 Task: Reply All to email with the signature Cooper Powell with the subject Product update announcement from softage.1@softage.net with the message I need to discuss some urgent matters related to the project with you., select last 2 words, change the font of the message to Narrow and change the font typography to bold and underline Send the email
Action: Mouse moved to (496, 654)
Screenshot: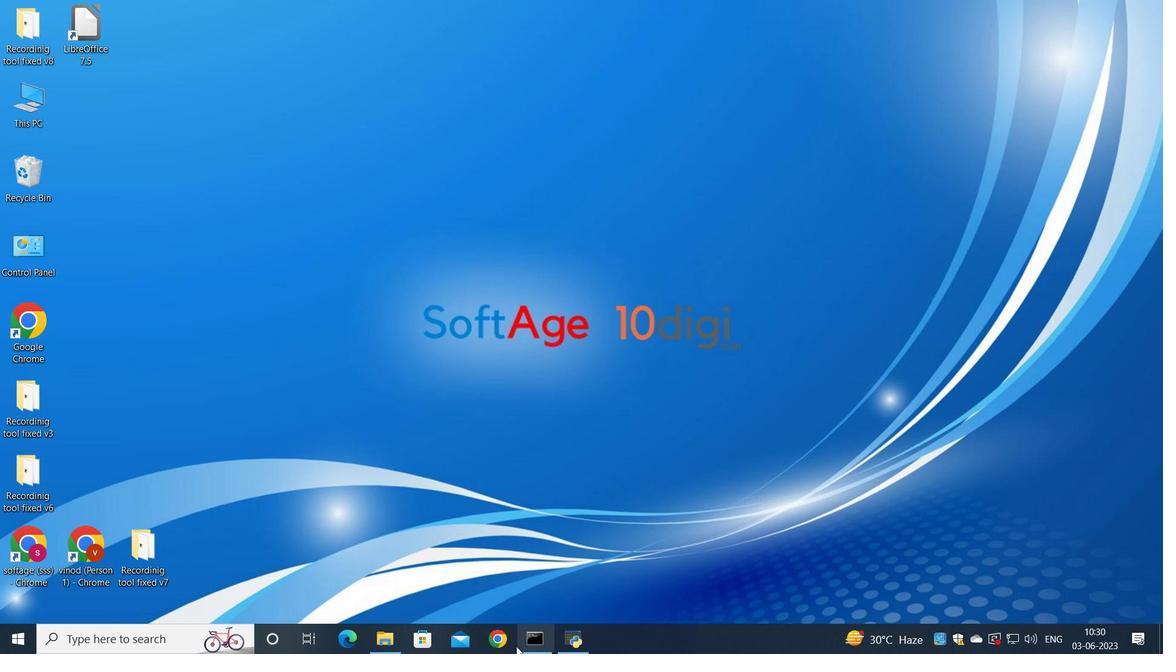 
Action: Mouse pressed left at (496, 654)
Screenshot: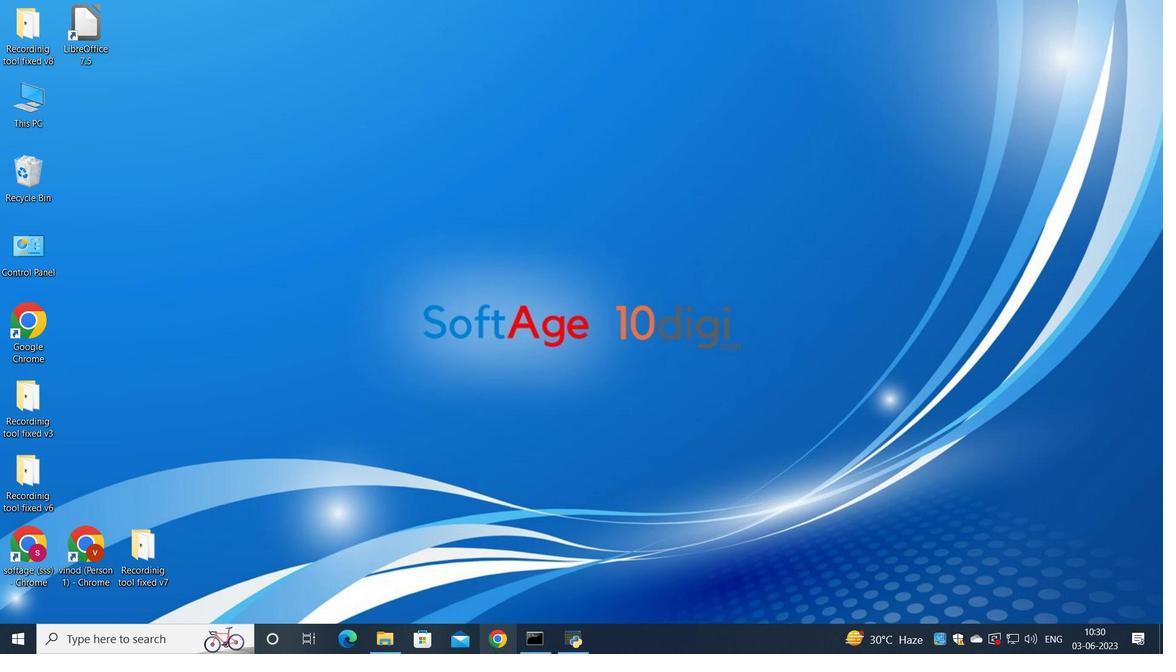 
Action: Mouse moved to (476, 381)
Screenshot: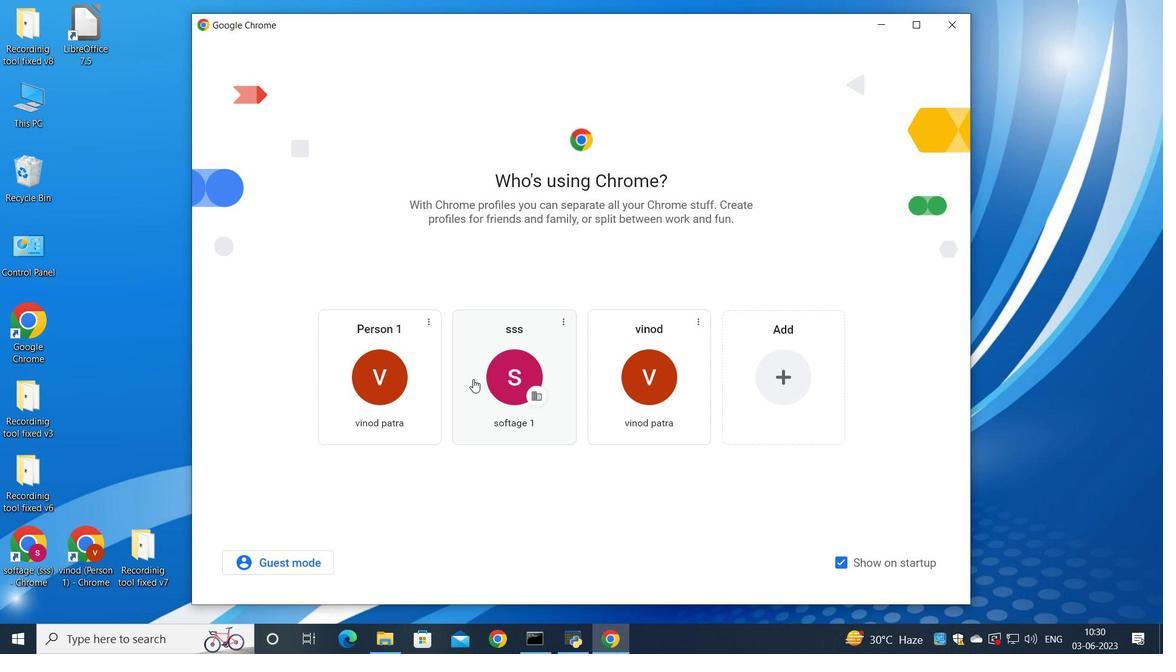 
Action: Mouse pressed left at (476, 381)
Screenshot: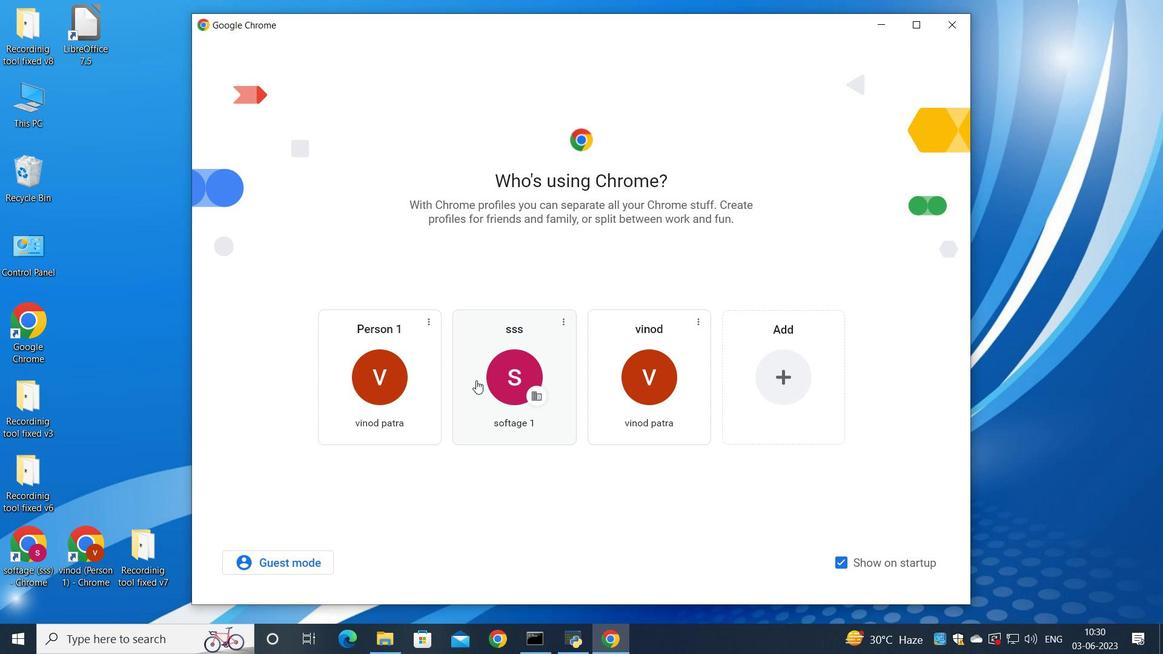 
Action: Mouse moved to (1030, 95)
Screenshot: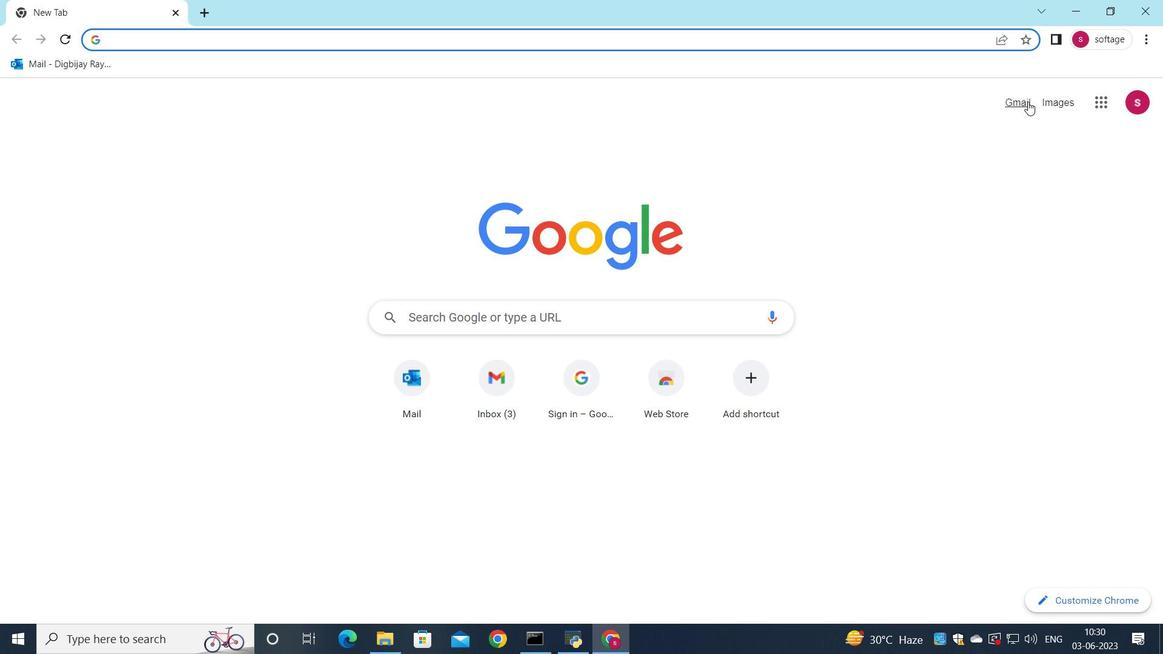 
Action: Mouse pressed left at (1030, 95)
Screenshot: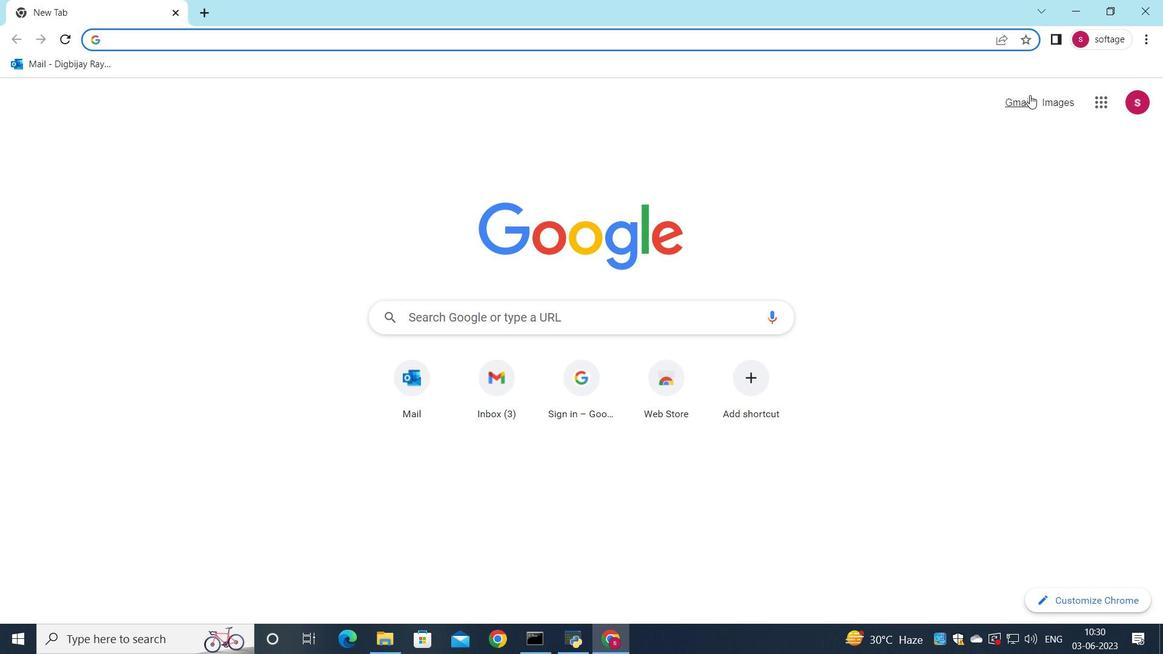 
Action: Mouse moved to (998, 102)
Screenshot: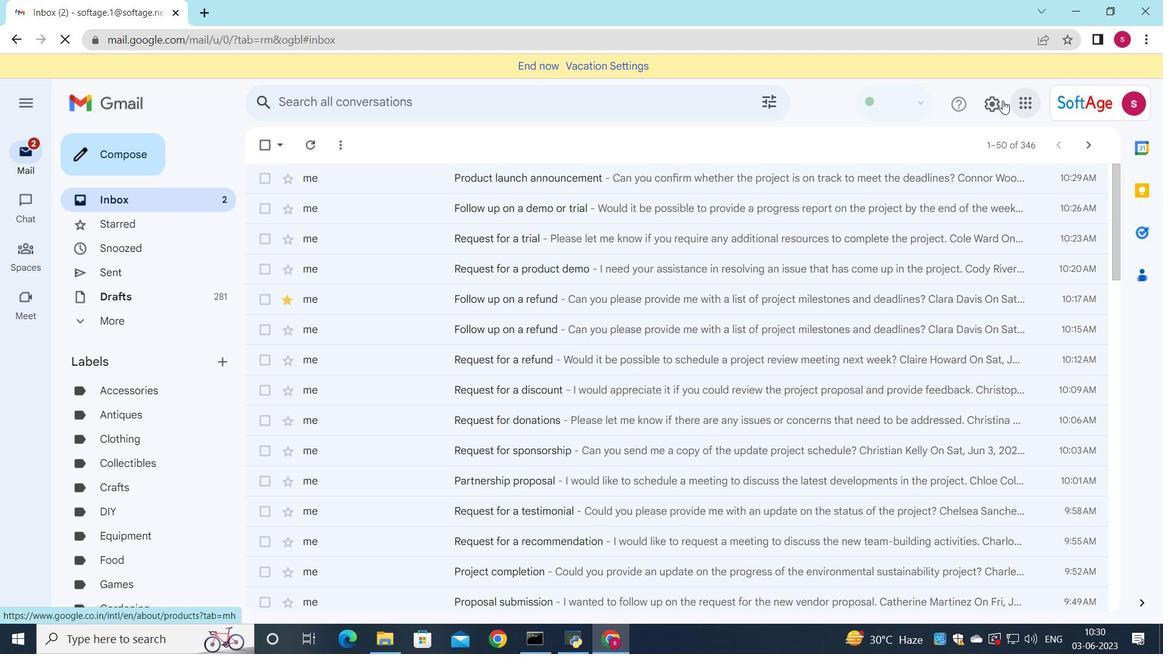
Action: Mouse pressed left at (998, 102)
Screenshot: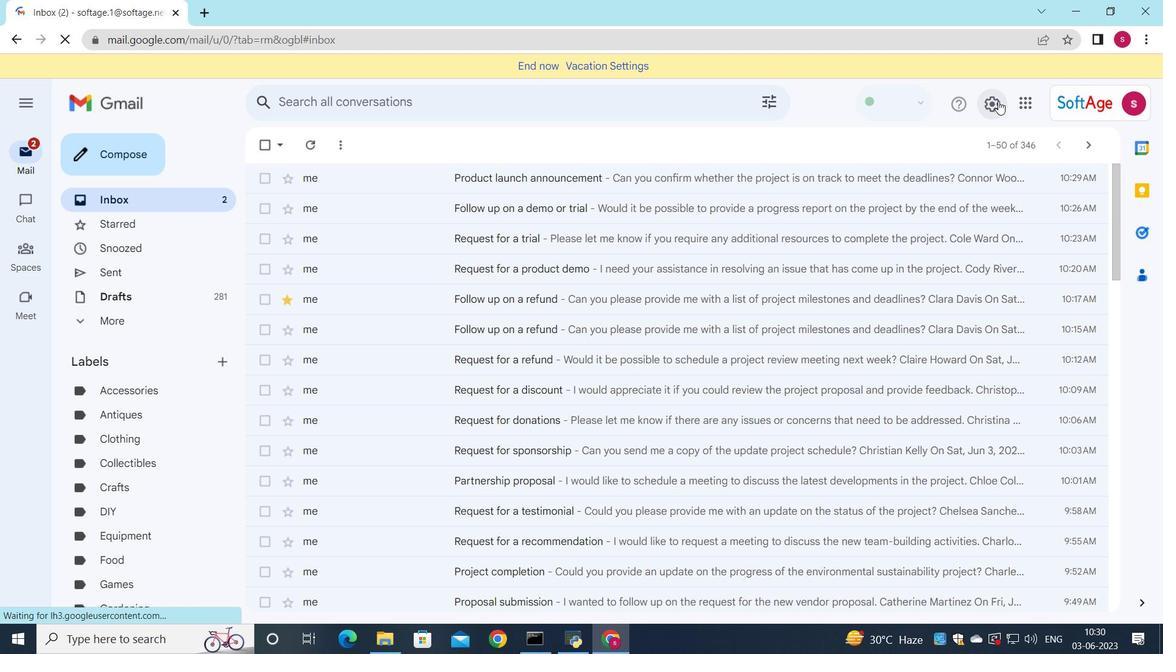 
Action: Mouse moved to (1021, 175)
Screenshot: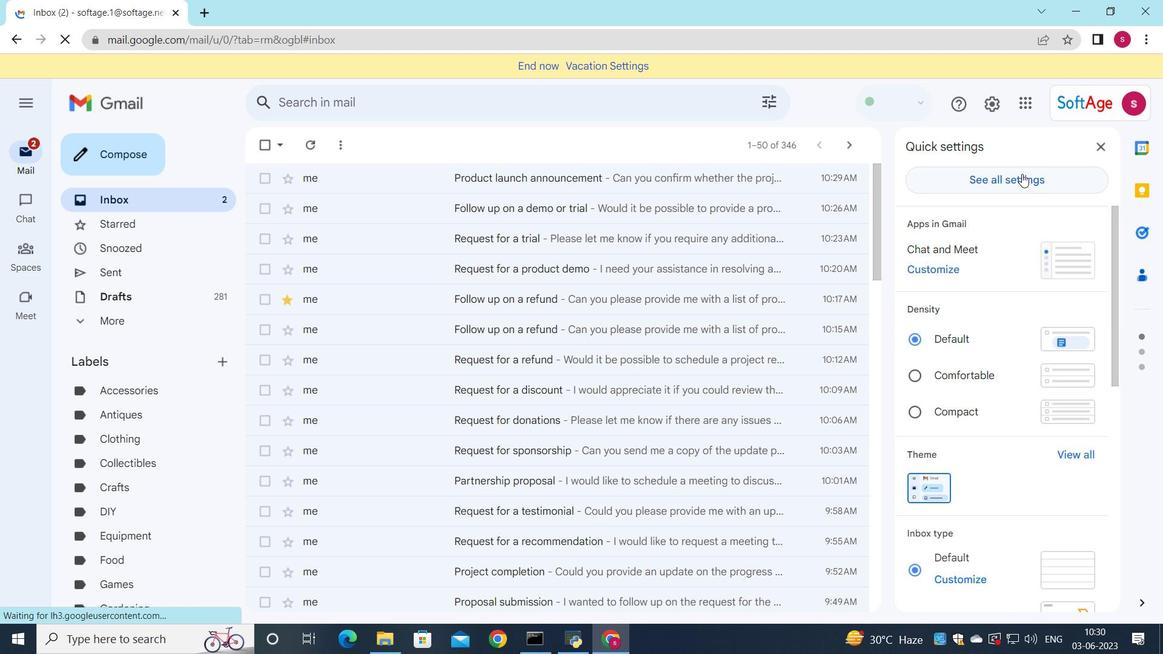 
Action: Mouse pressed left at (1021, 175)
Screenshot: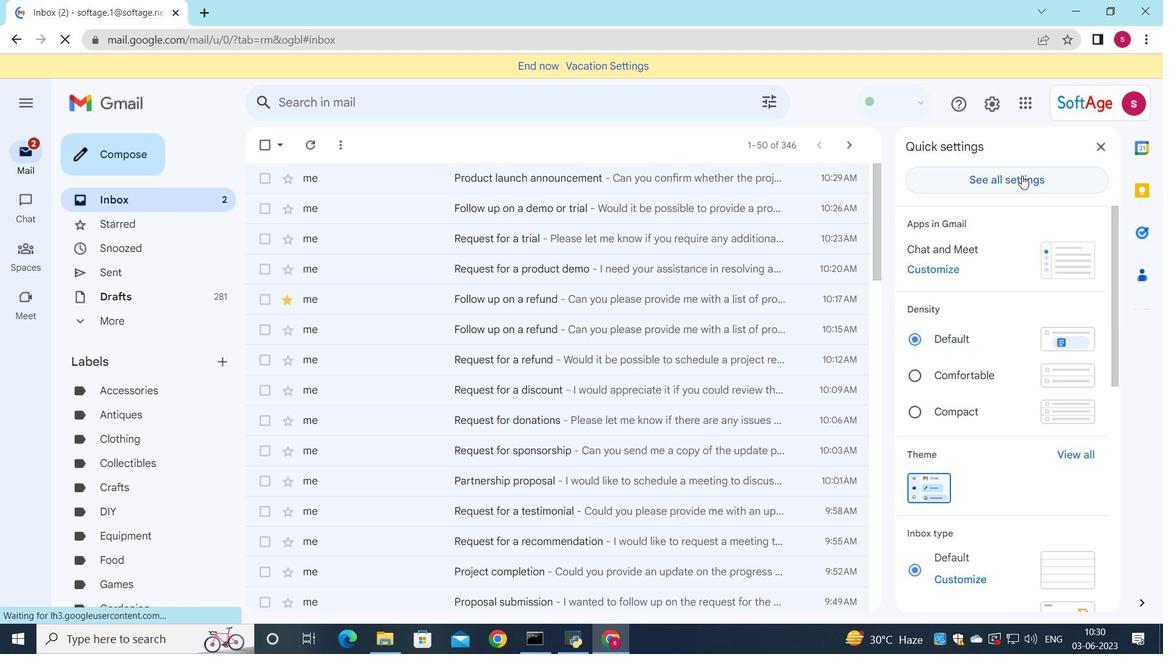 
Action: Mouse moved to (662, 301)
Screenshot: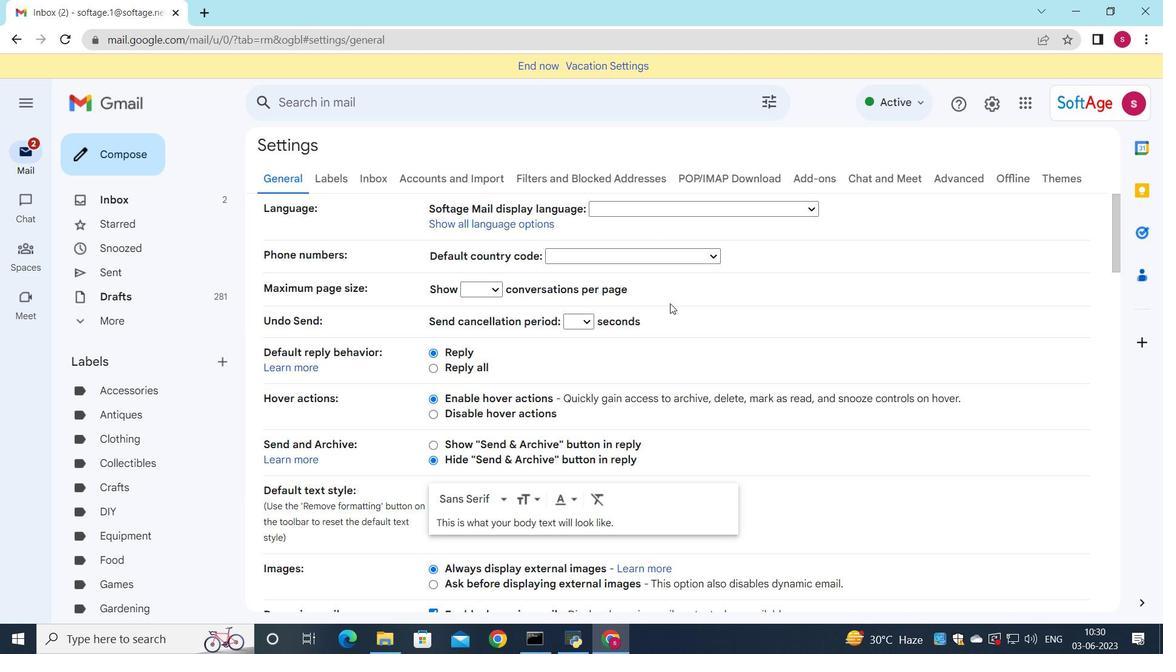 
Action: Mouse scrolled (662, 301) with delta (0, 0)
Screenshot: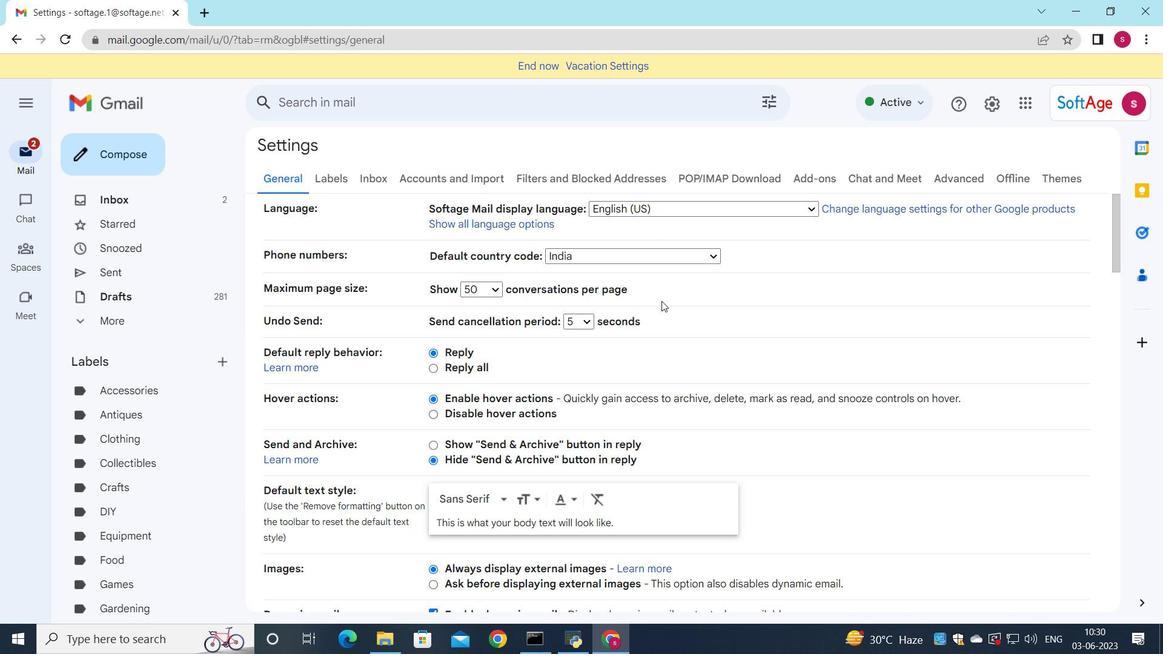 
Action: Mouse scrolled (662, 301) with delta (0, 0)
Screenshot: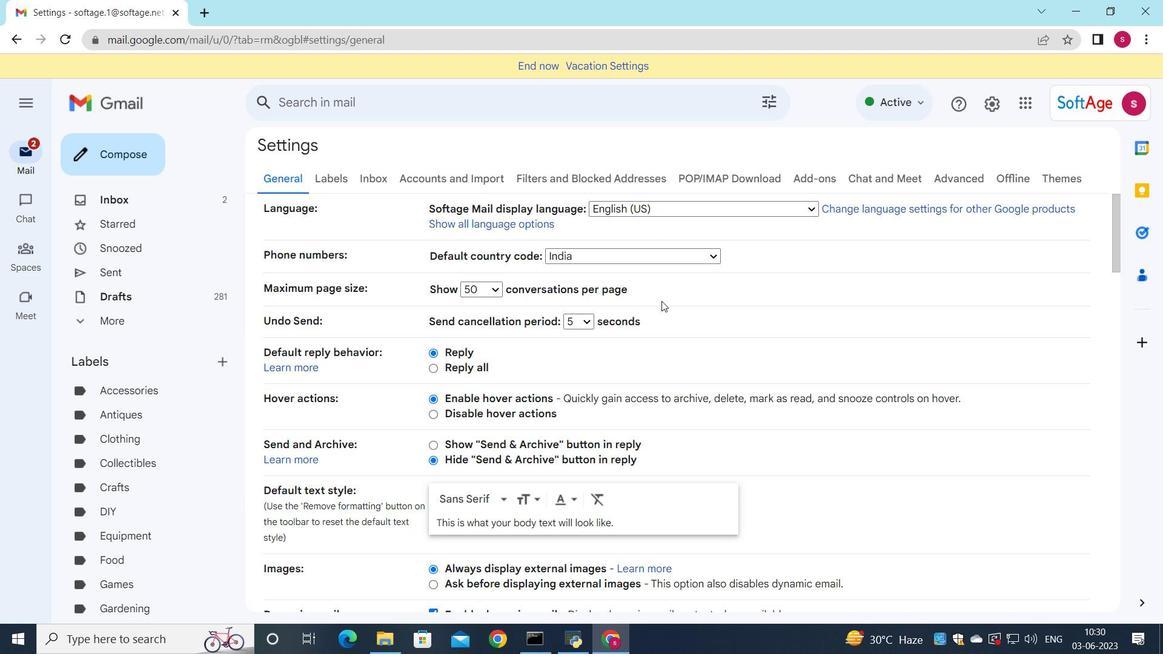 
Action: Mouse scrolled (662, 301) with delta (0, 0)
Screenshot: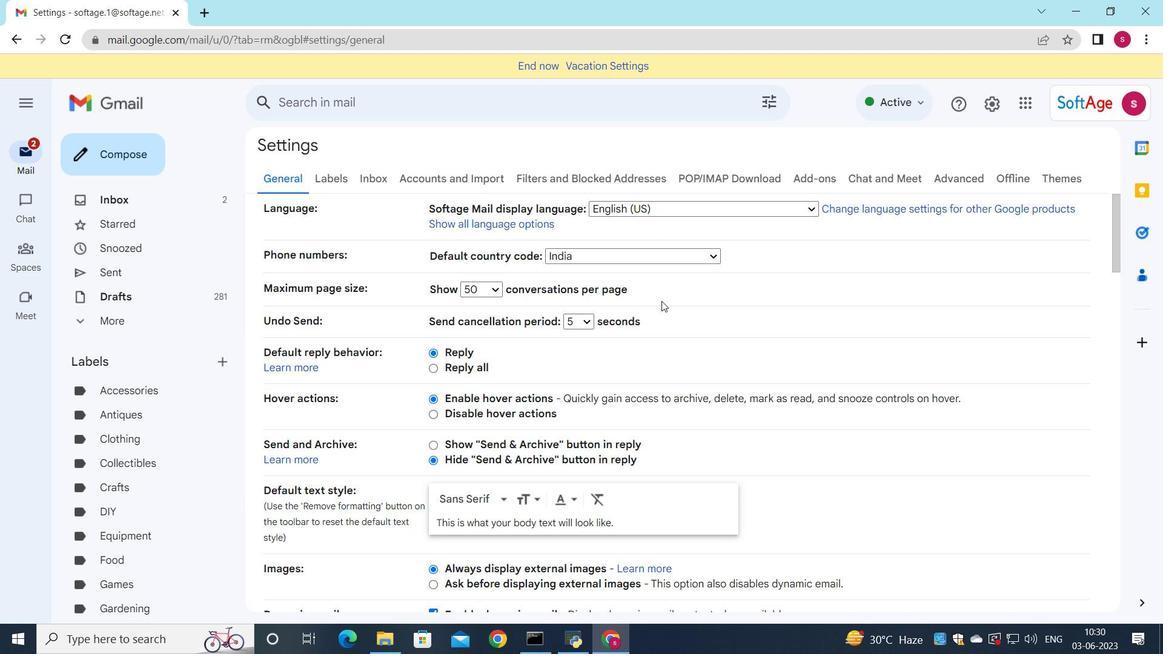 
Action: Mouse scrolled (662, 301) with delta (0, 0)
Screenshot: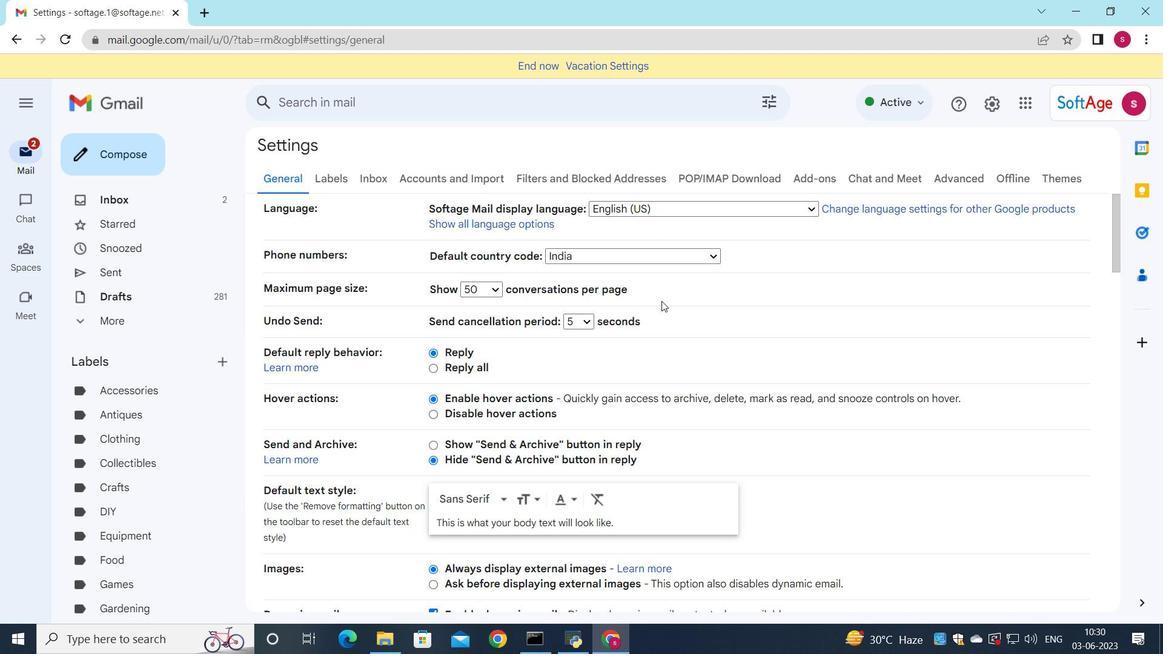 
Action: Mouse scrolled (662, 301) with delta (0, 0)
Screenshot: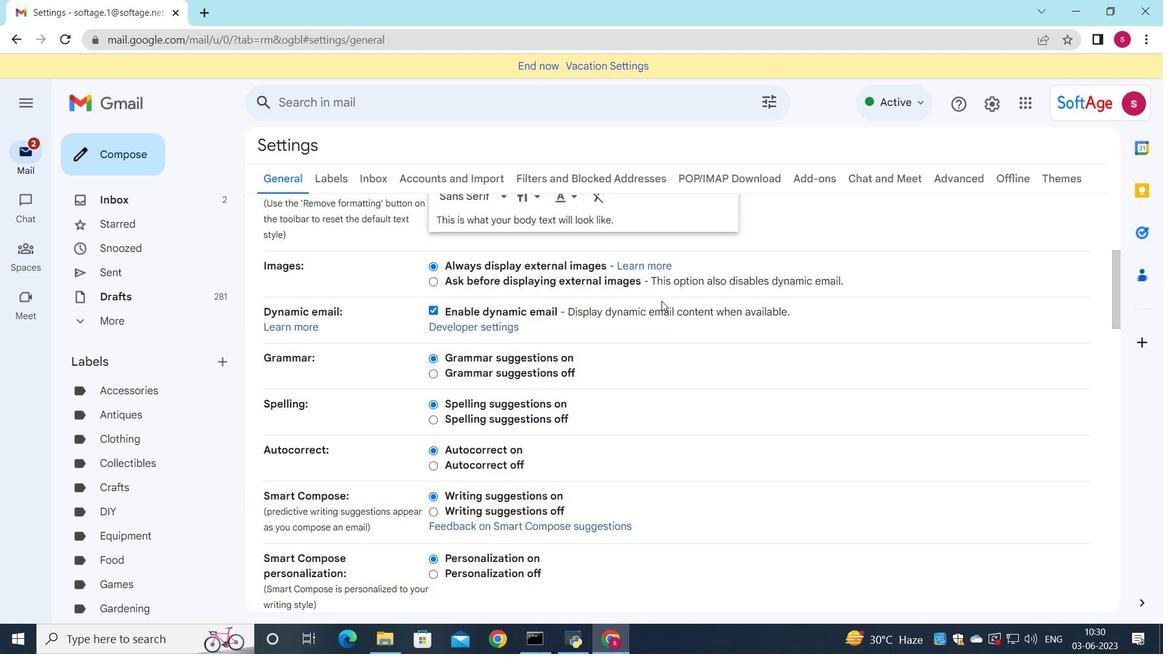
Action: Mouse scrolled (662, 301) with delta (0, 0)
Screenshot: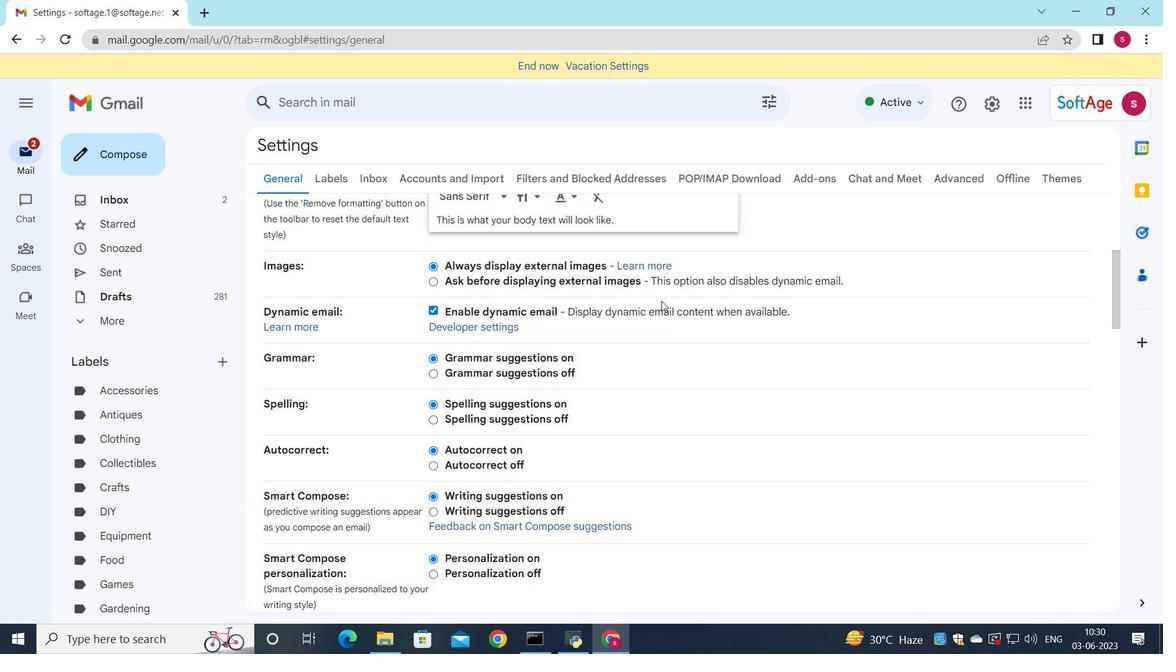 
Action: Mouse scrolled (662, 301) with delta (0, 0)
Screenshot: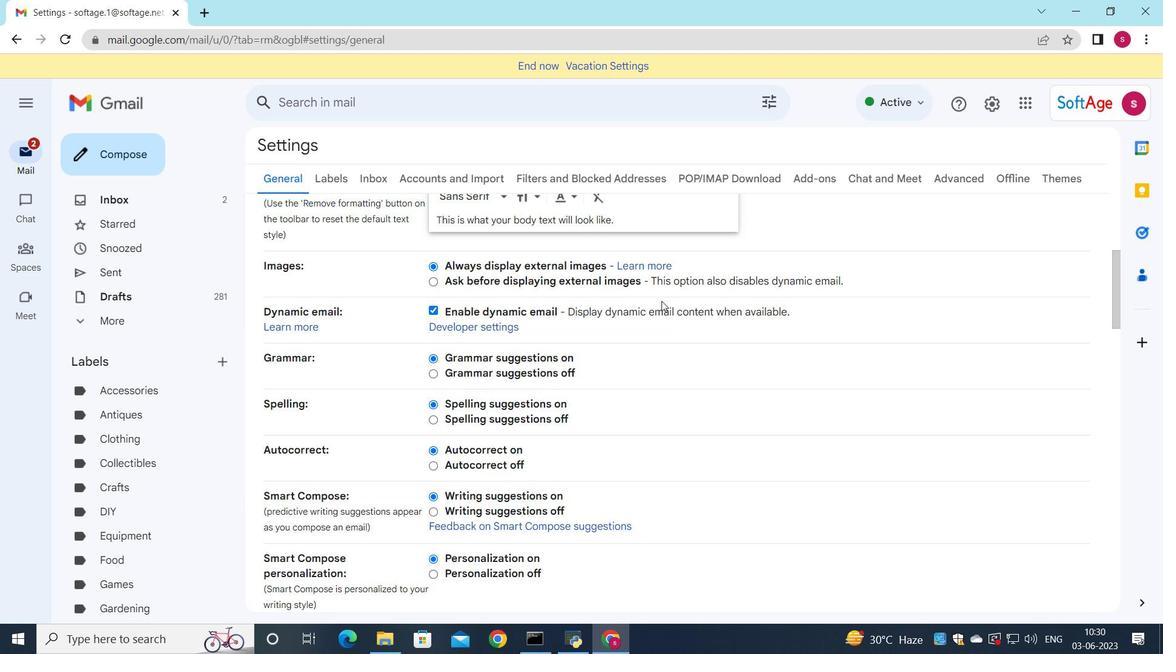
Action: Mouse scrolled (662, 301) with delta (0, 0)
Screenshot: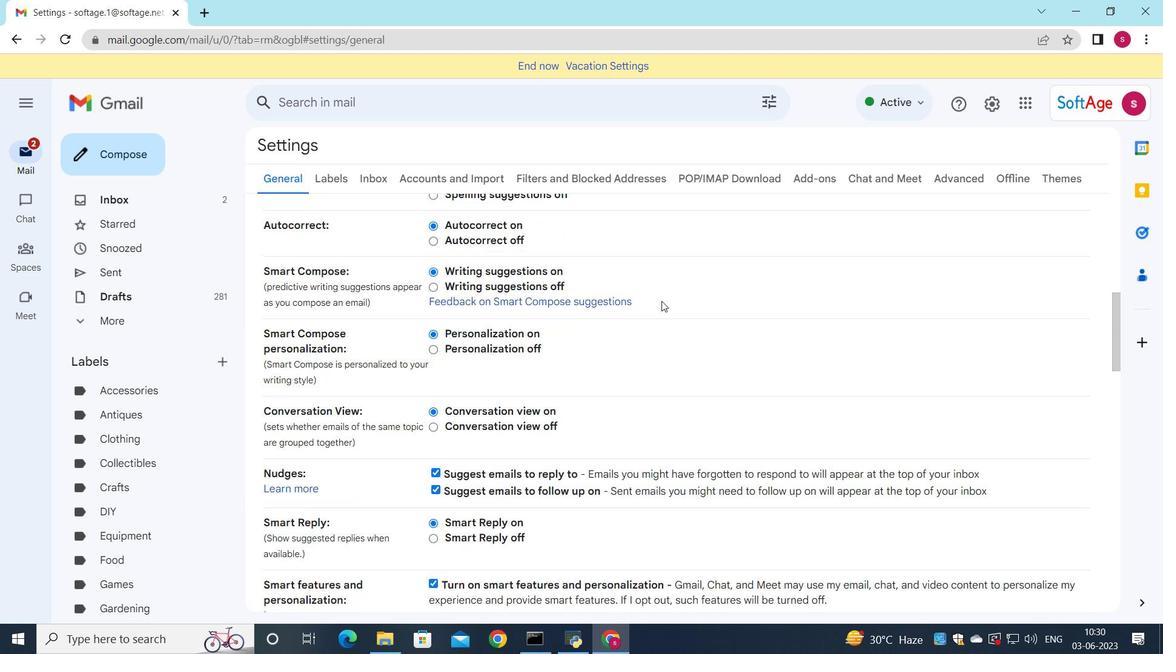 
Action: Mouse scrolled (662, 301) with delta (0, 0)
Screenshot: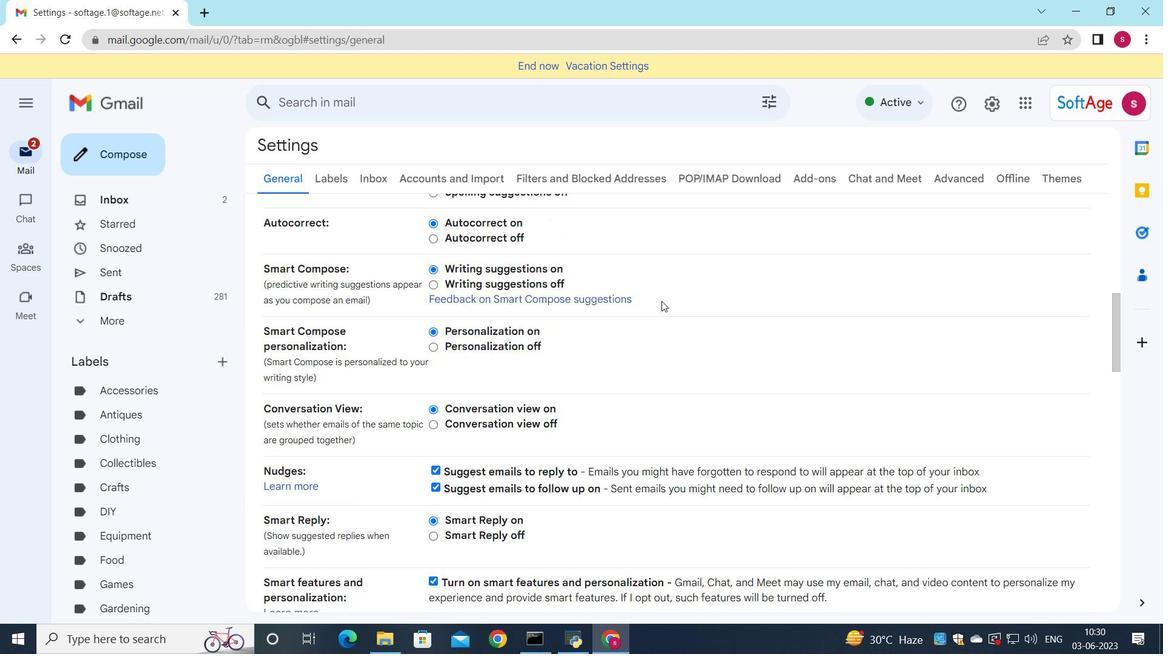 
Action: Mouse scrolled (662, 301) with delta (0, 0)
Screenshot: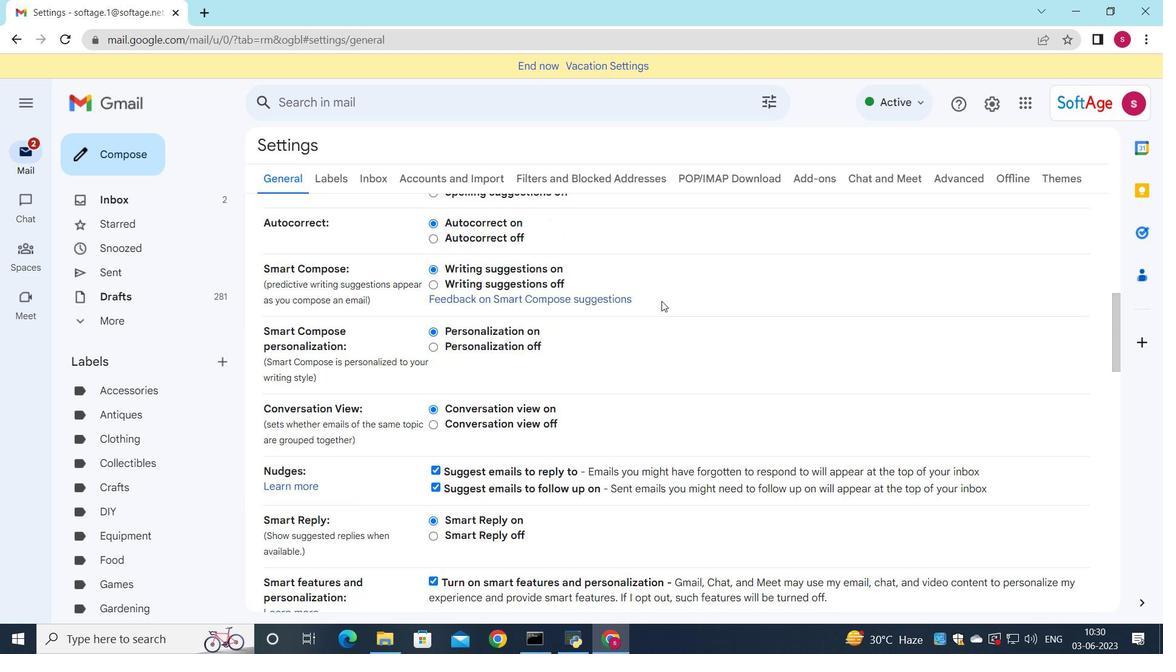 
Action: Mouse scrolled (662, 301) with delta (0, 0)
Screenshot: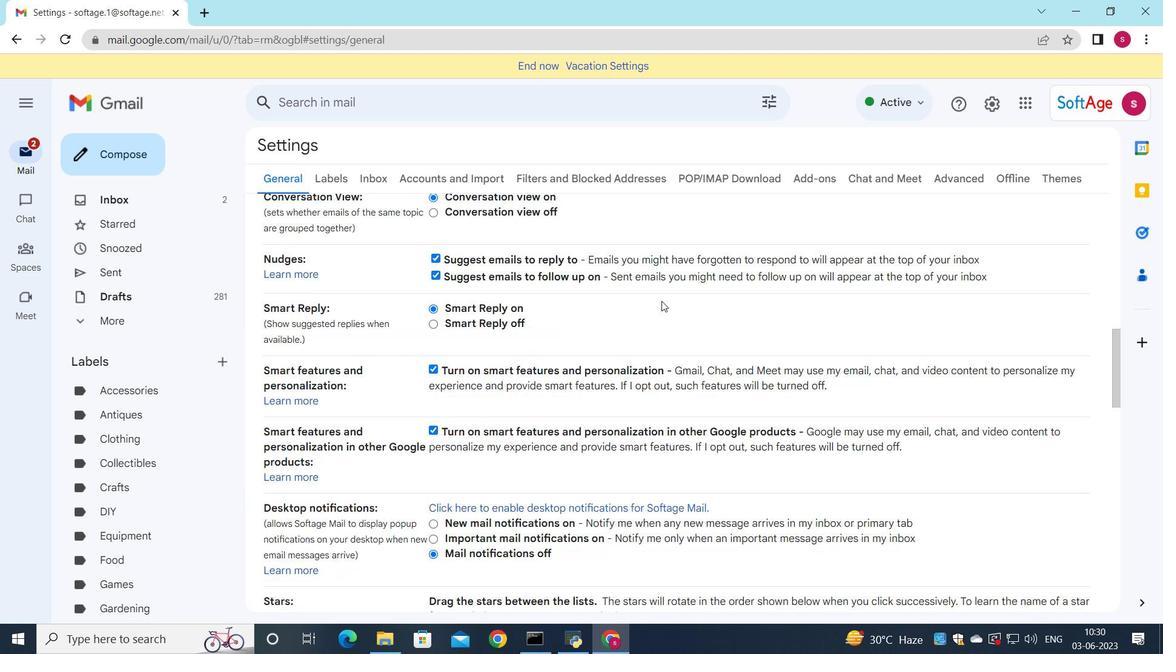
Action: Mouse scrolled (662, 301) with delta (0, 0)
Screenshot: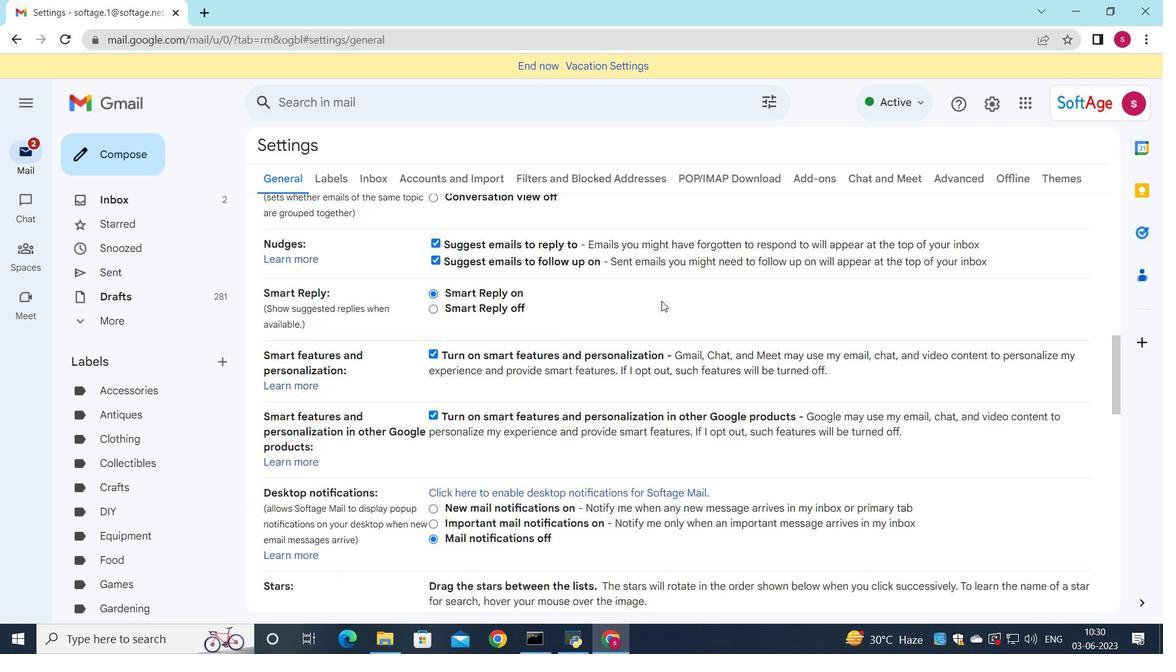 
Action: Mouse scrolled (662, 301) with delta (0, 0)
Screenshot: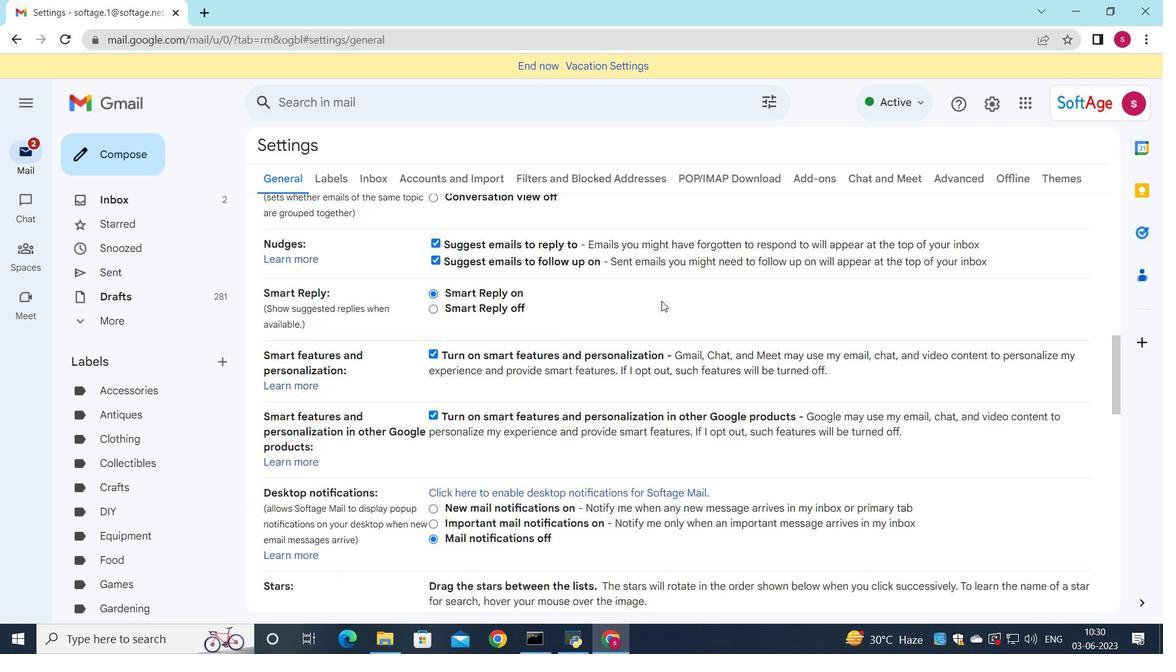 
Action: Mouse scrolled (662, 301) with delta (0, 0)
Screenshot: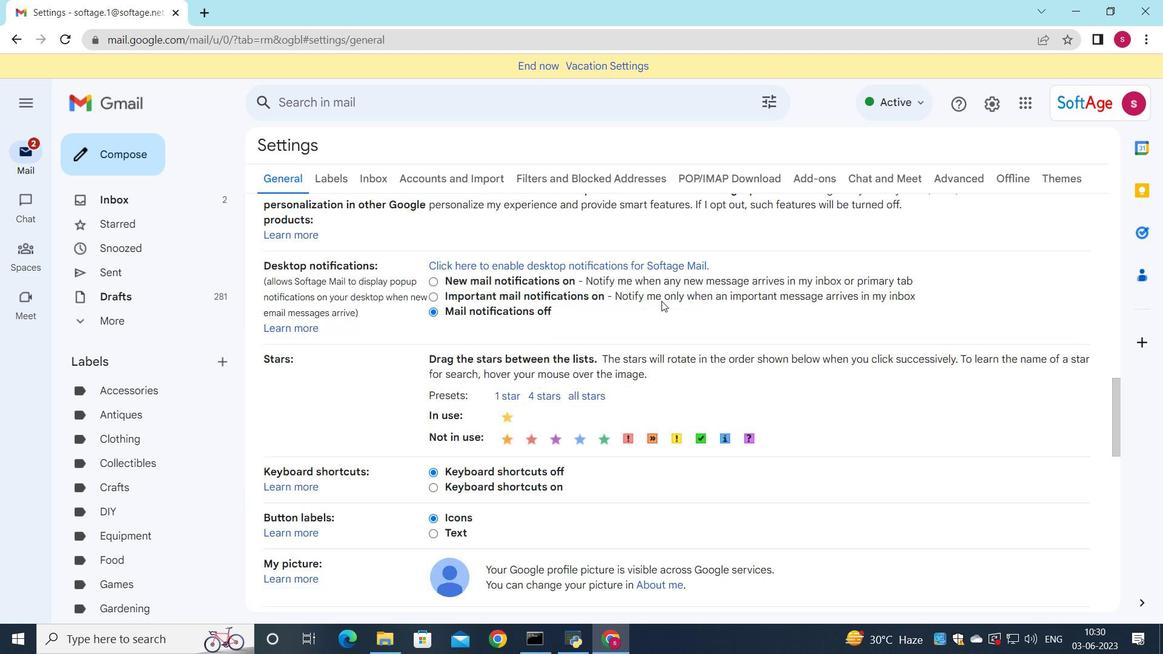 
Action: Mouse scrolled (662, 301) with delta (0, 0)
Screenshot: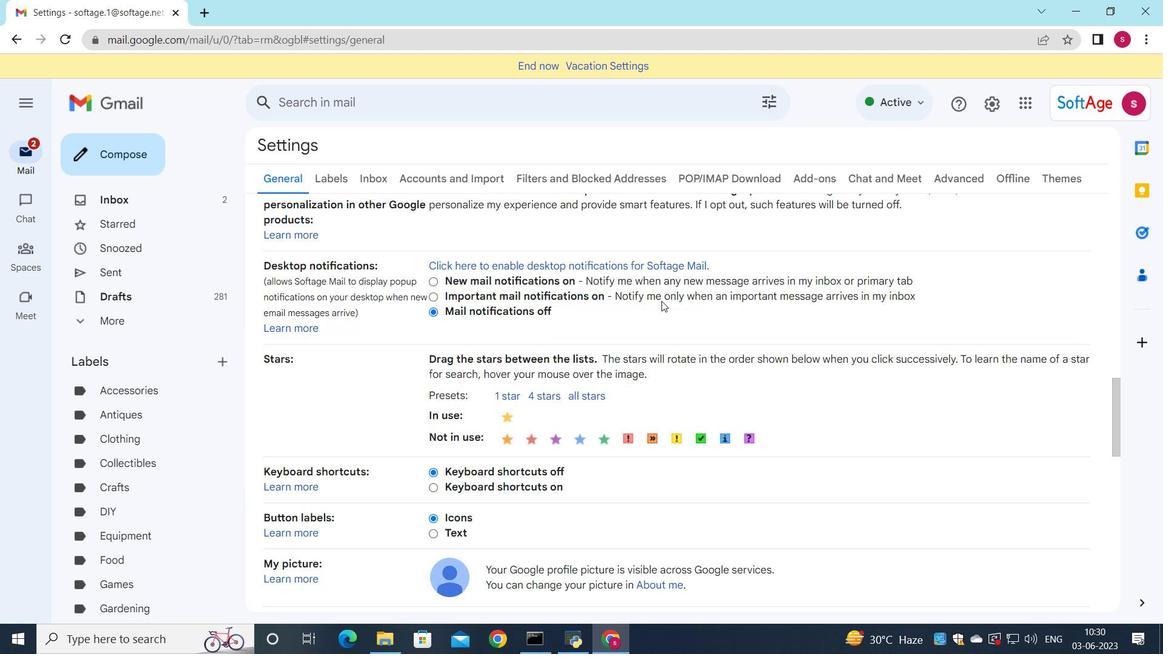 
Action: Mouse scrolled (662, 301) with delta (0, 0)
Screenshot: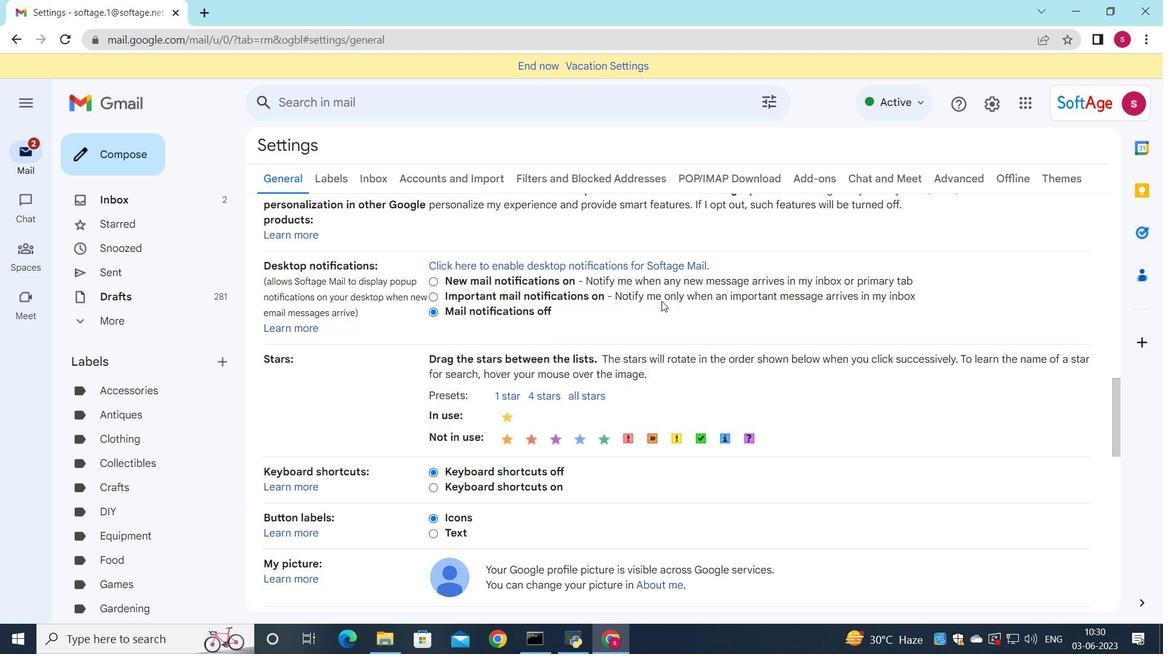 
Action: Mouse moved to (620, 325)
Screenshot: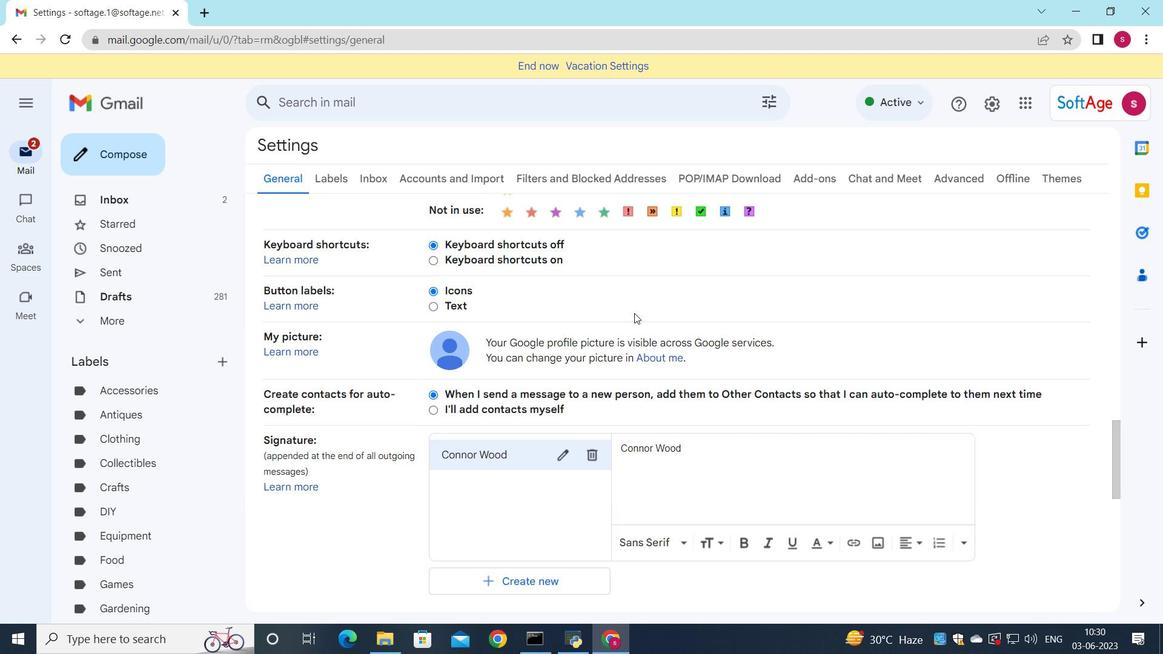 
Action: Mouse scrolled (620, 324) with delta (0, 0)
Screenshot: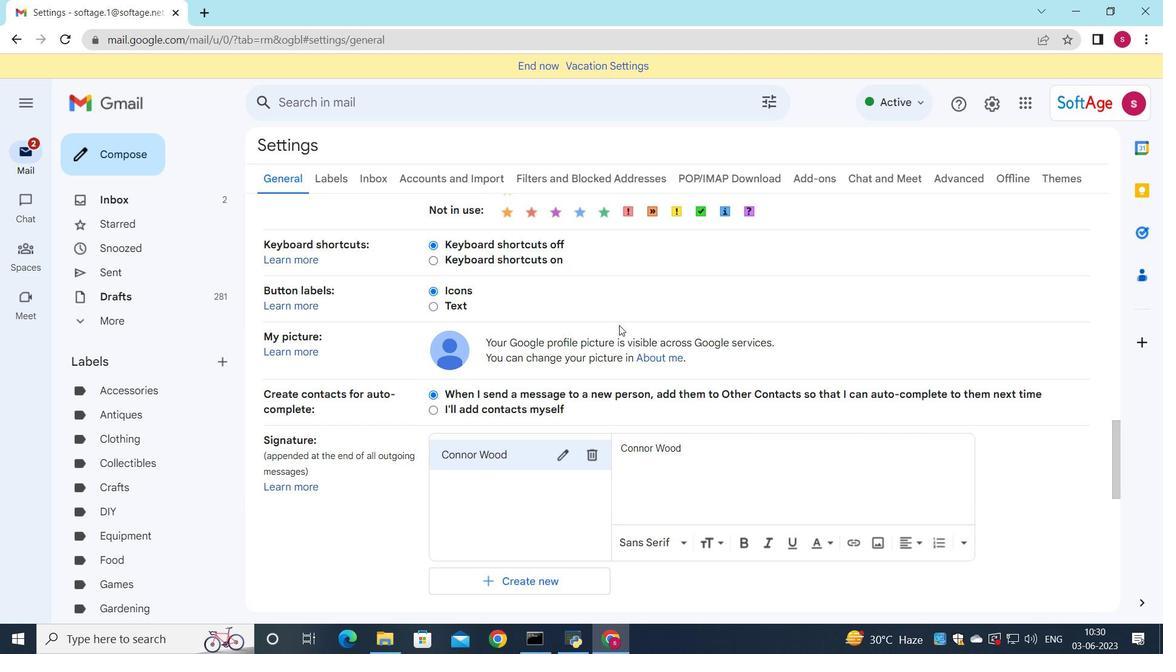 
Action: Mouse scrolled (620, 324) with delta (0, 0)
Screenshot: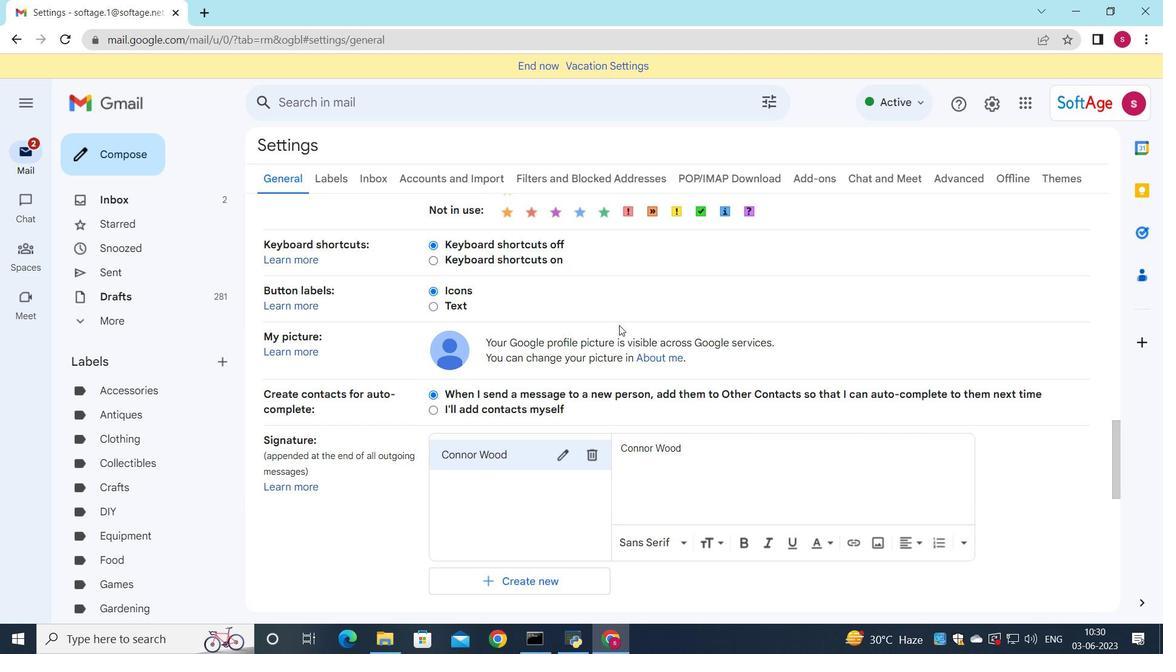 
Action: Mouse moved to (594, 304)
Screenshot: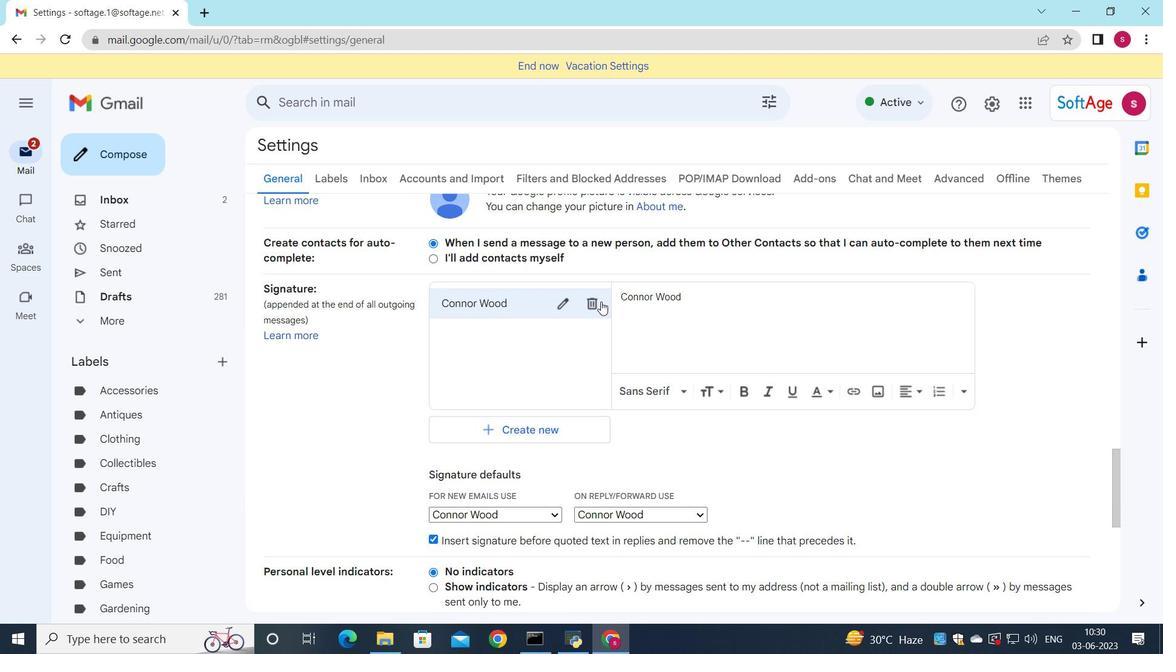 
Action: Mouse pressed left at (594, 304)
Screenshot: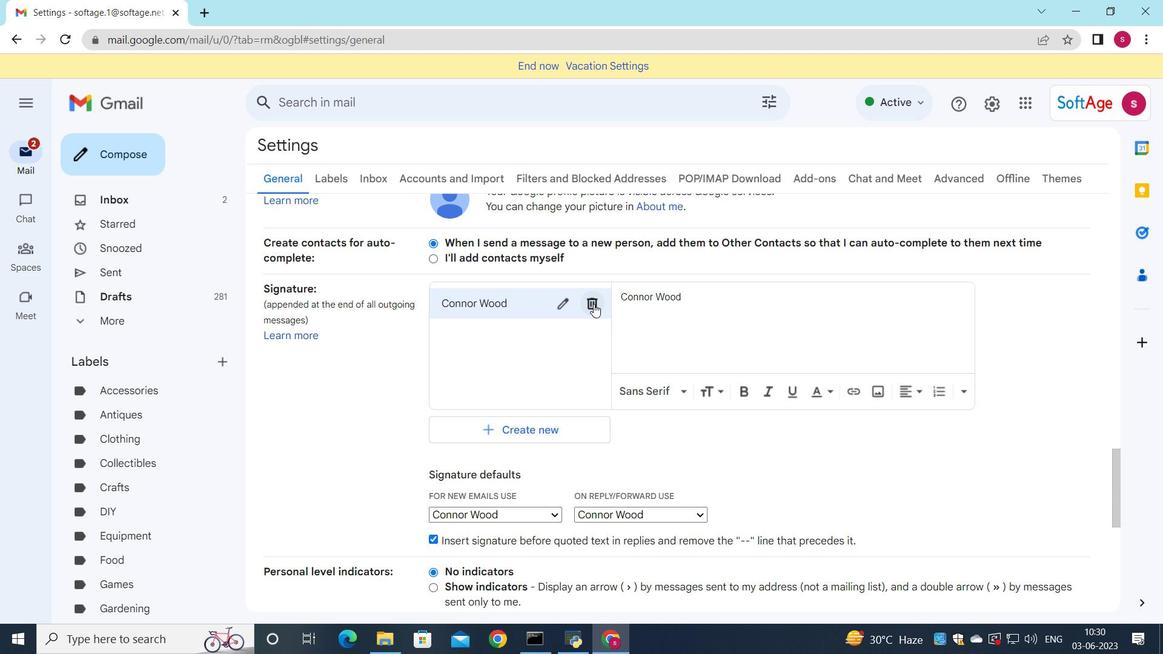
Action: Mouse moved to (717, 376)
Screenshot: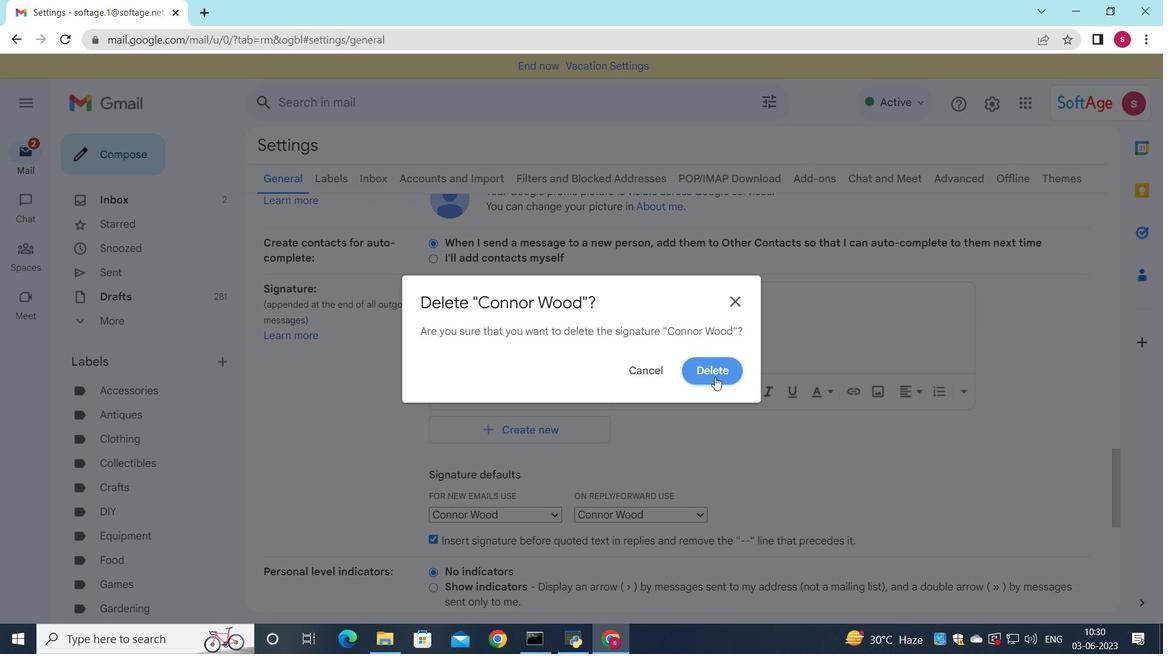 
Action: Mouse pressed left at (717, 376)
Screenshot: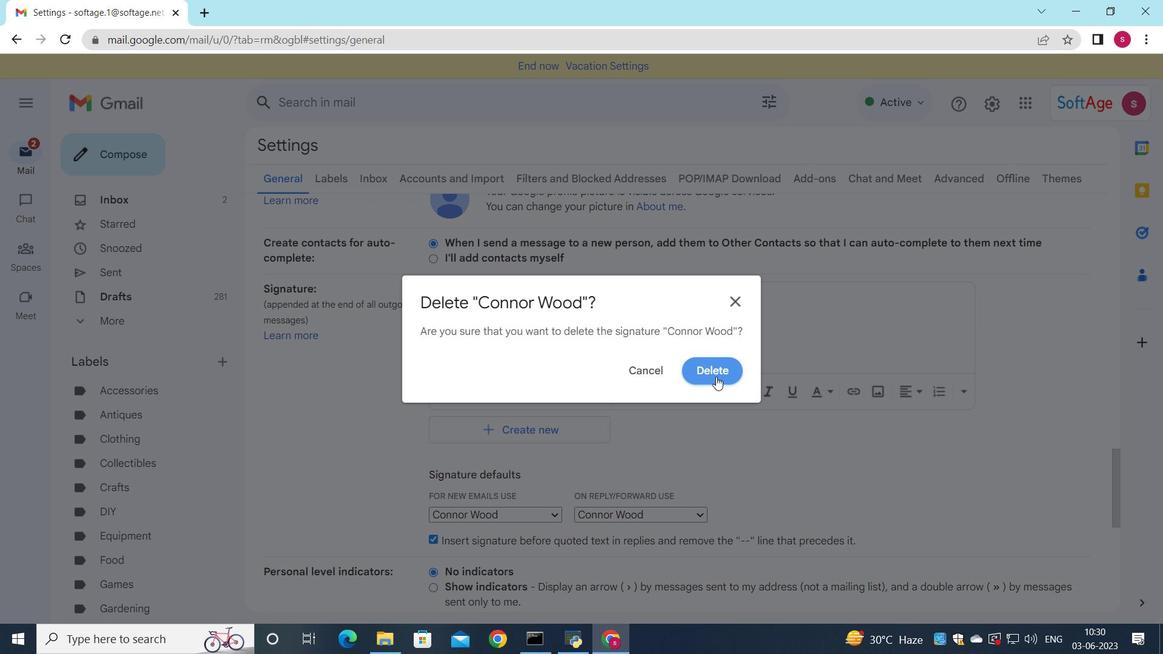 
Action: Mouse moved to (498, 318)
Screenshot: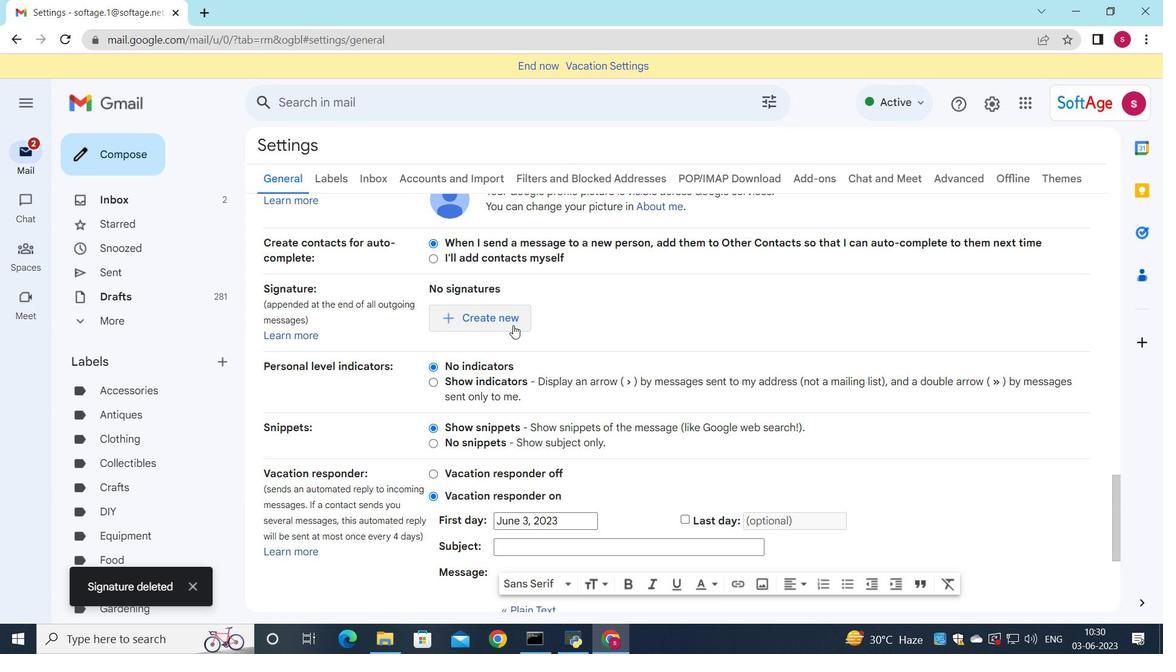 
Action: Mouse pressed left at (498, 318)
Screenshot: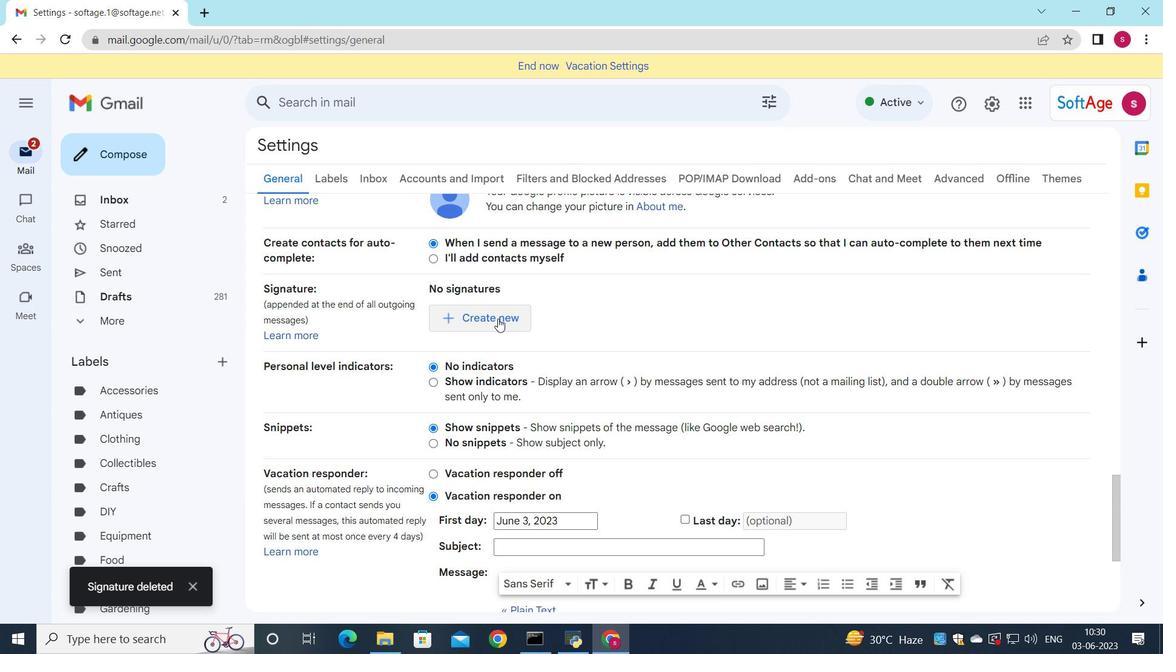 
Action: Mouse moved to (537, 331)
Screenshot: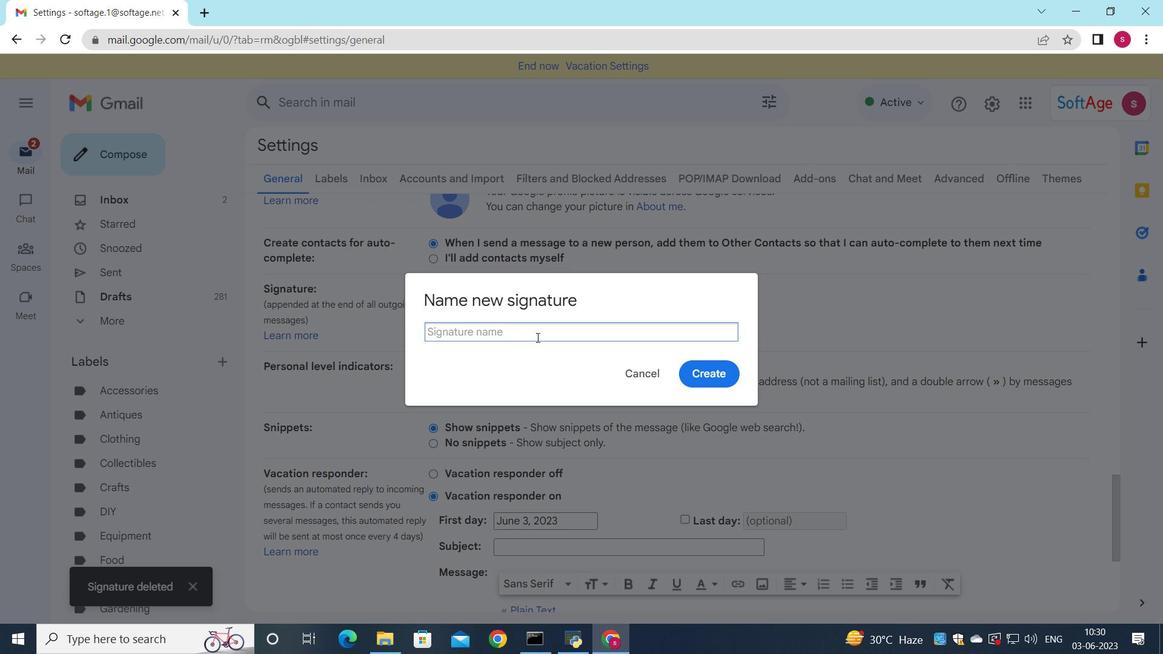 
Action: Mouse pressed left at (537, 331)
Screenshot: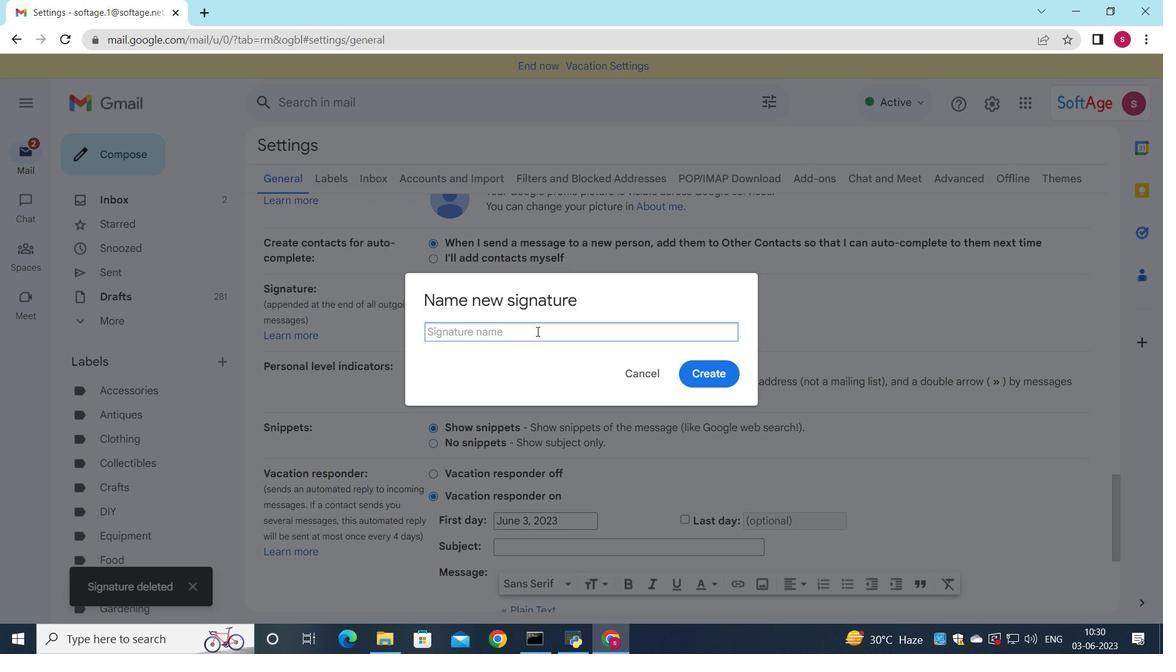 
Action: Key pressed <Key.shift>Cooper<Key.space><Key.shift>Powell
Screenshot: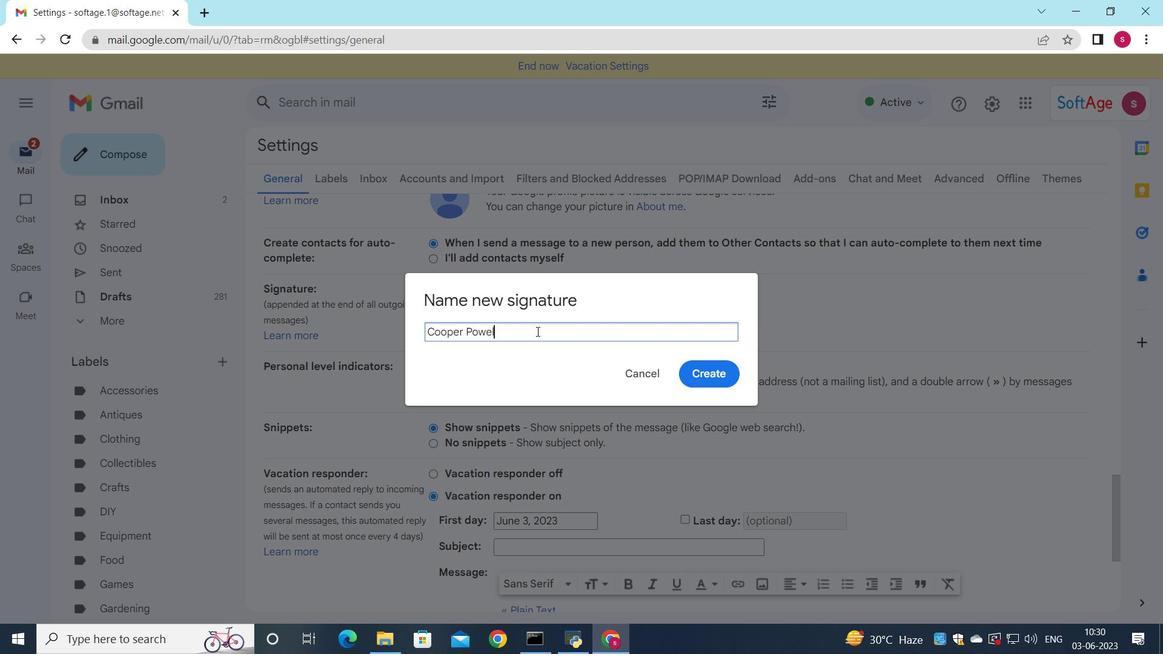 
Action: Mouse moved to (702, 377)
Screenshot: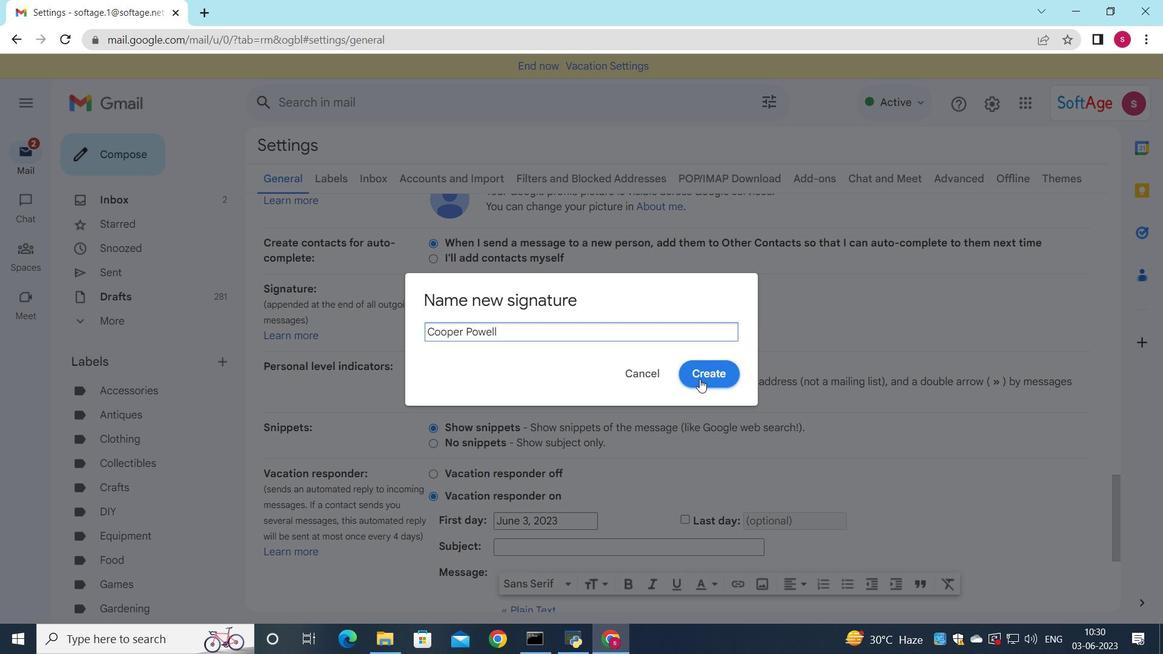 
Action: Mouse pressed left at (702, 377)
Screenshot: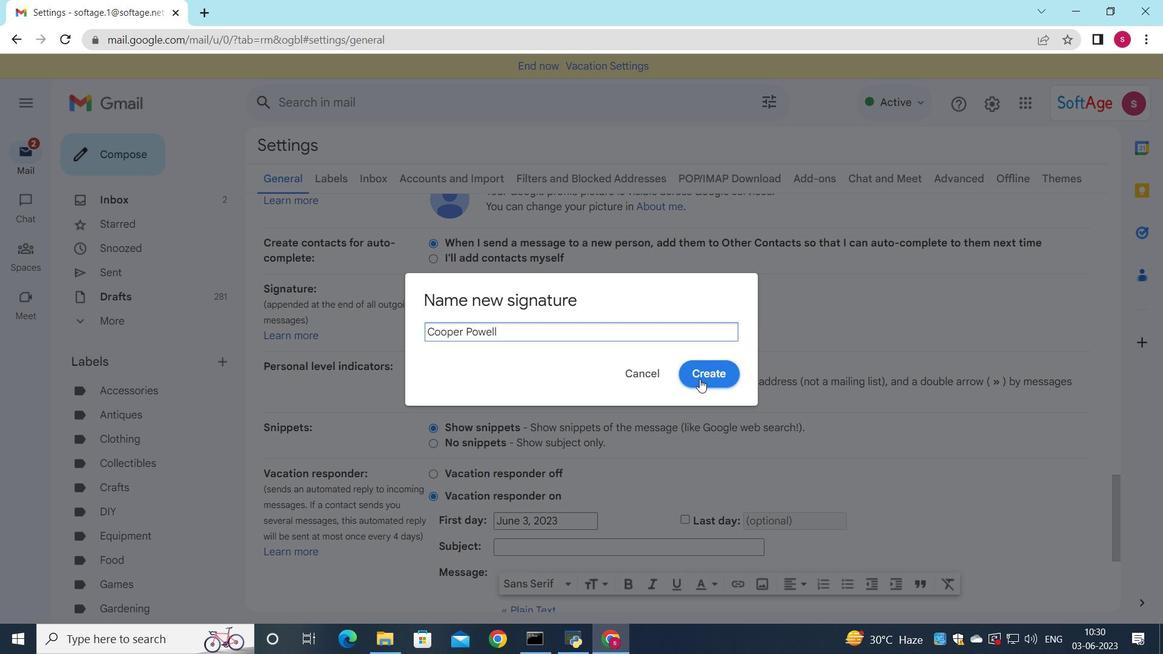 
Action: Mouse moved to (684, 300)
Screenshot: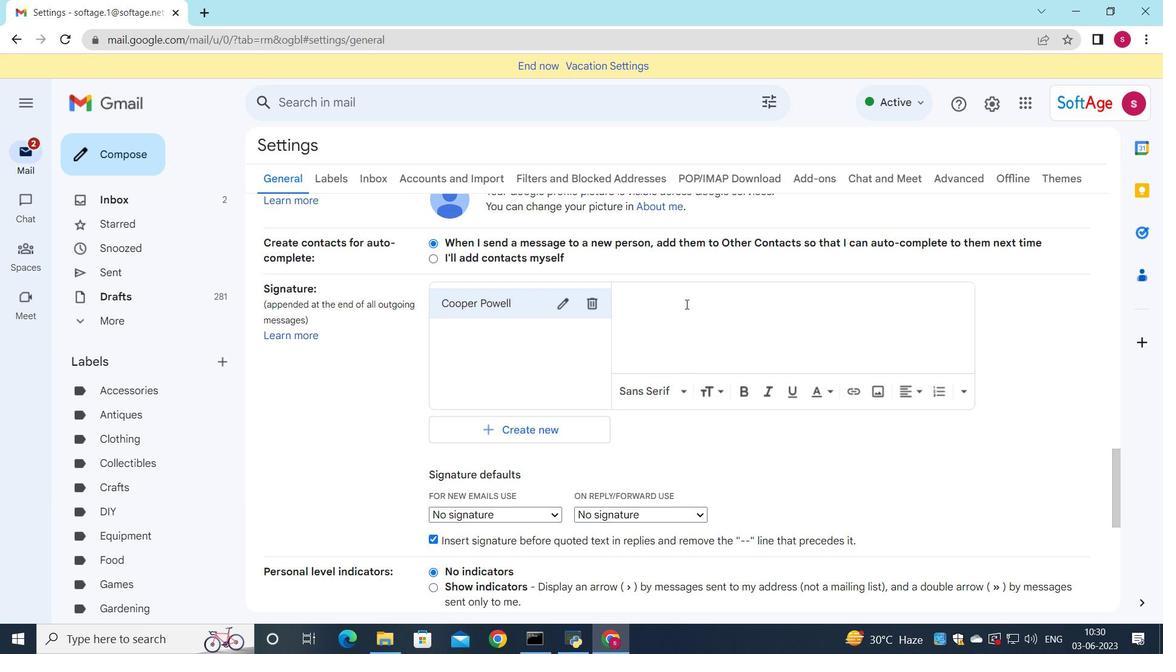 
Action: Mouse pressed left at (684, 300)
Screenshot: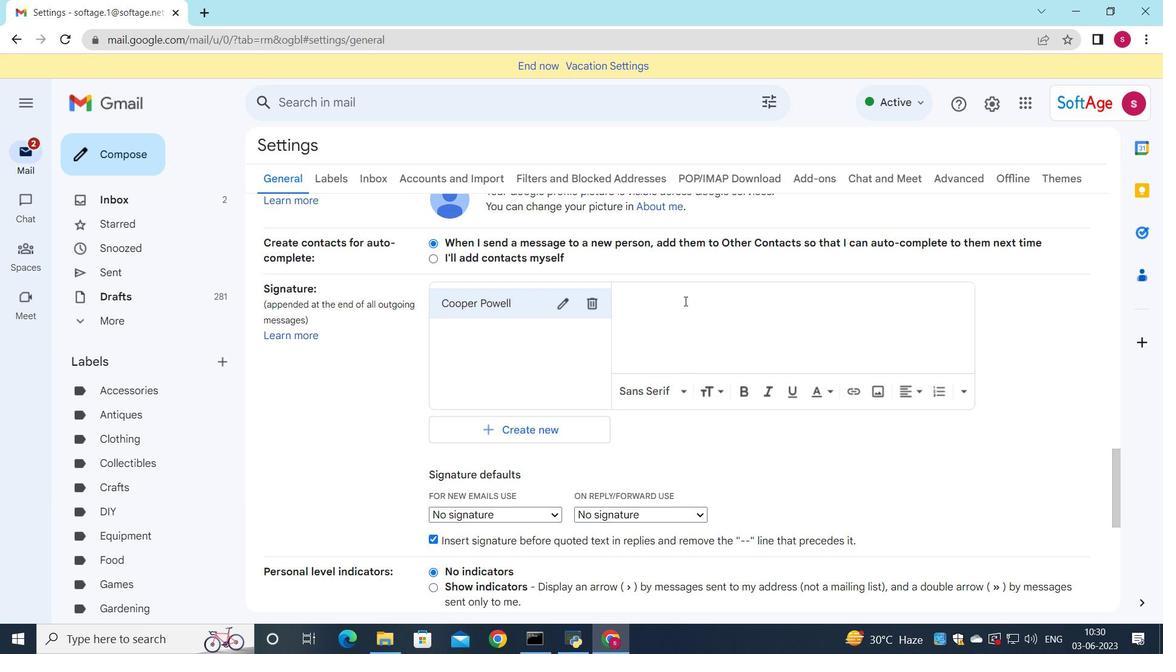 
Action: Key pressed <Key.shift>Cooper<Key.space><Key.shift>Powell
Screenshot: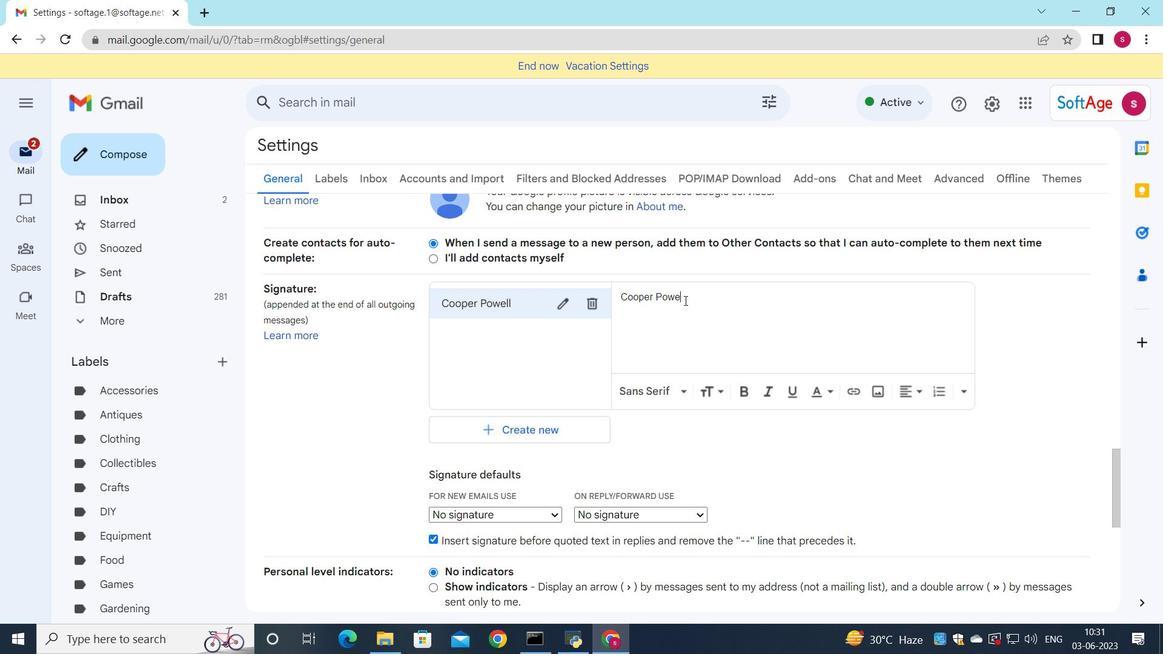 
Action: Mouse moved to (501, 509)
Screenshot: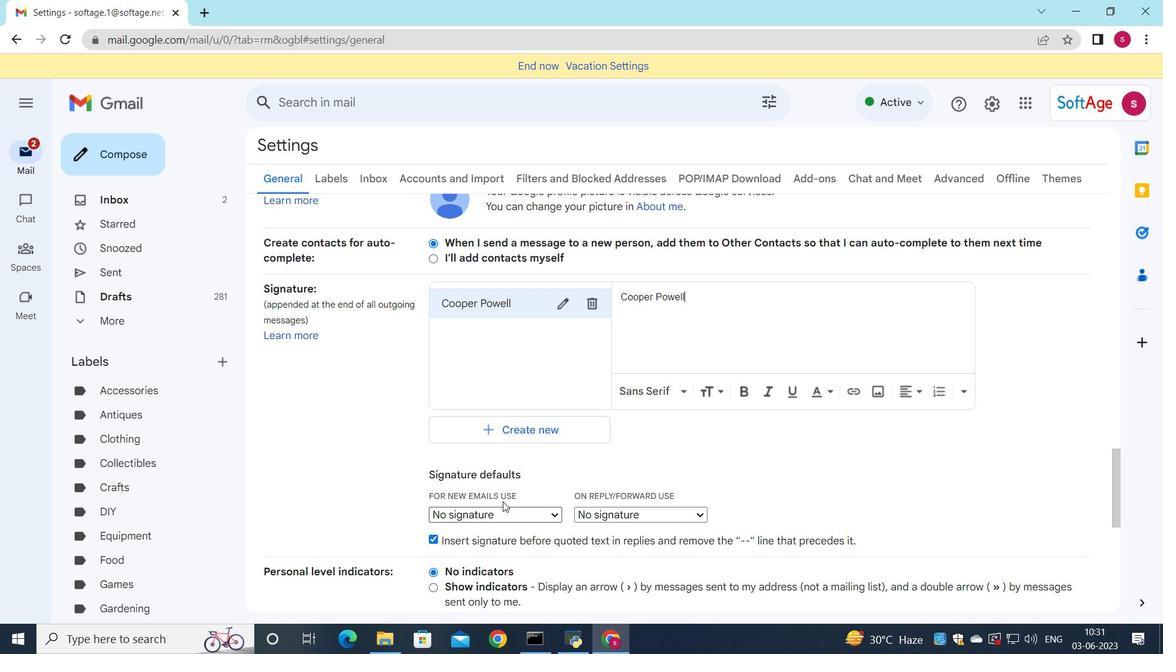 
Action: Mouse pressed left at (501, 509)
Screenshot: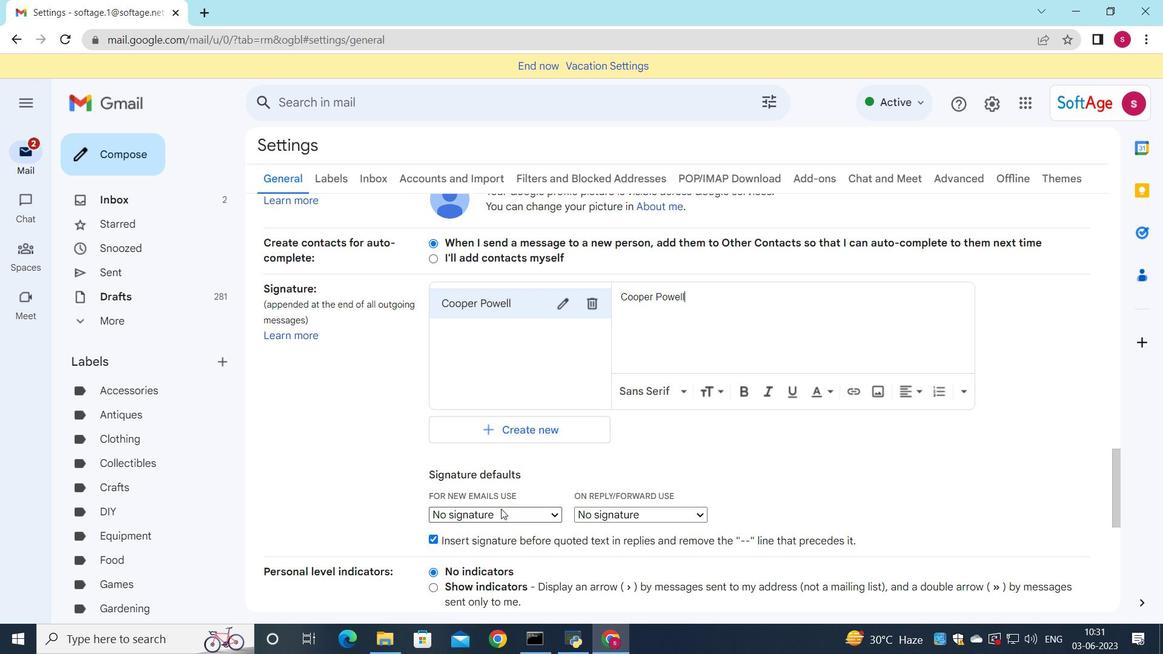 
Action: Mouse moved to (480, 542)
Screenshot: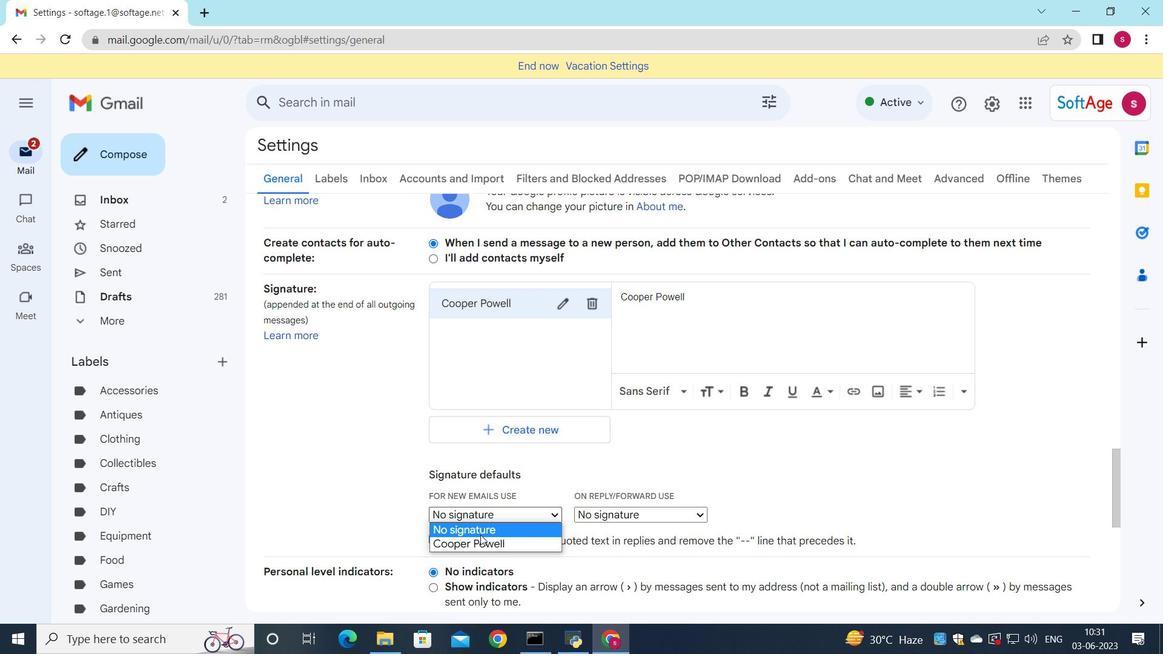
Action: Mouse pressed left at (480, 542)
Screenshot: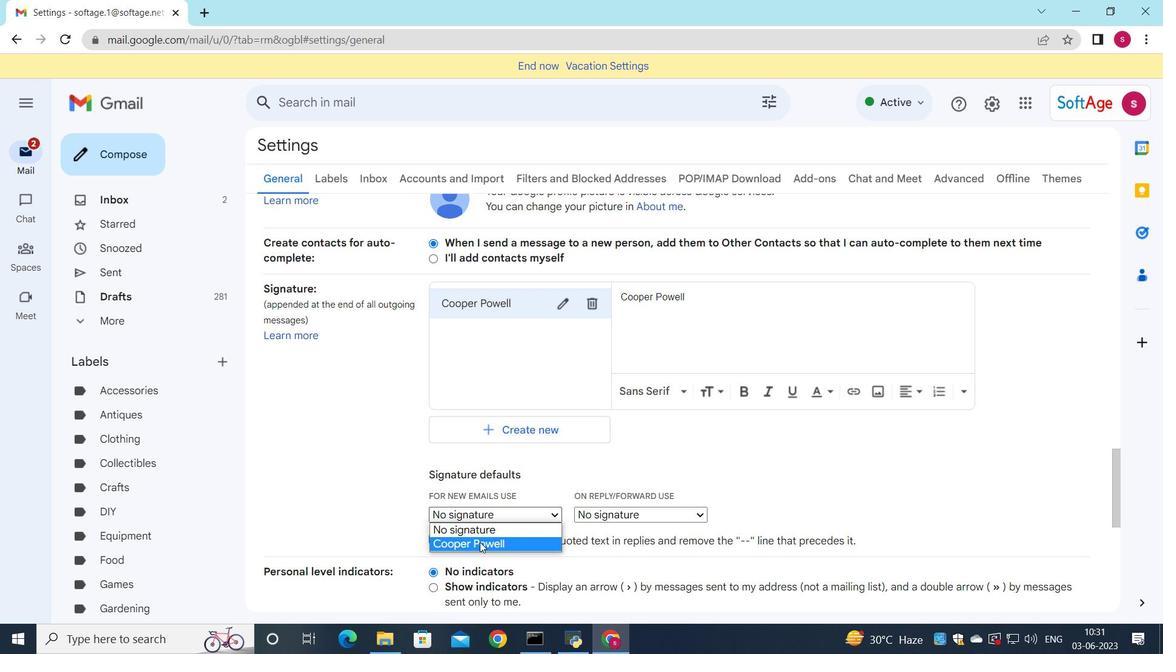 
Action: Mouse moved to (601, 514)
Screenshot: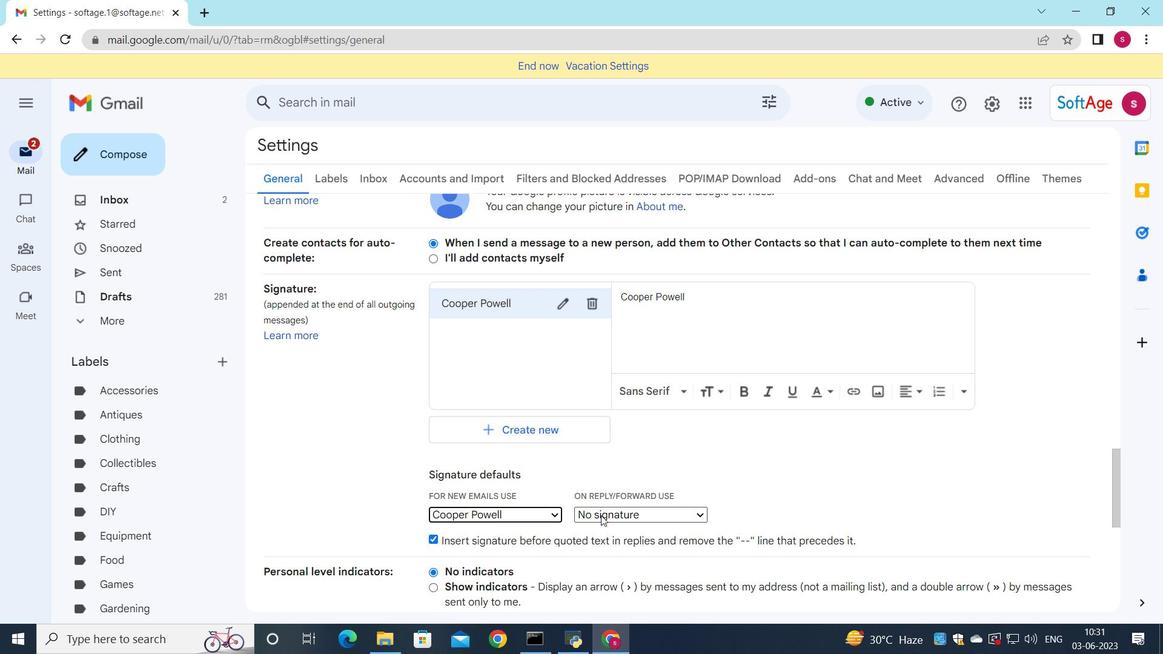 
Action: Mouse pressed left at (601, 514)
Screenshot: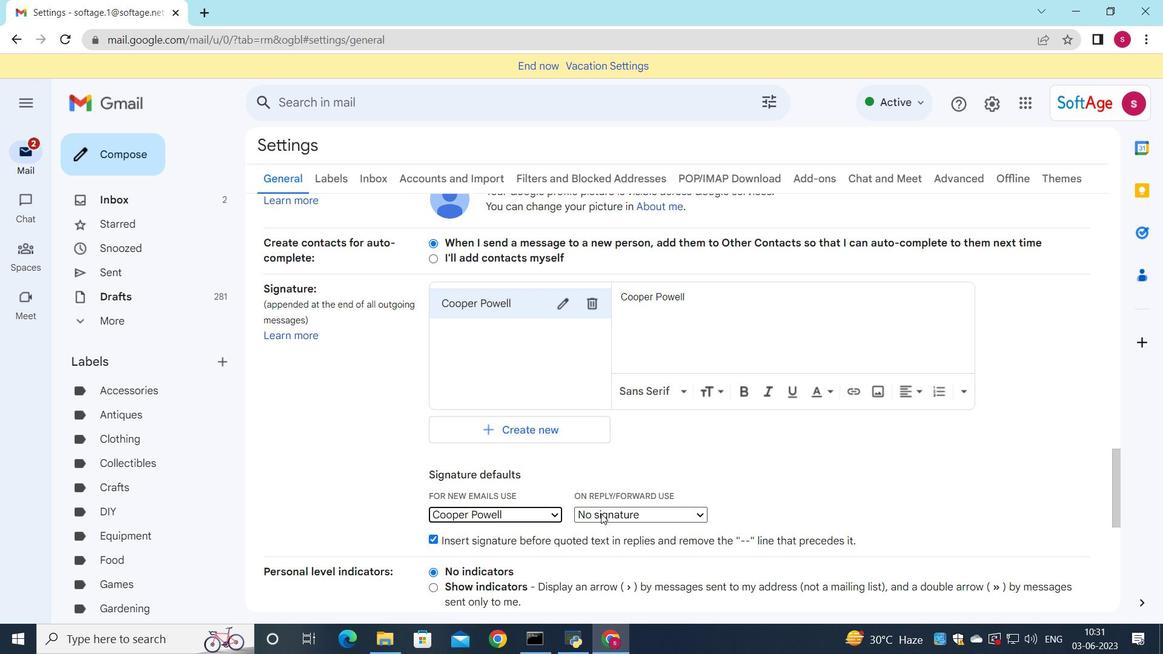 
Action: Mouse moved to (596, 544)
Screenshot: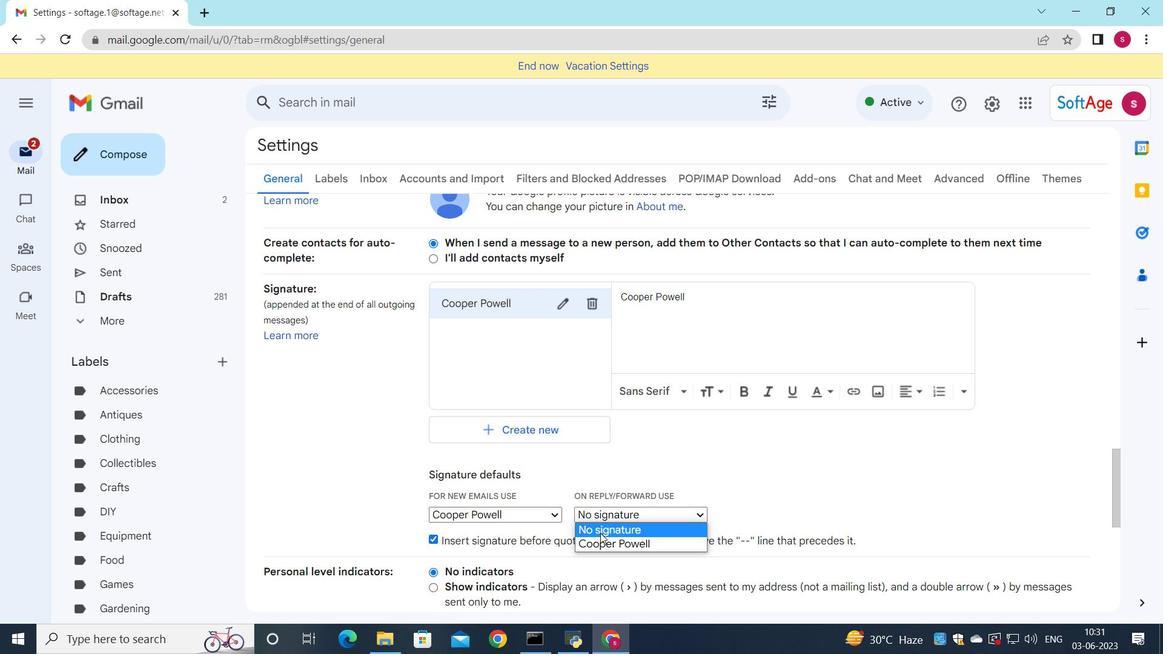 
Action: Mouse pressed left at (596, 544)
Screenshot: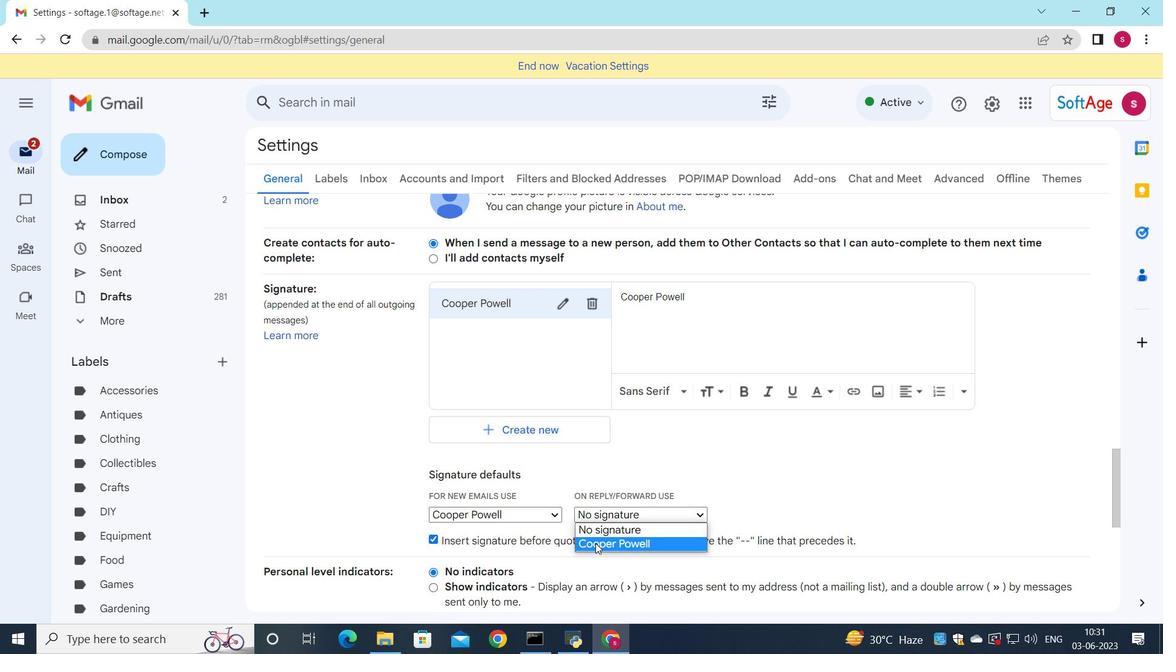 
Action: Mouse moved to (566, 520)
Screenshot: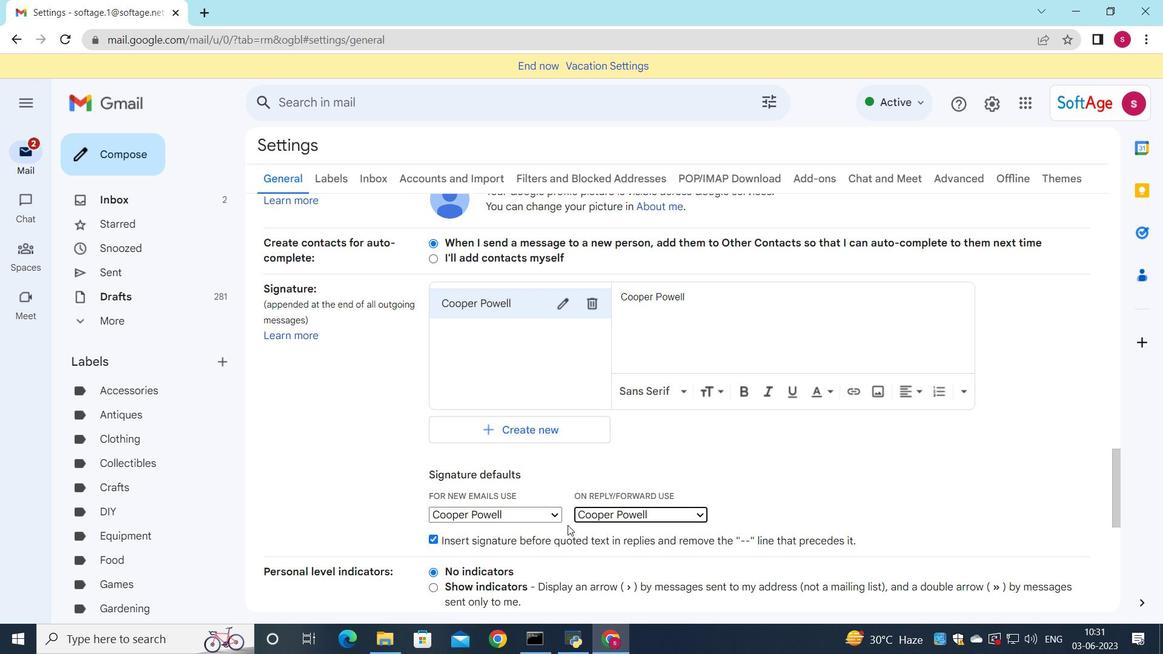 
Action: Mouse scrolled (566, 520) with delta (0, 0)
Screenshot: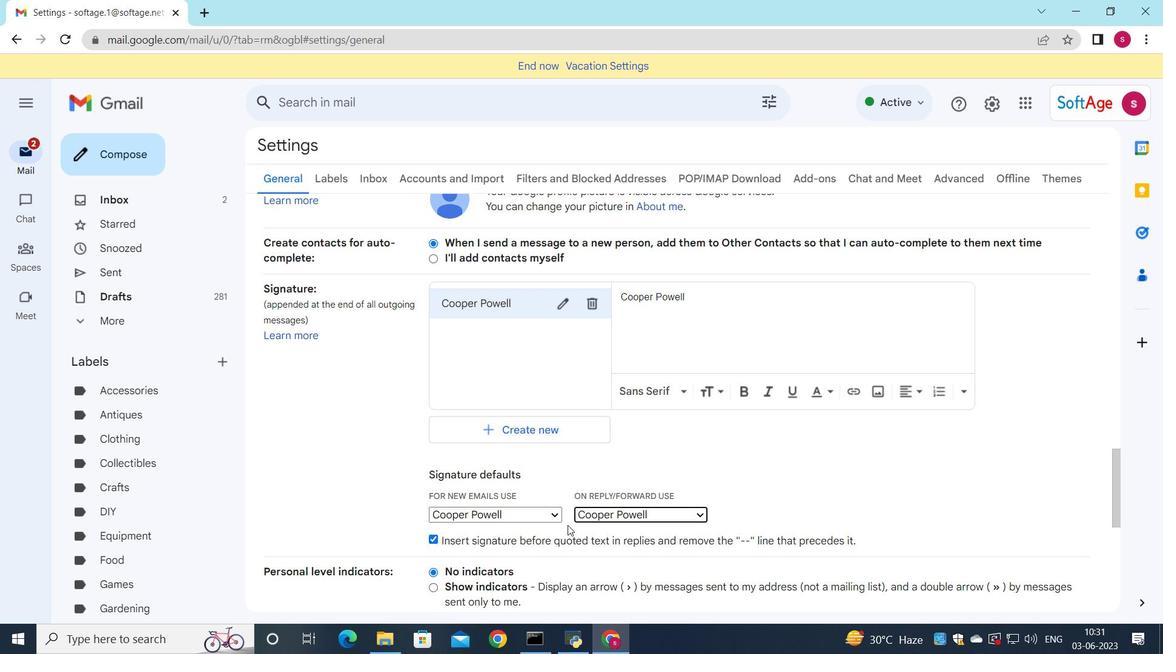 
Action: Mouse scrolled (566, 520) with delta (0, 0)
Screenshot: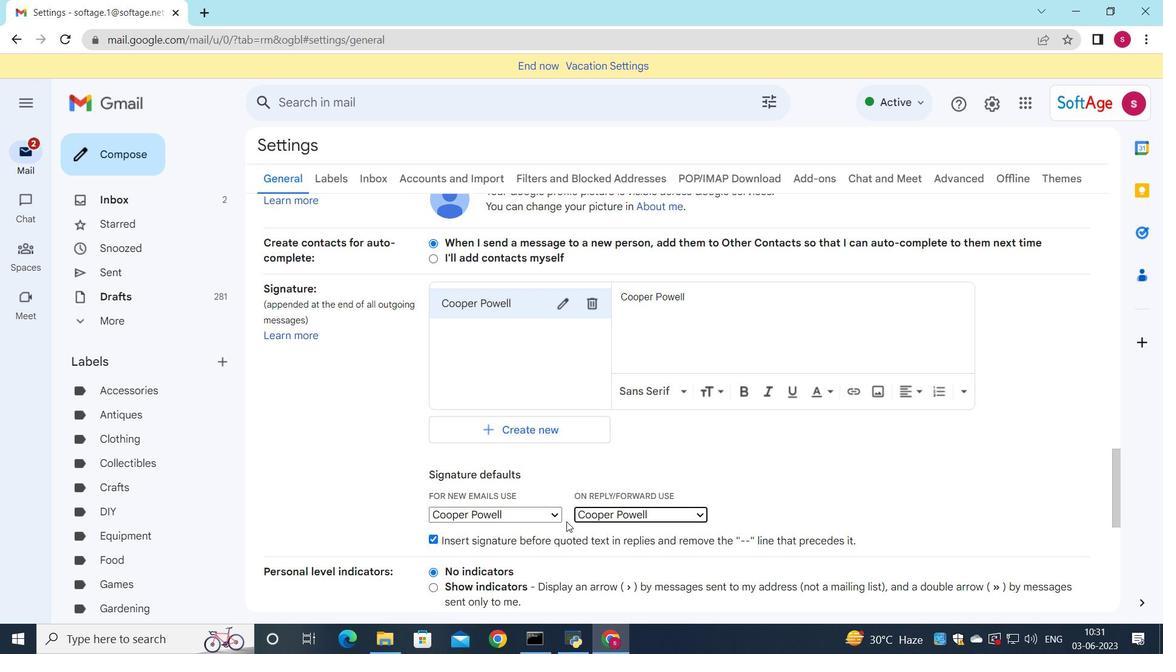 
Action: Mouse scrolled (566, 520) with delta (0, 0)
Screenshot: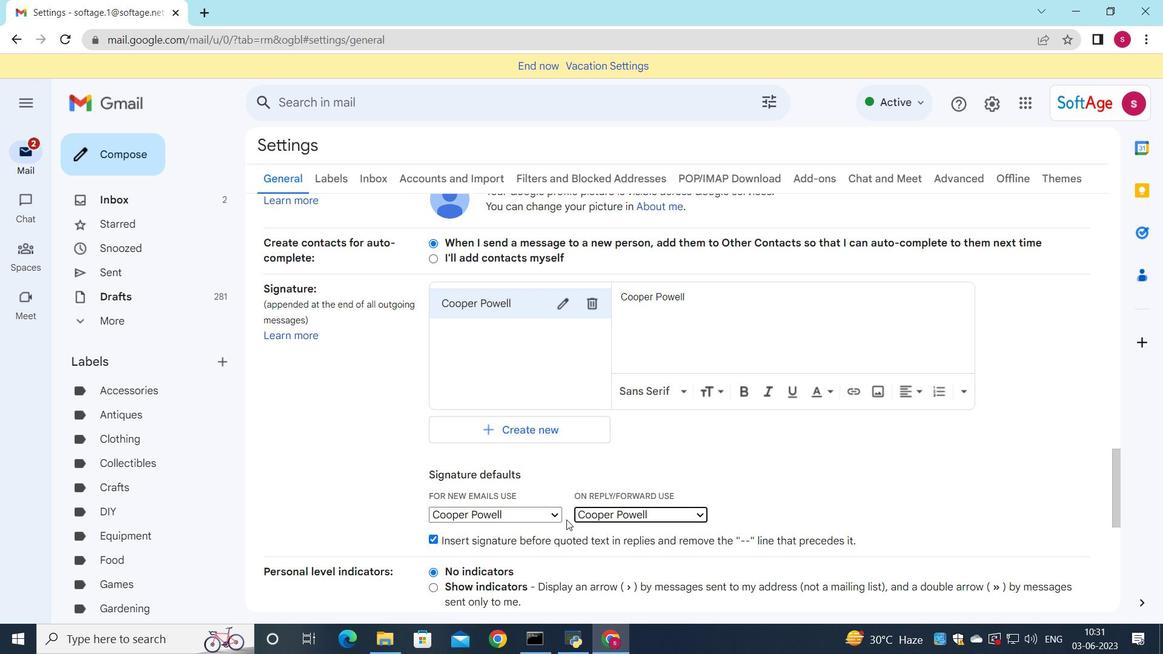 
Action: Mouse scrolled (566, 520) with delta (0, 0)
Screenshot: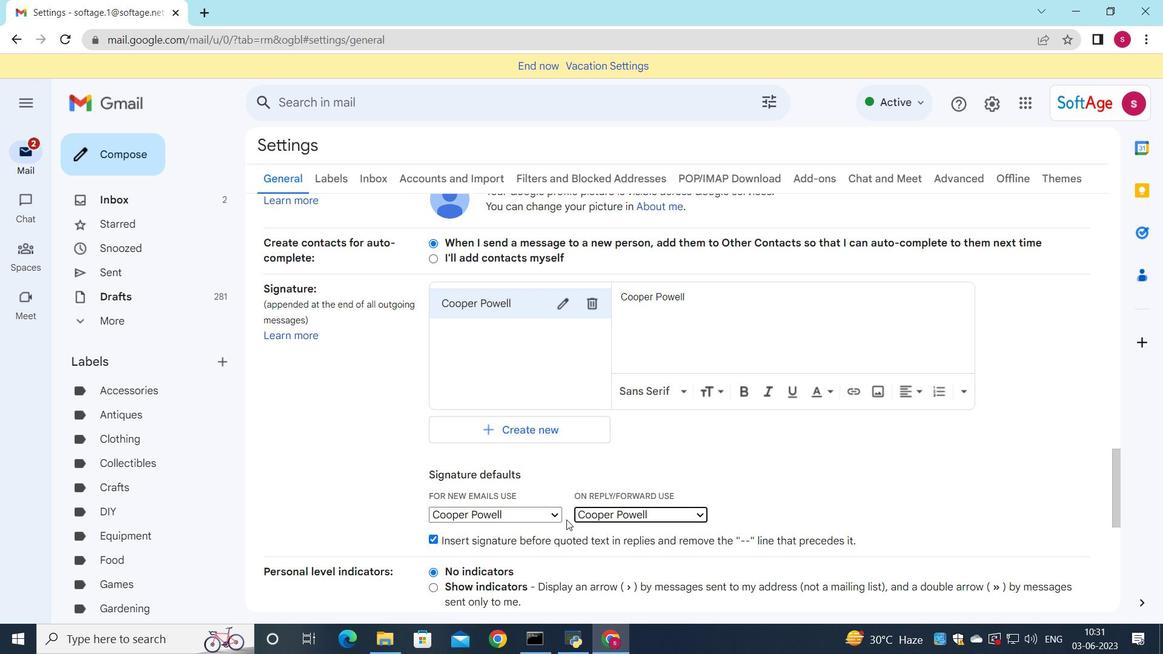 
Action: Mouse scrolled (566, 520) with delta (0, 0)
Screenshot: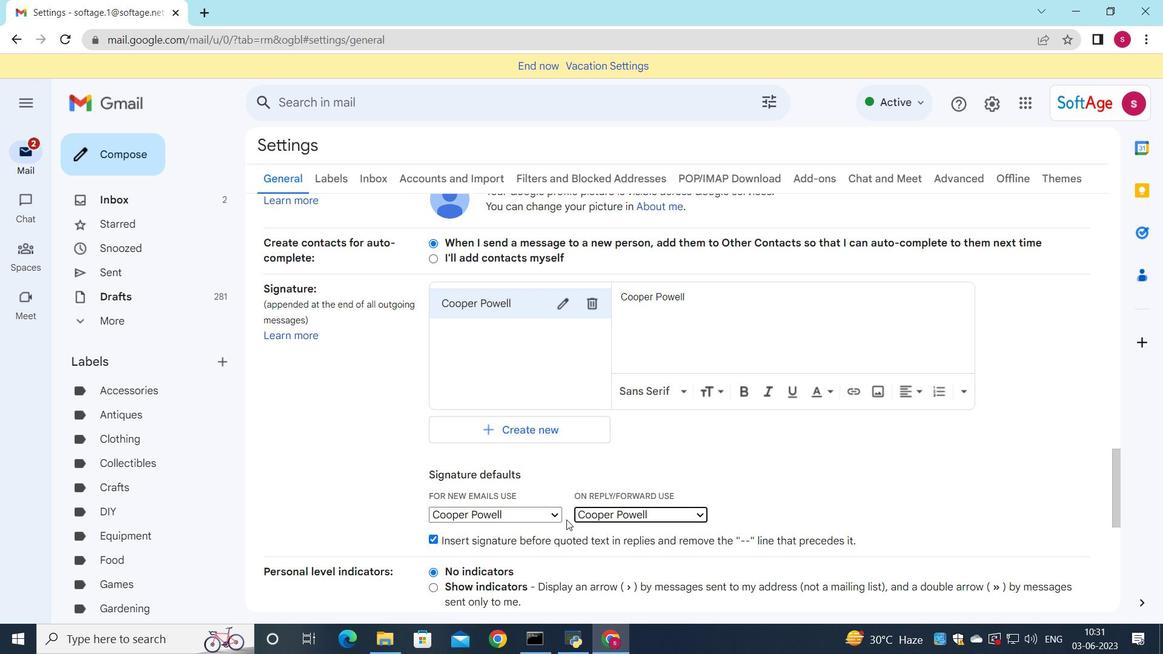 
Action: Mouse moved to (555, 484)
Screenshot: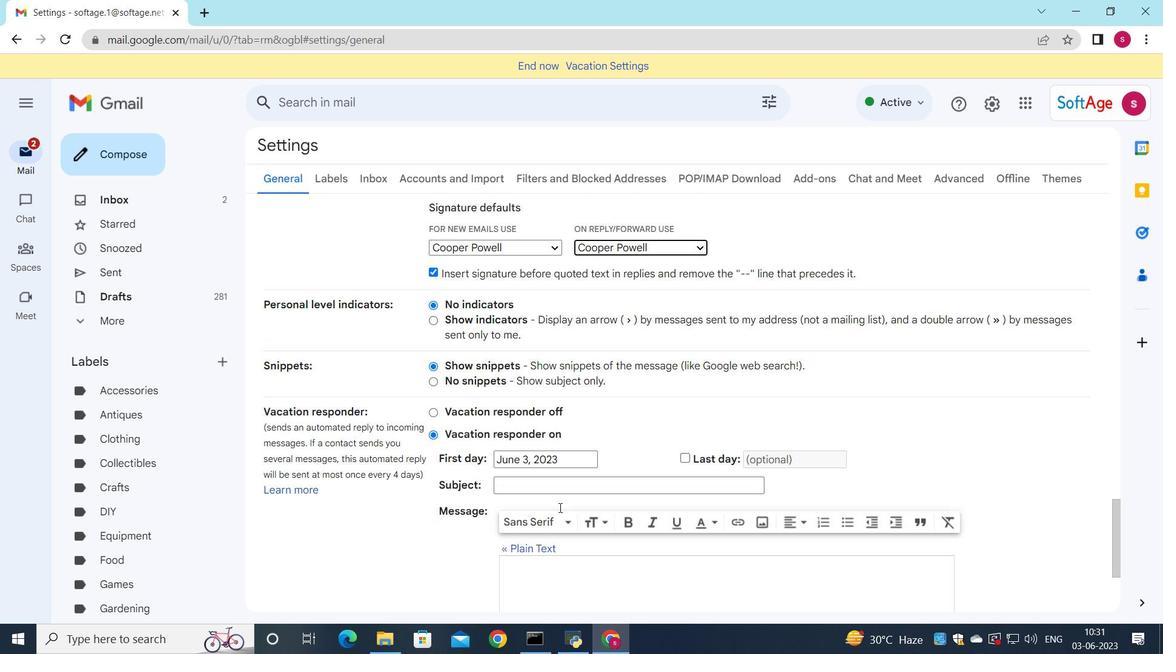 
Action: Mouse scrolled (555, 484) with delta (0, 0)
Screenshot: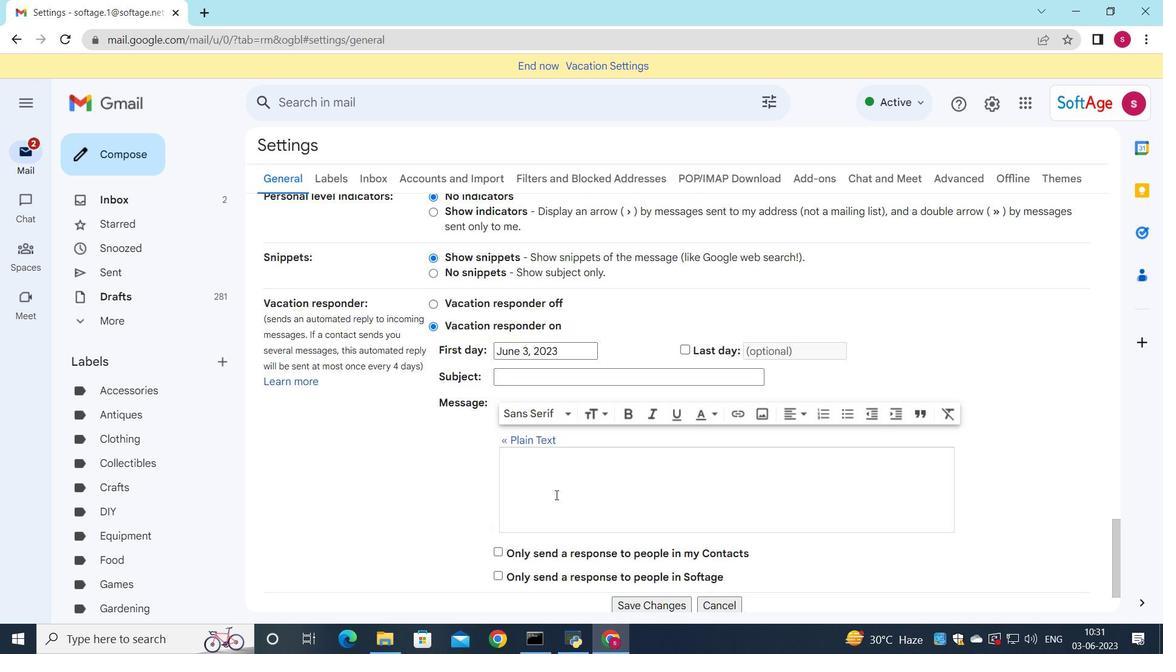 
Action: Mouse scrolled (555, 484) with delta (0, 0)
Screenshot: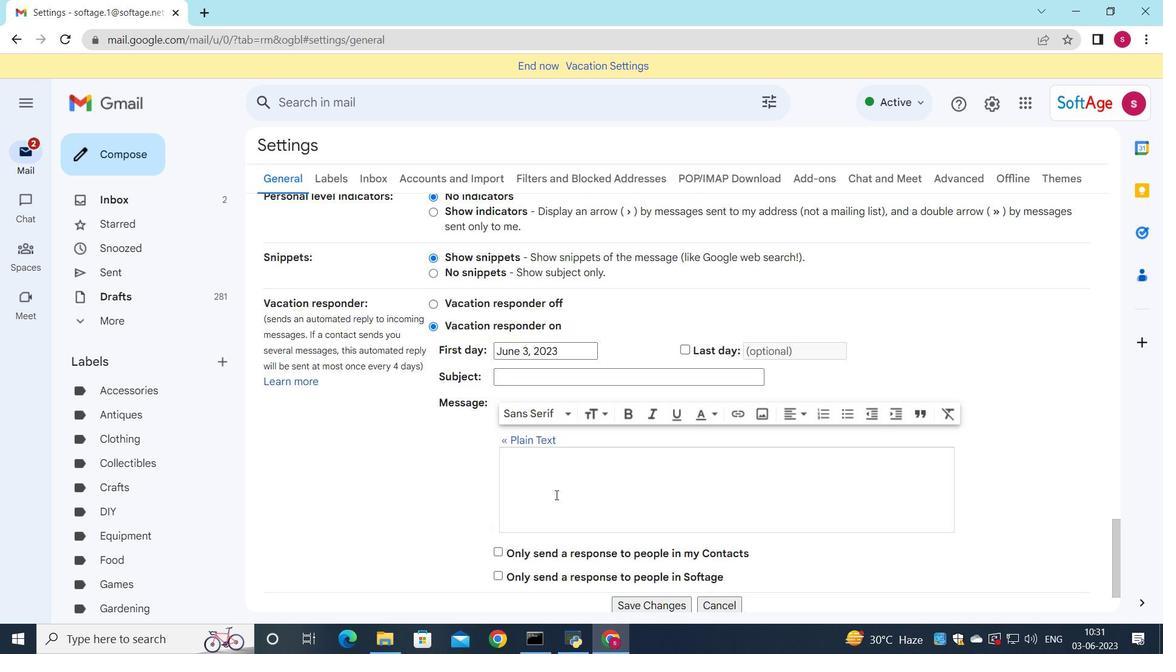 
Action: Mouse scrolled (555, 484) with delta (0, 0)
Screenshot: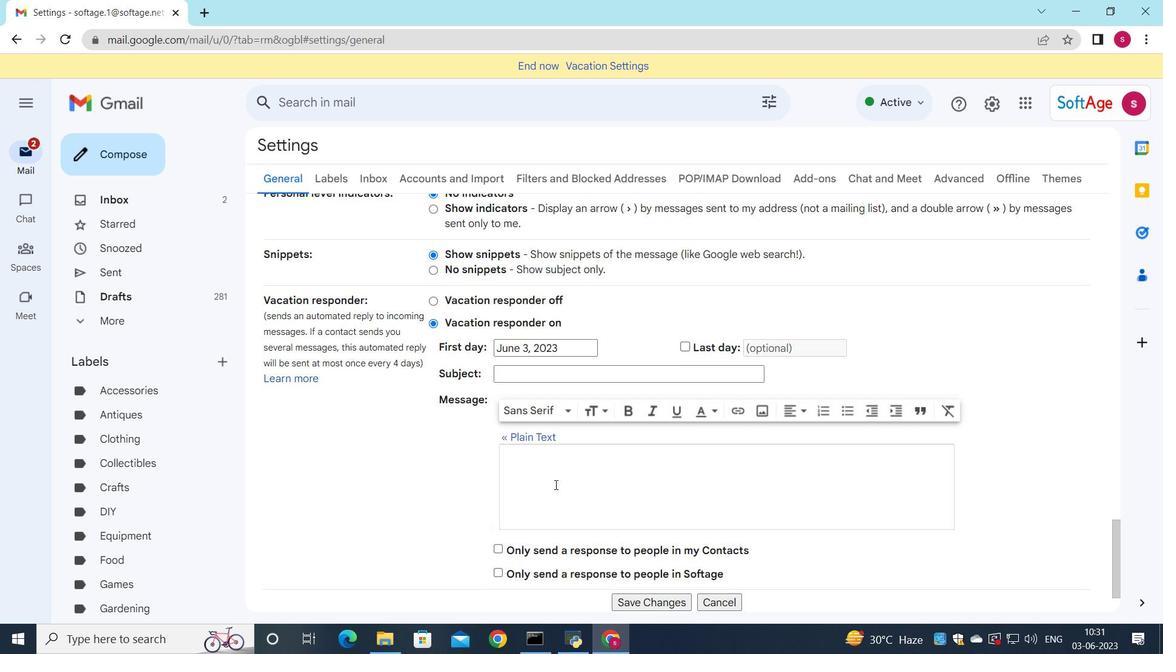 
Action: Mouse moved to (558, 486)
Screenshot: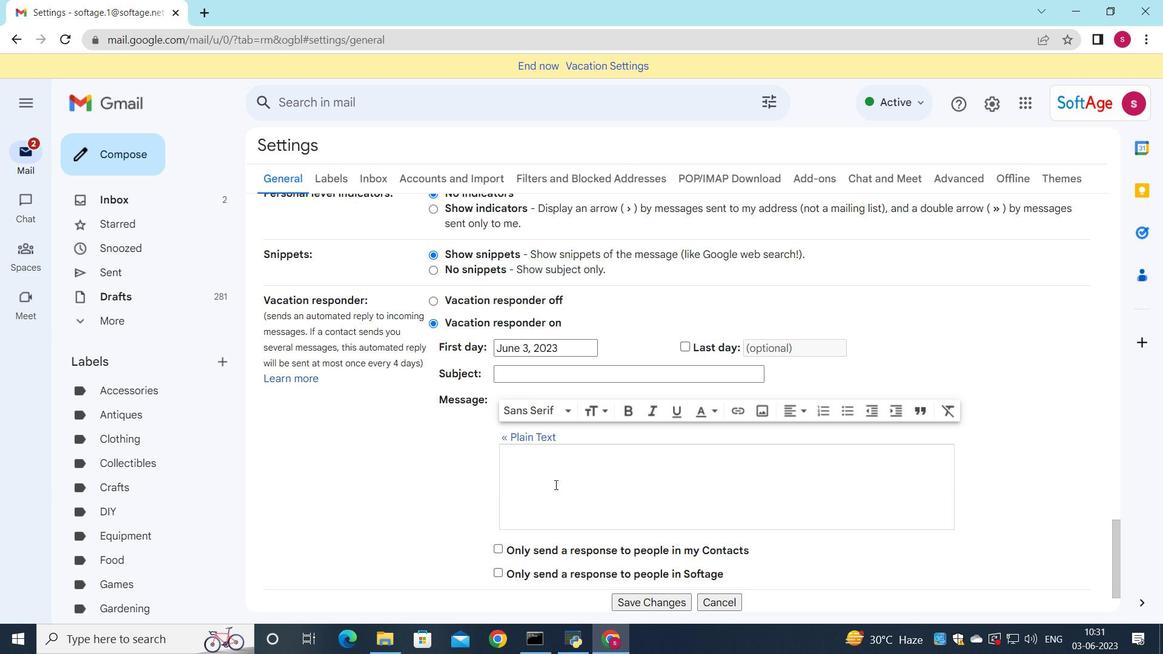 
Action: Mouse scrolled (558, 485) with delta (0, 0)
Screenshot: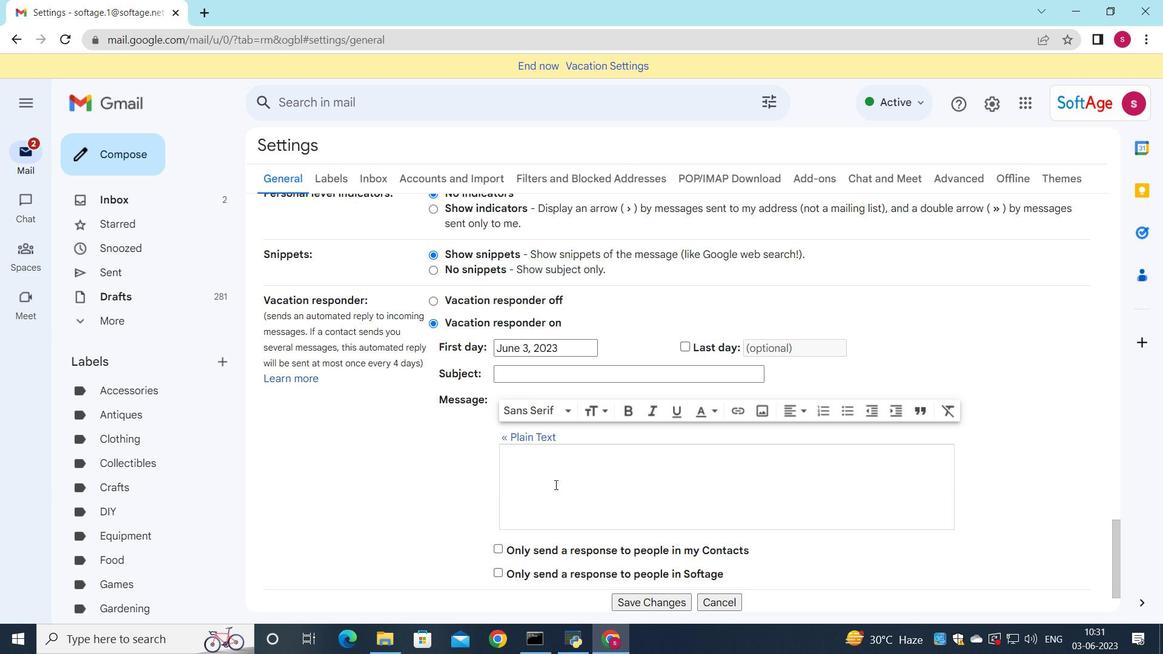 
Action: Mouse moved to (651, 539)
Screenshot: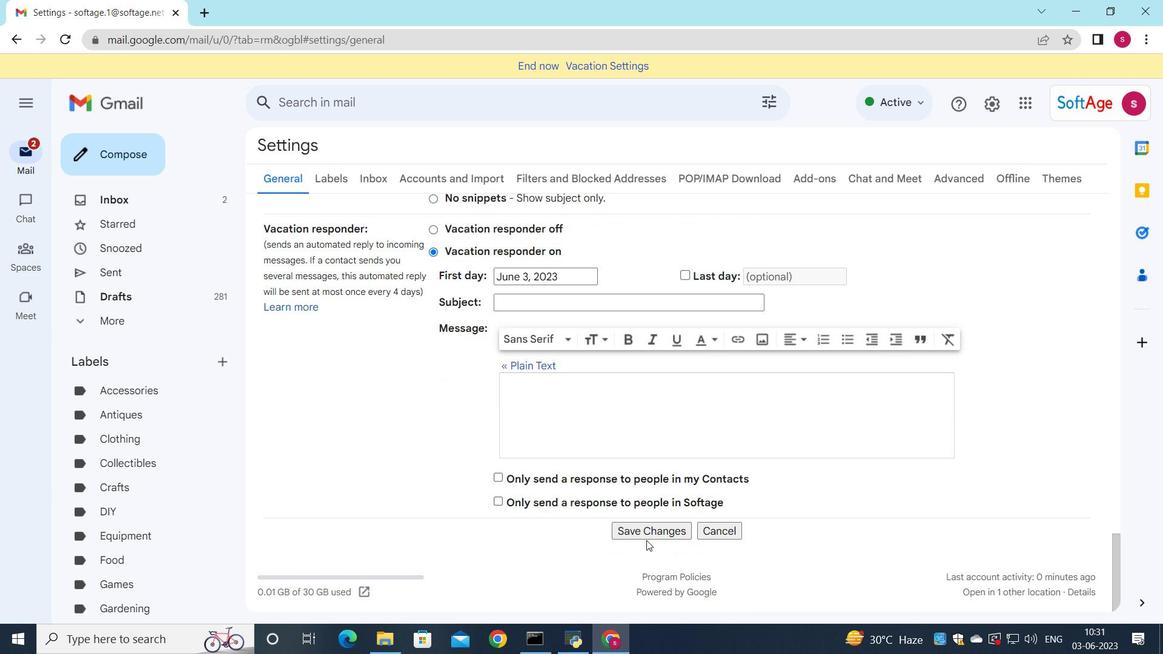 
Action: Mouse pressed left at (651, 539)
Screenshot: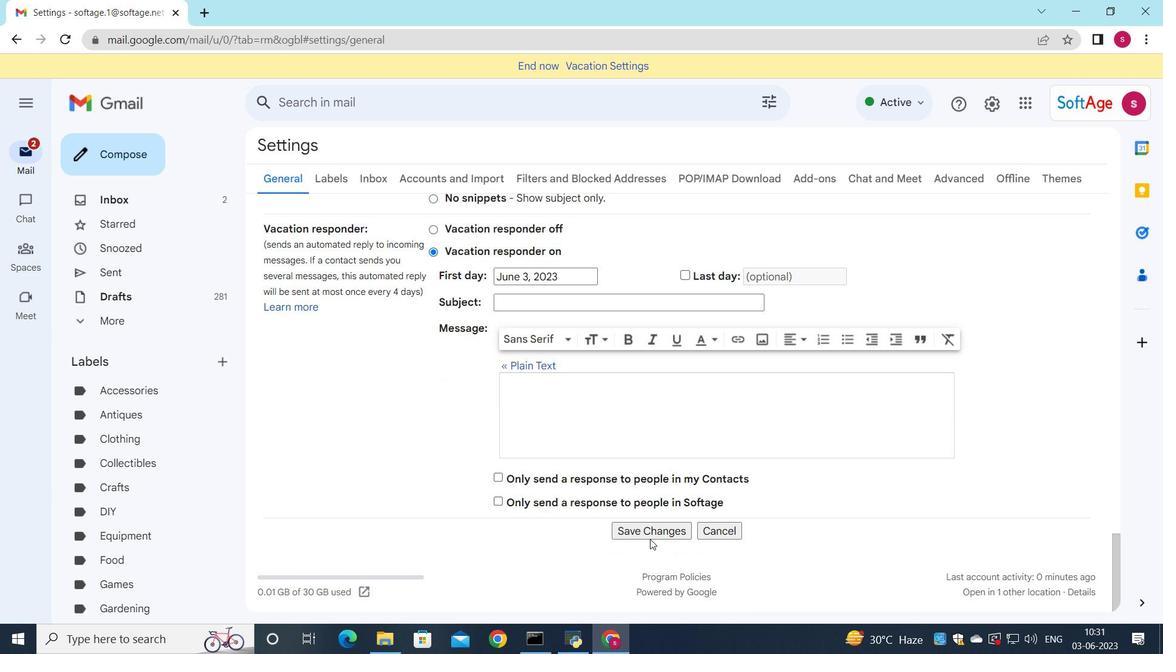 
Action: Mouse moved to (651, 534)
Screenshot: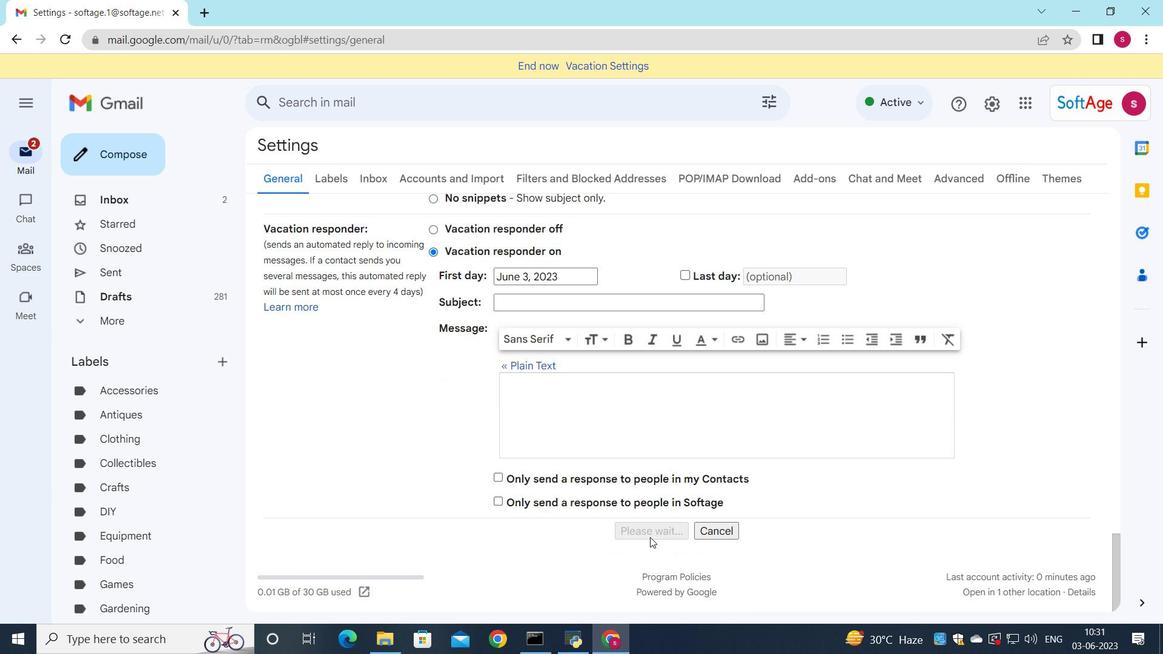 
Action: Mouse pressed left at (651, 534)
Screenshot: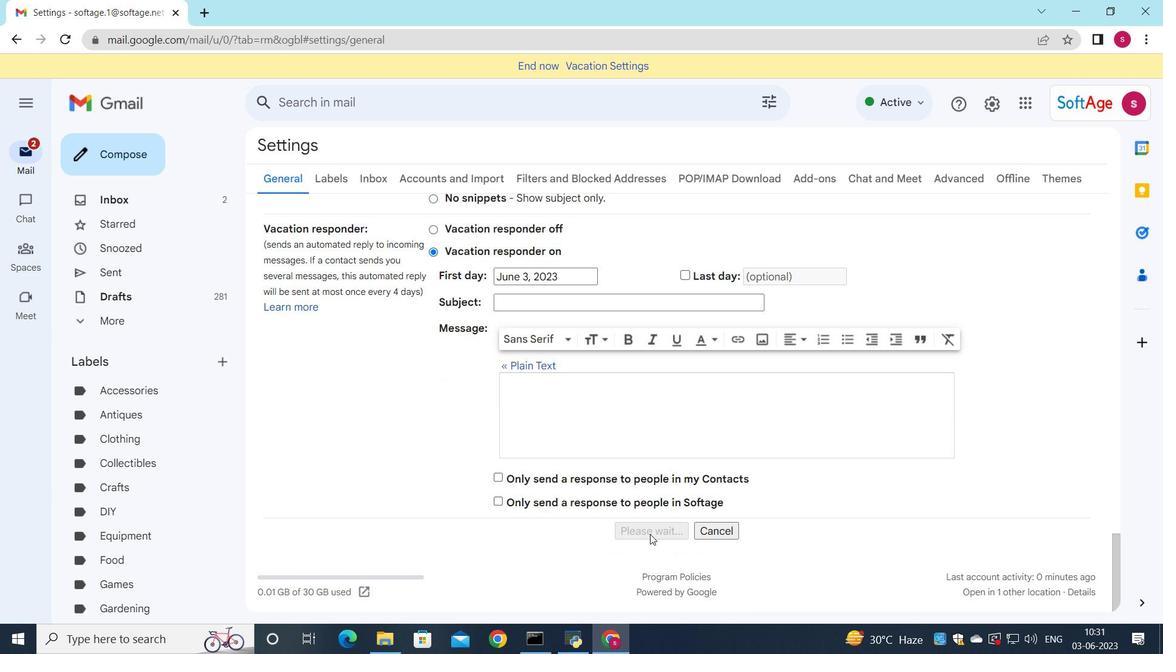 
Action: Mouse moved to (589, 346)
Screenshot: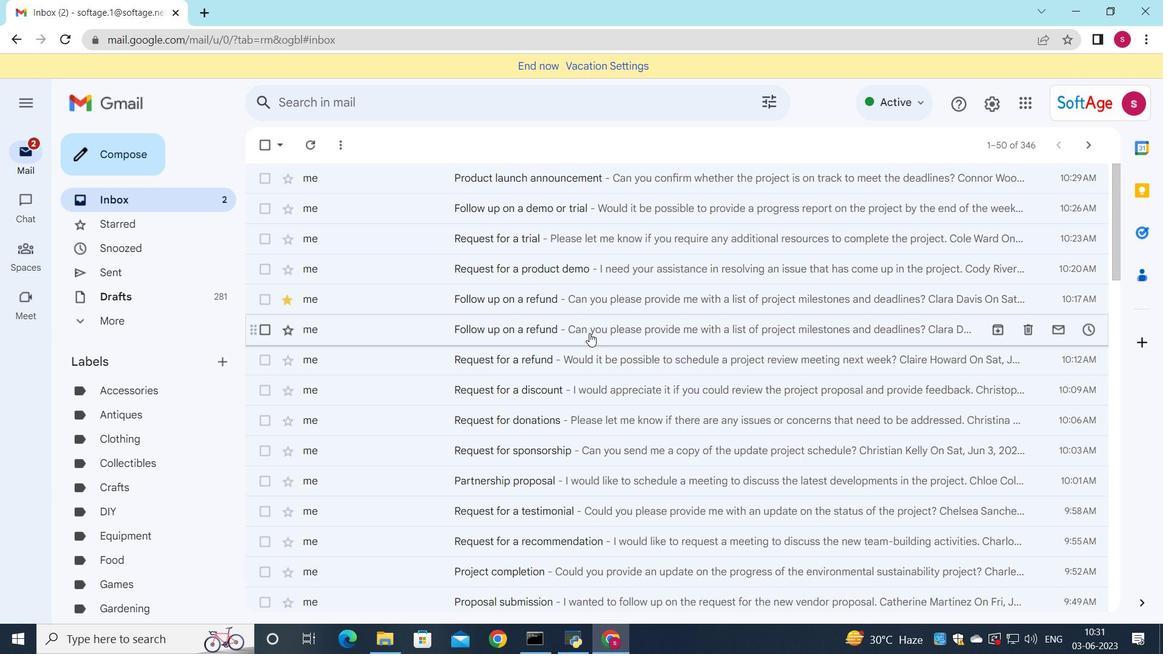 
Action: Mouse pressed left at (589, 346)
Screenshot: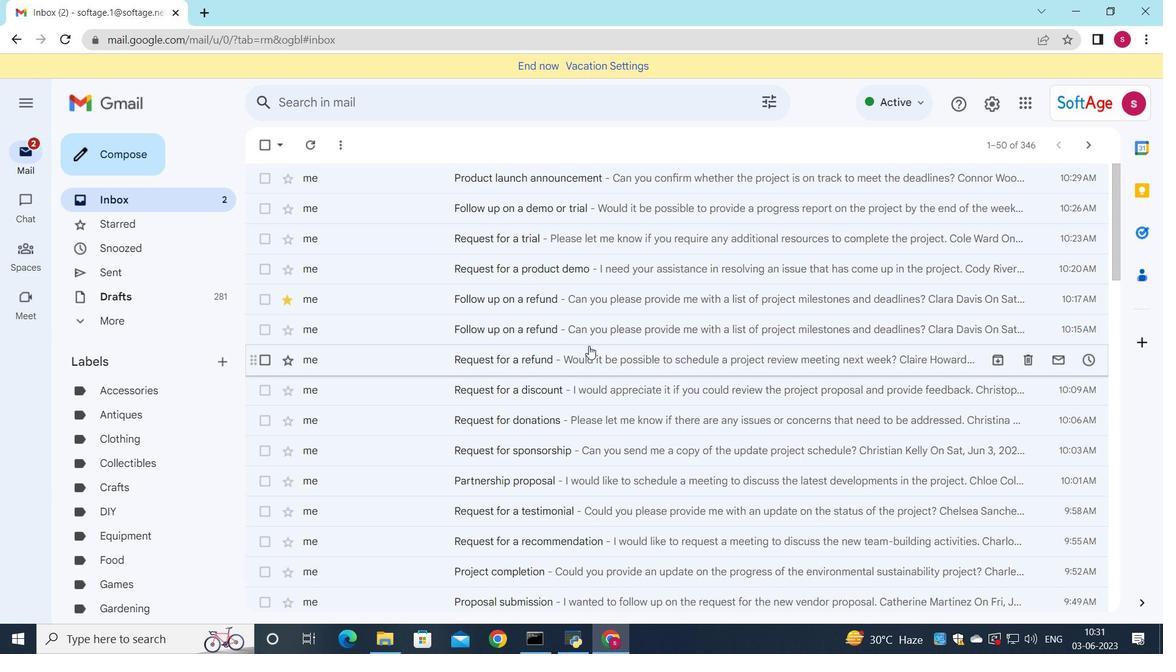 
Action: Mouse moved to (511, 383)
Screenshot: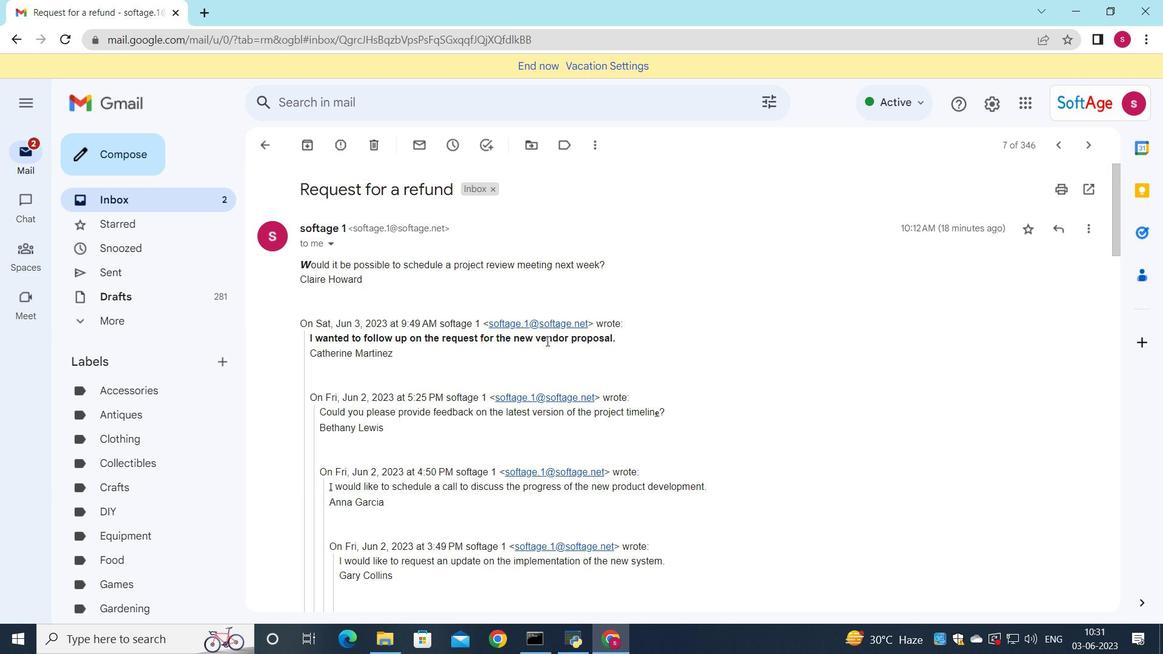 
Action: Mouse scrolled (511, 383) with delta (0, 0)
Screenshot: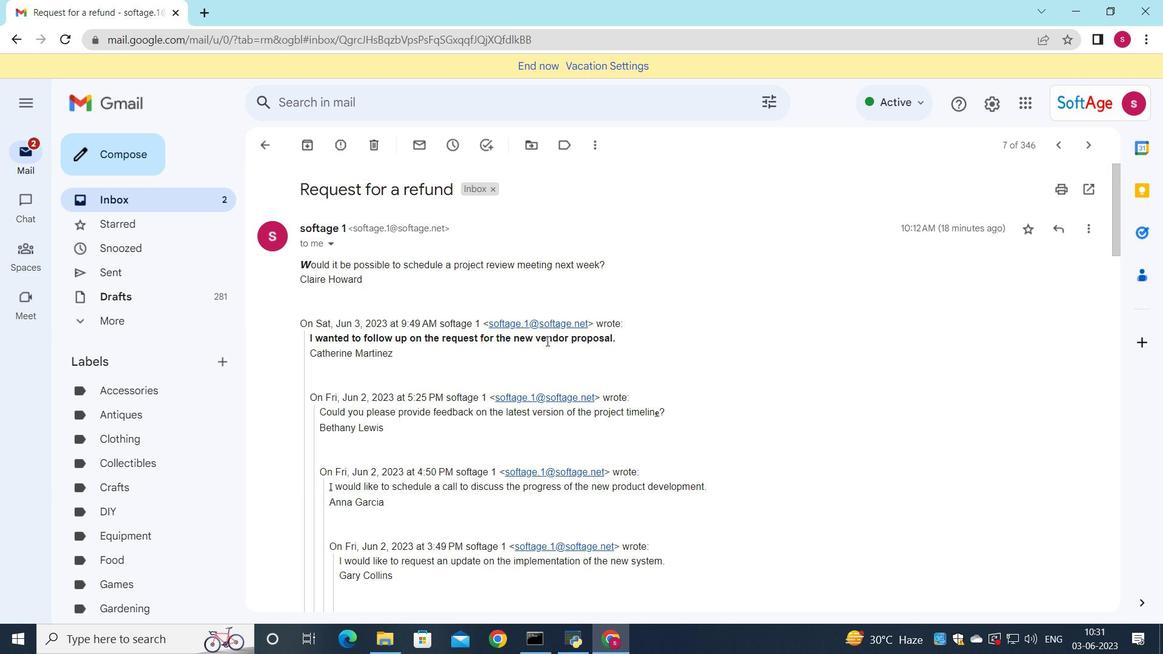
Action: Mouse moved to (502, 392)
Screenshot: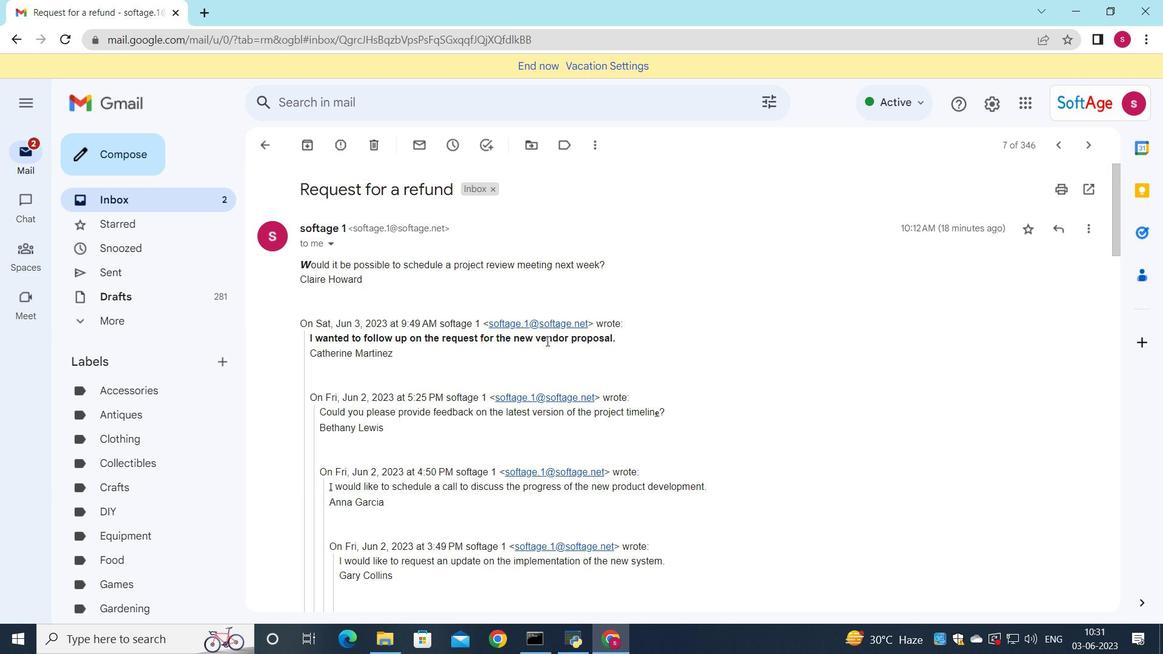 
Action: Mouse scrolled (502, 392) with delta (0, 0)
Screenshot: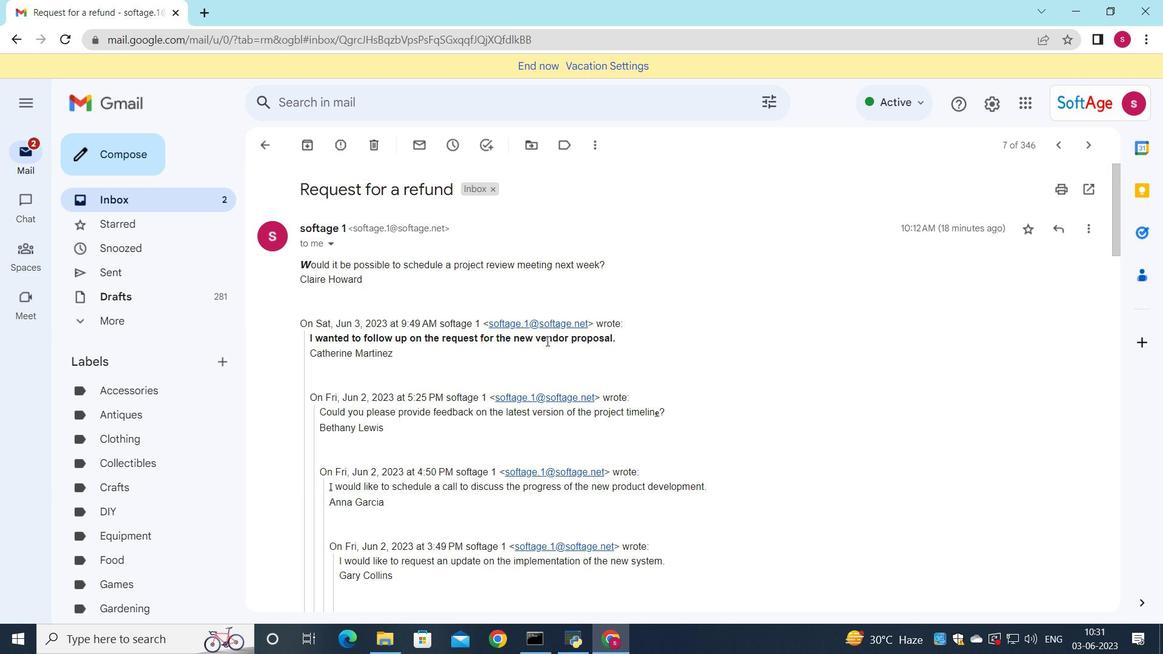 
Action: Mouse moved to (498, 395)
Screenshot: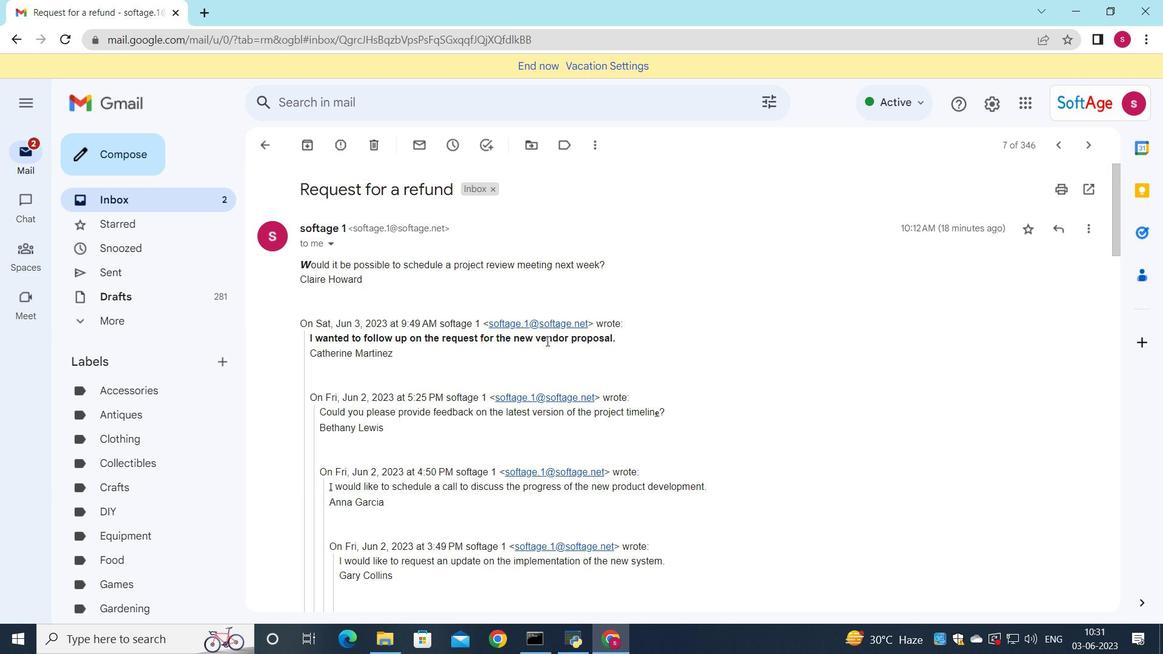 
Action: Mouse scrolled (498, 395) with delta (0, 0)
Screenshot: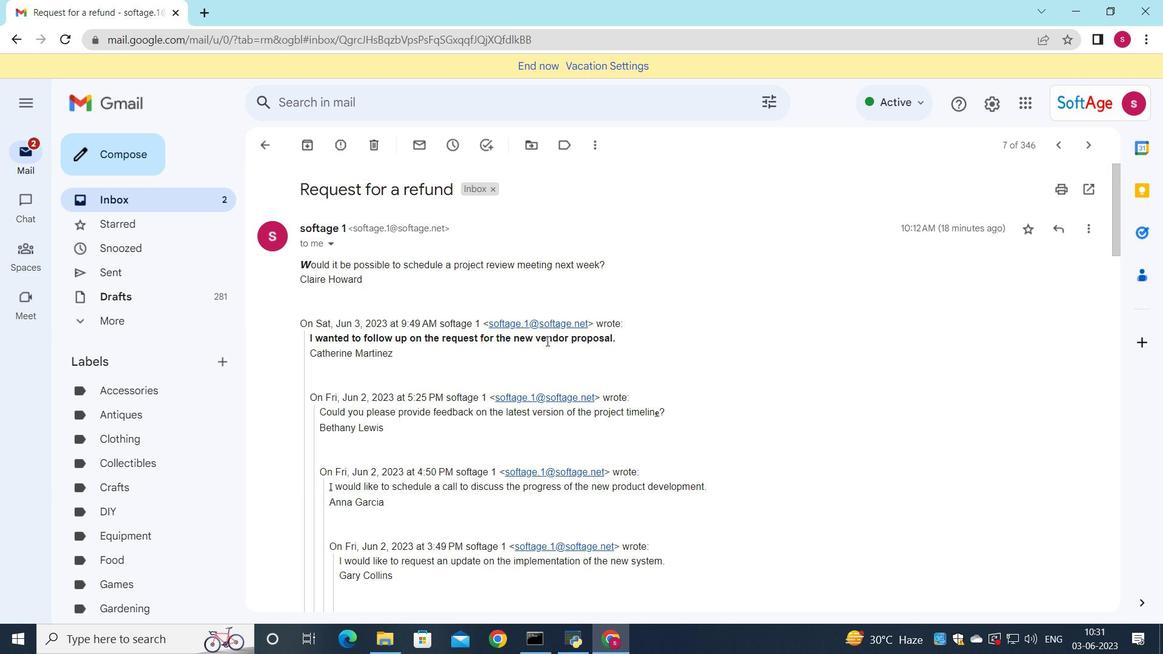 
Action: Mouse moved to (491, 397)
Screenshot: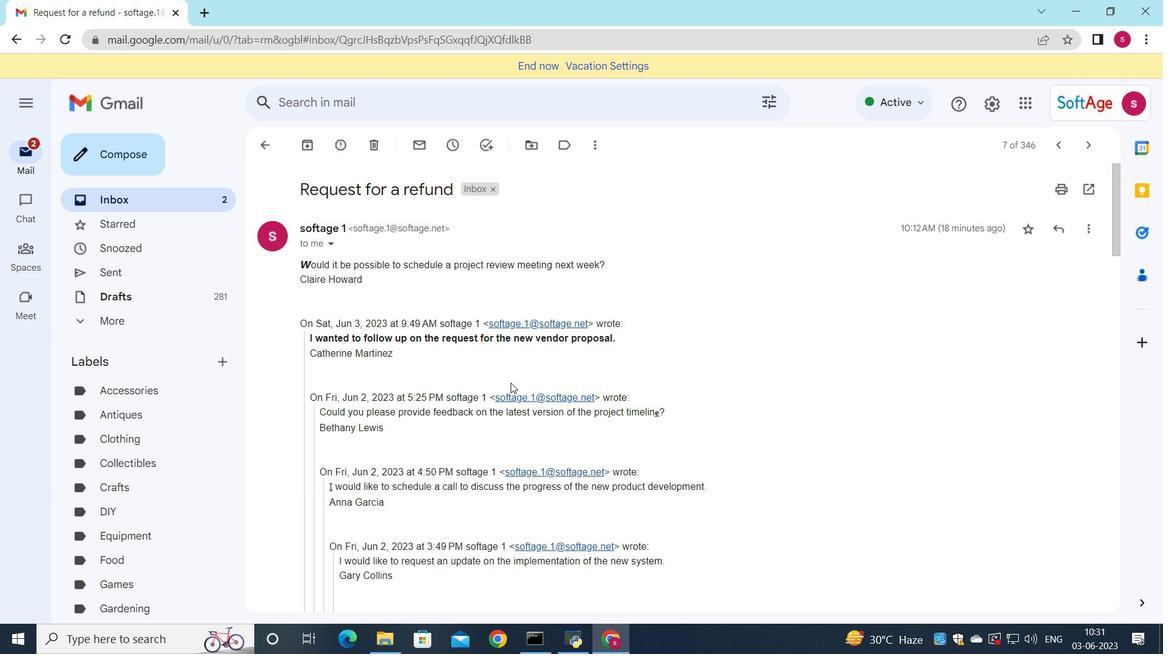 
Action: Mouse scrolled (491, 397) with delta (0, 0)
Screenshot: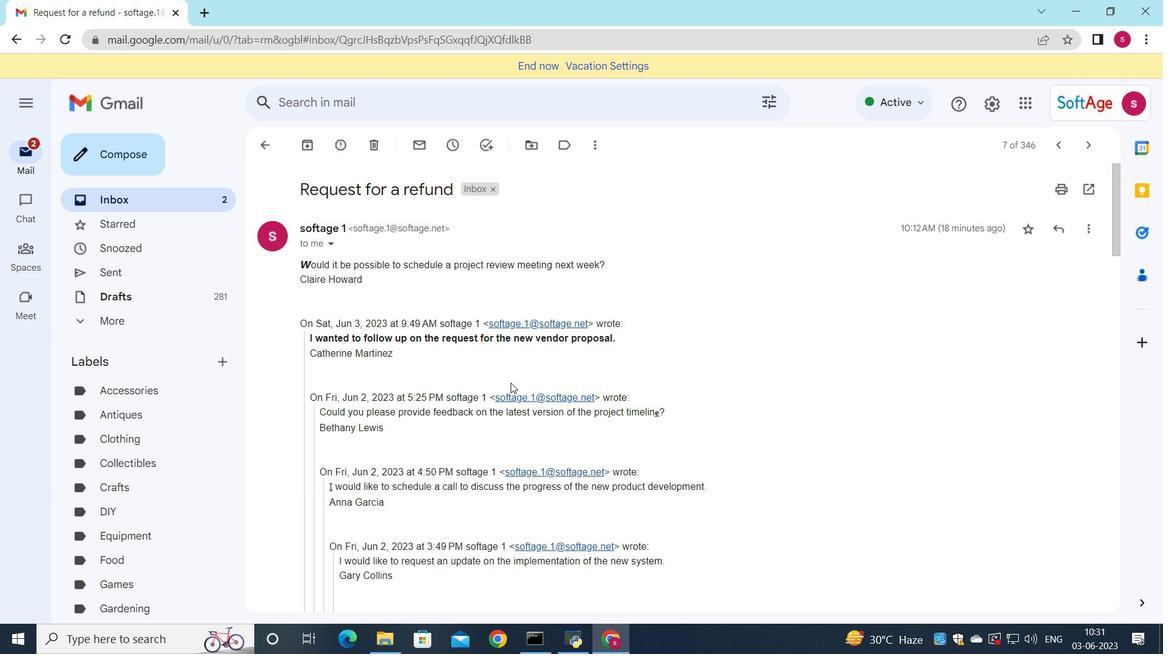
Action: Mouse moved to (438, 386)
Screenshot: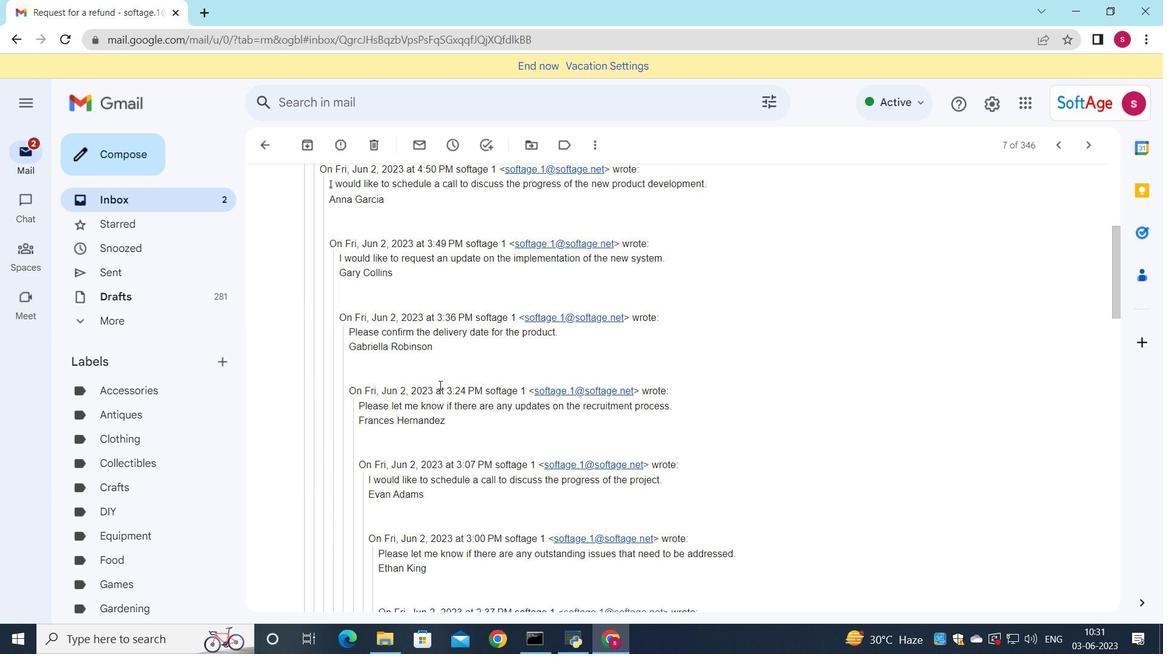 
Action: Mouse scrolled (438, 385) with delta (0, 0)
Screenshot: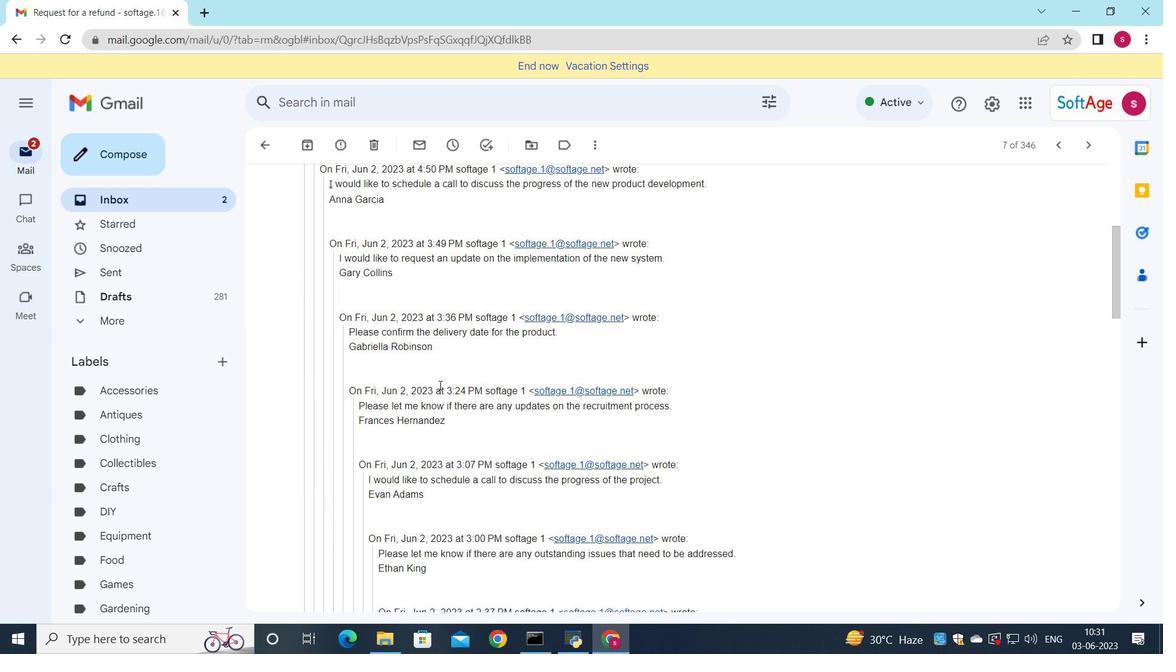 
Action: Mouse moved to (436, 391)
Screenshot: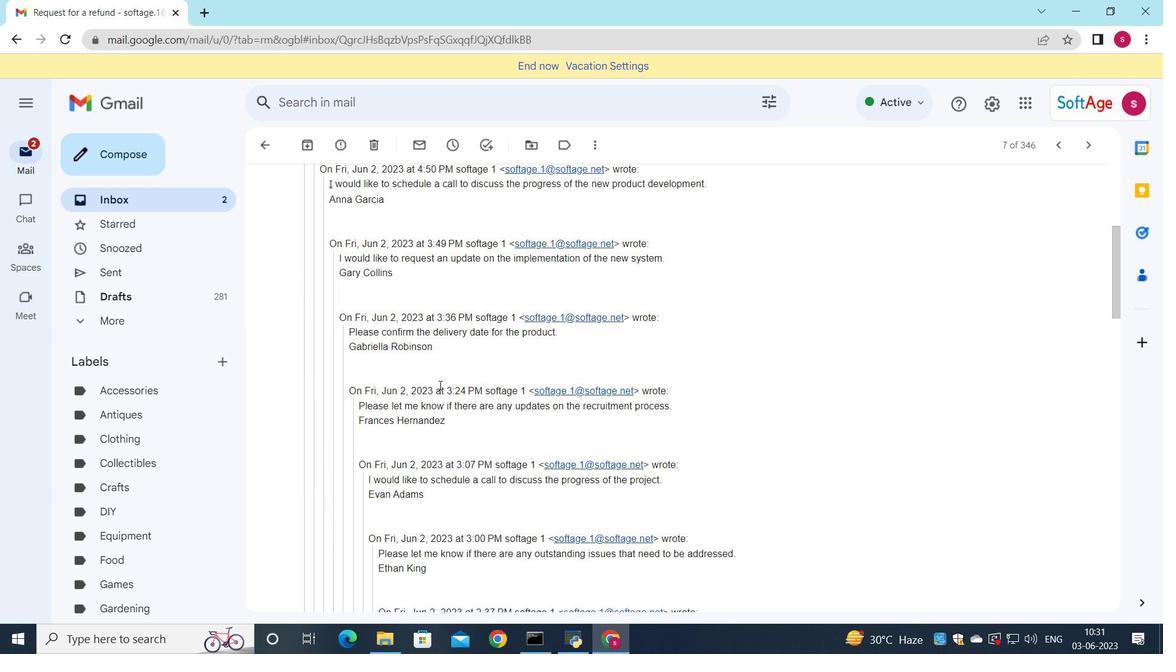 
Action: Mouse scrolled (436, 390) with delta (0, 0)
Screenshot: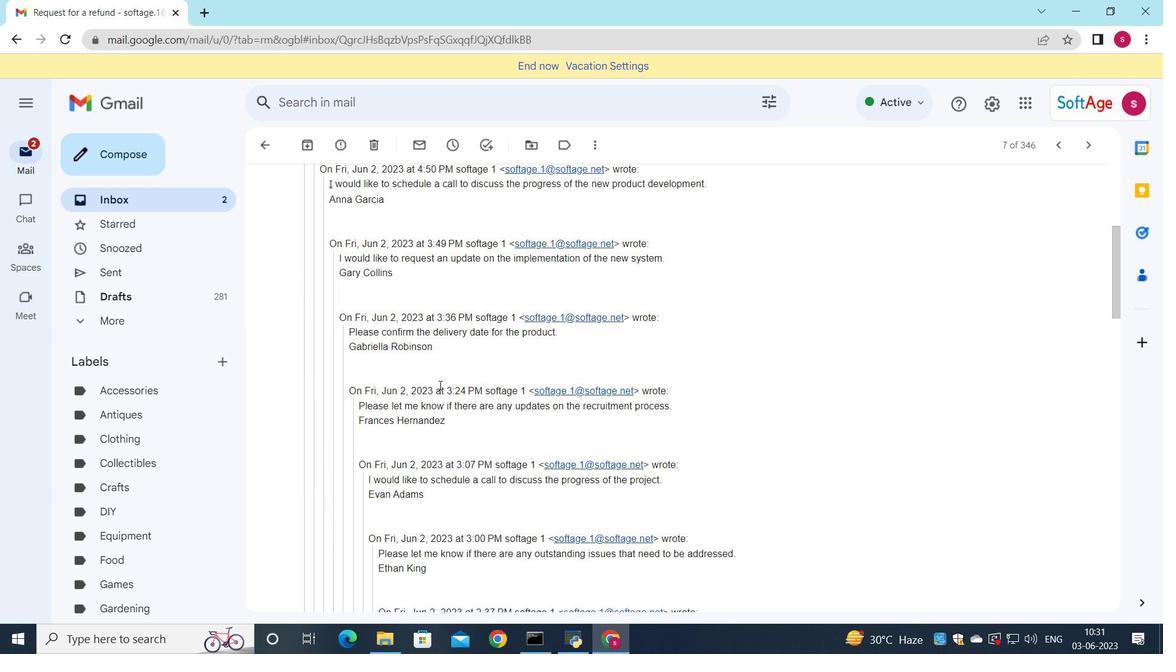 
Action: Mouse moved to (436, 391)
Screenshot: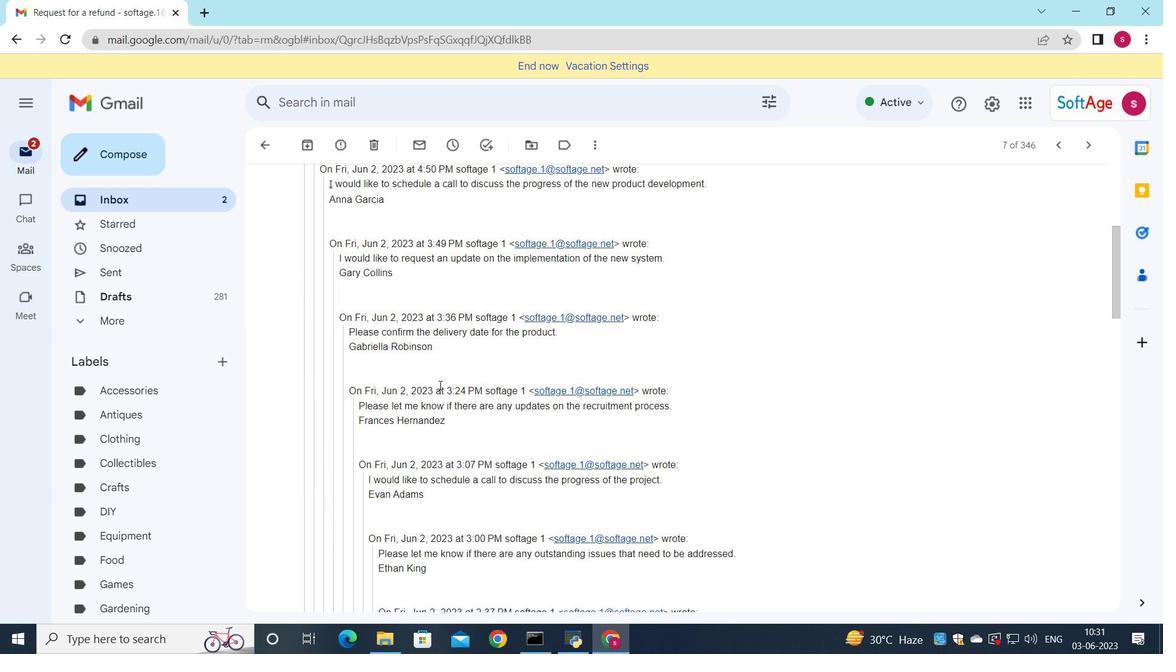 
Action: Mouse scrolled (436, 390) with delta (0, 0)
Screenshot: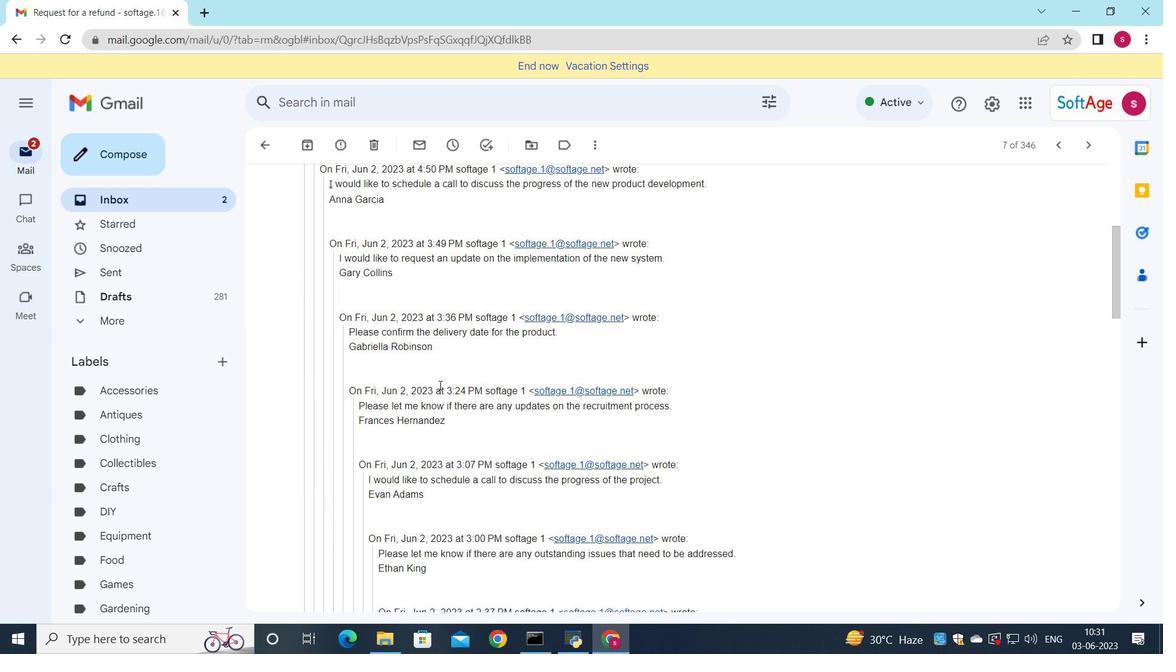 
Action: Mouse moved to (435, 391)
Screenshot: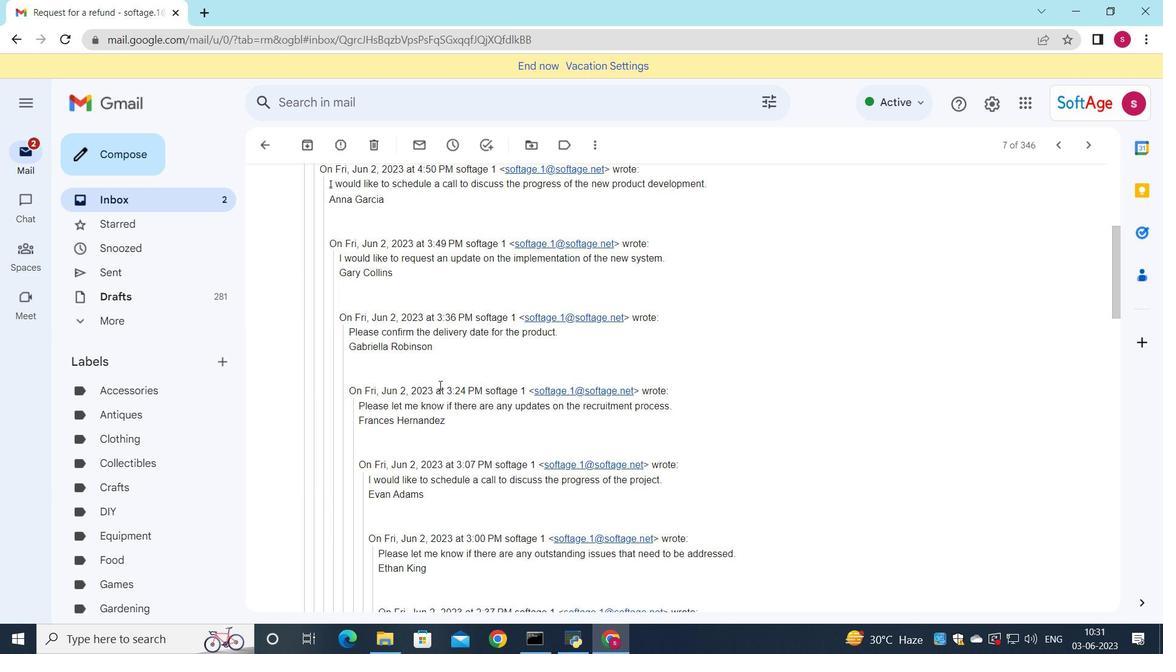 
Action: Mouse scrolled (435, 390) with delta (0, 0)
Screenshot: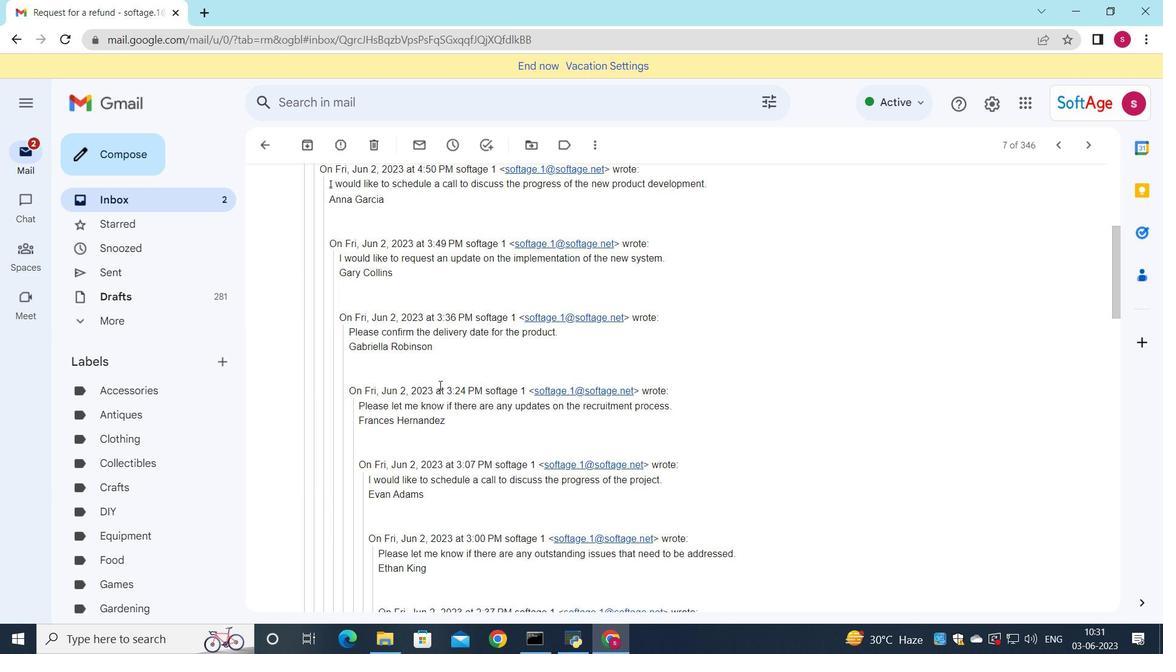 
Action: Mouse moved to (435, 392)
Screenshot: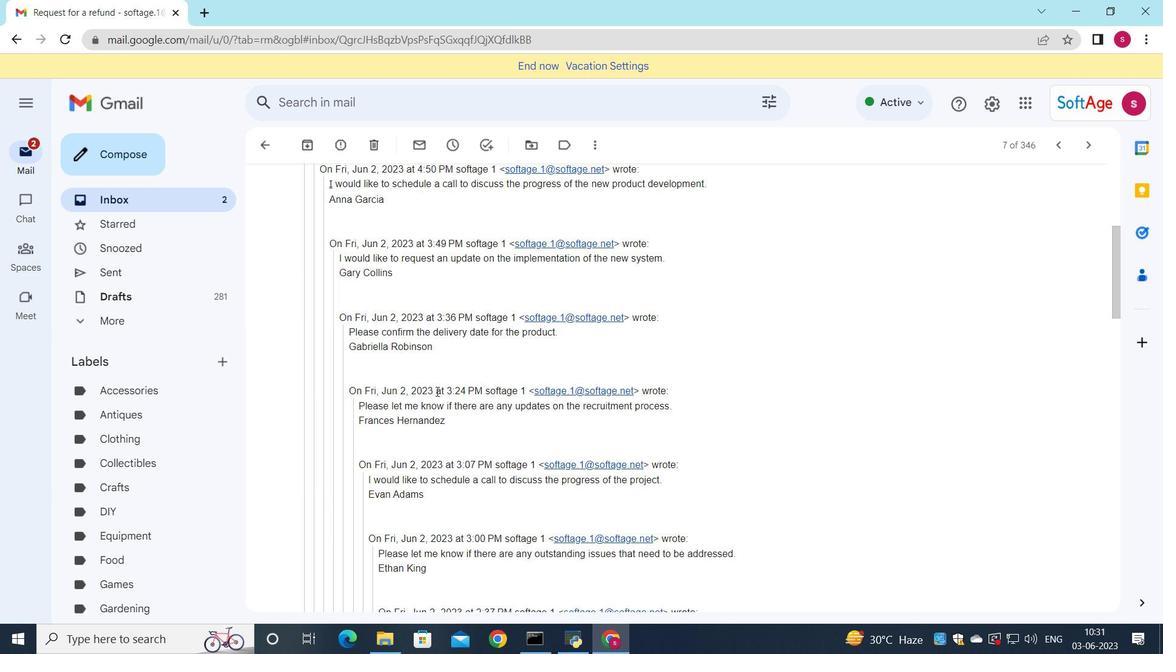 
Action: Mouse scrolled (435, 391) with delta (0, 0)
Screenshot: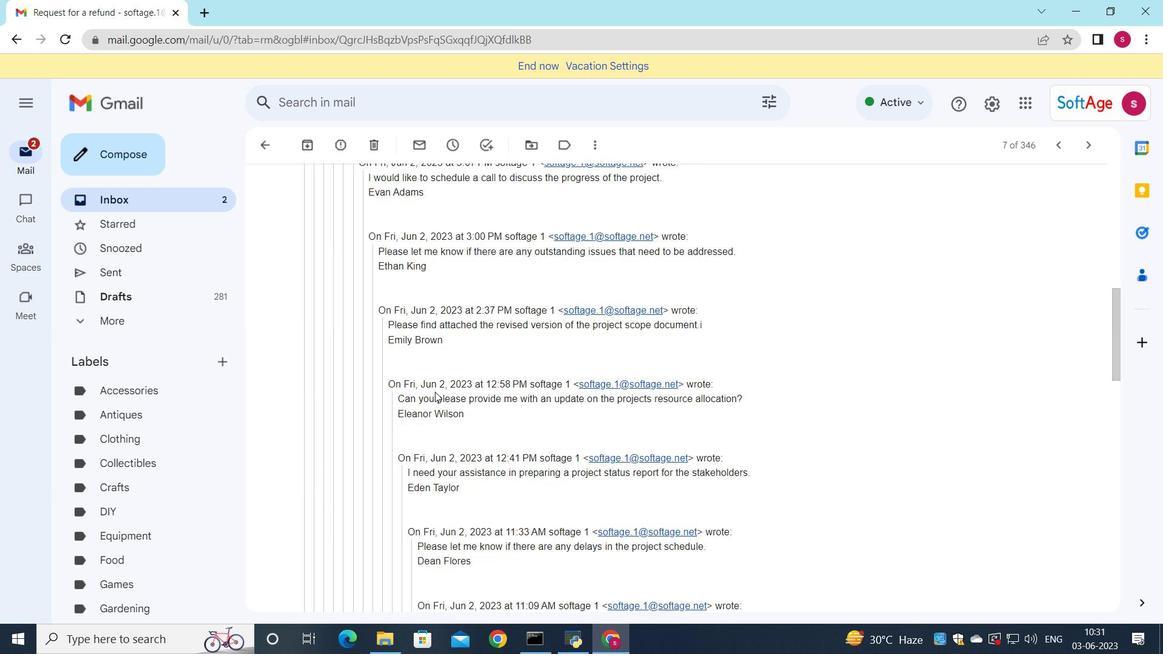 
Action: Mouse scrolled (435, 391) with delta (0, 0)
Screenshot: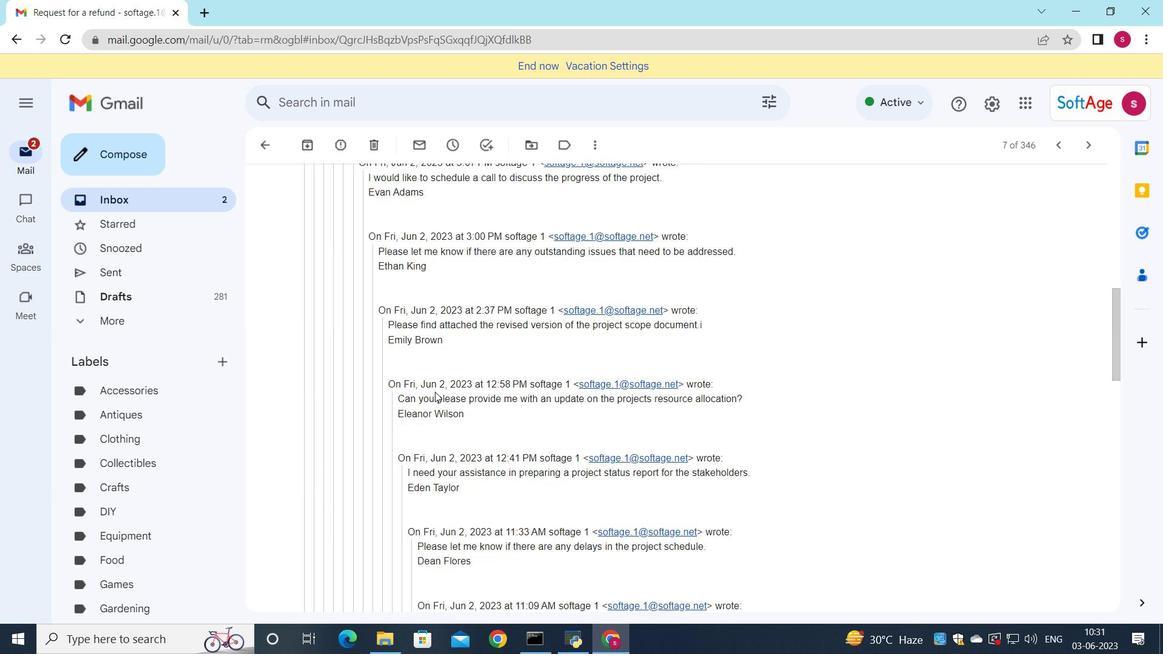 
Action: Mouse scrolled (435, 391) with delta (0, 0)
Screenshot: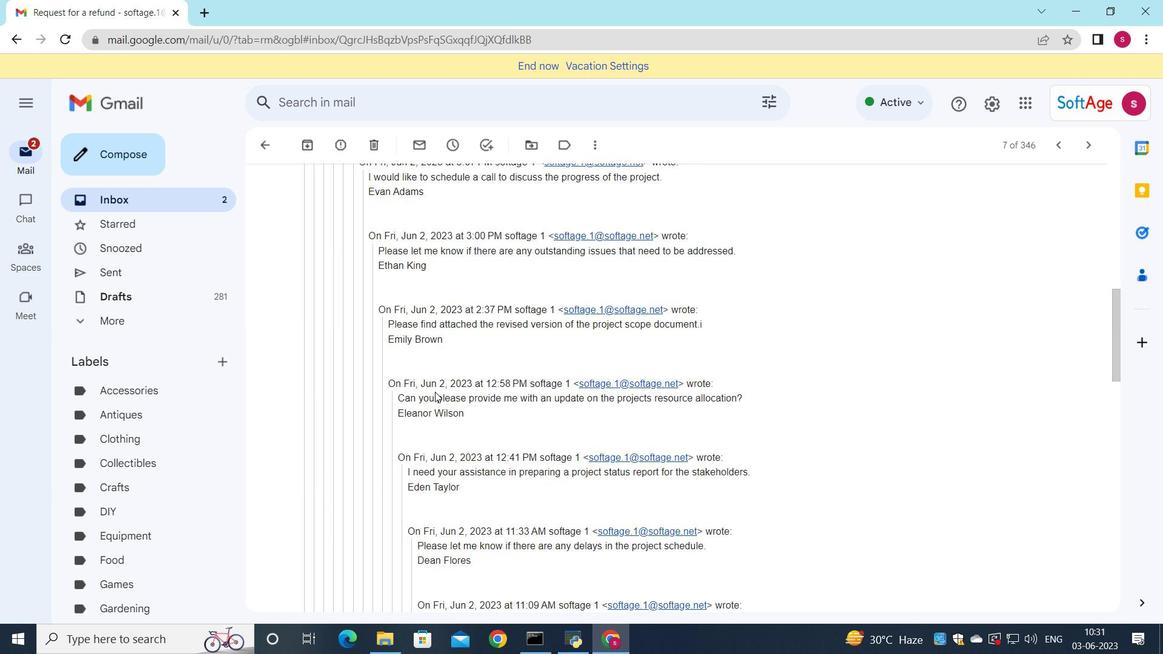 
Action: Mouse scrolled (435, 391) with delta (0, 0)
Screenshot: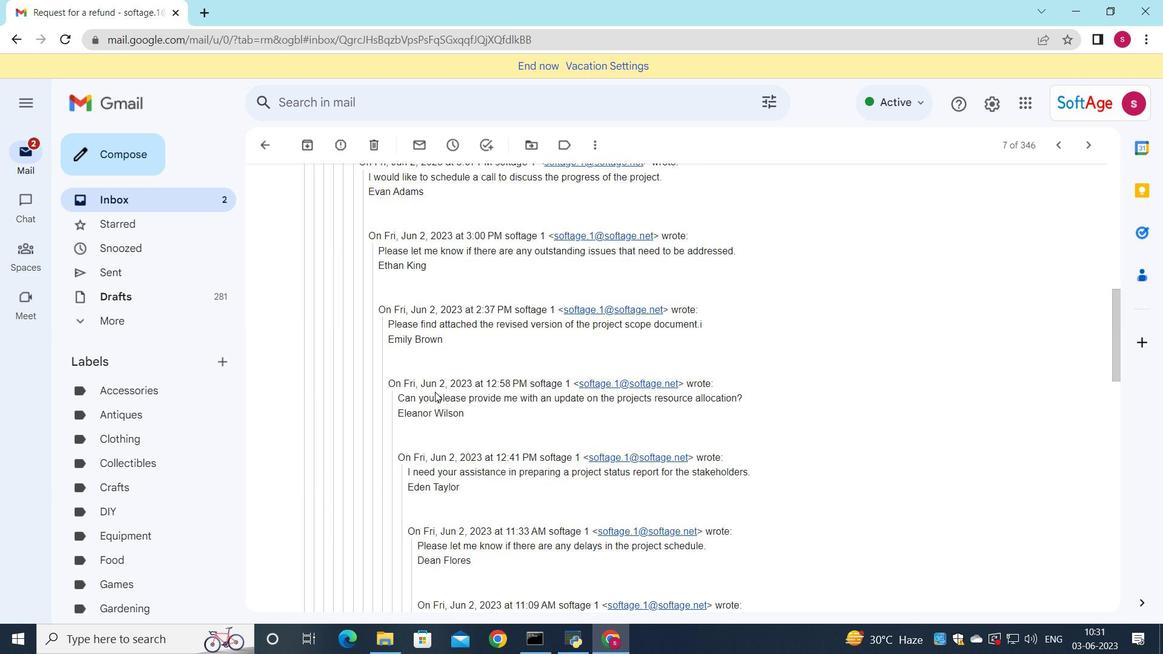 
Action: Mouse scrolled (435, 391) with delta (0, 0)
Screenshot: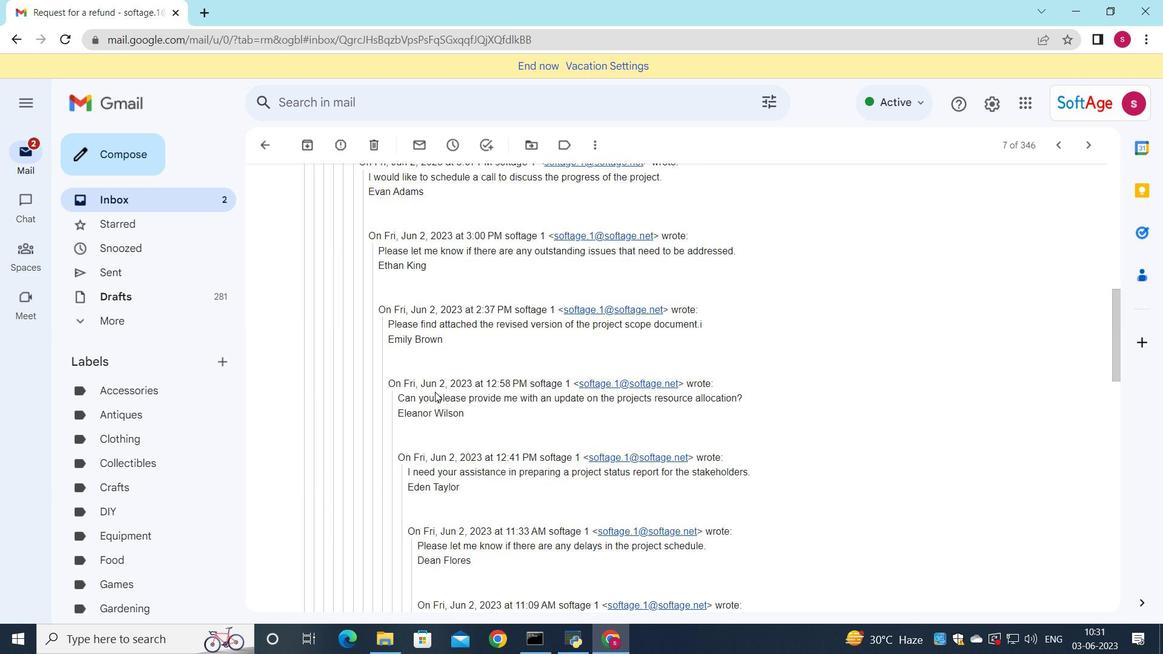 
Action: Mouse scrolled (435, 391) with delta (0, 0)
Screenshot: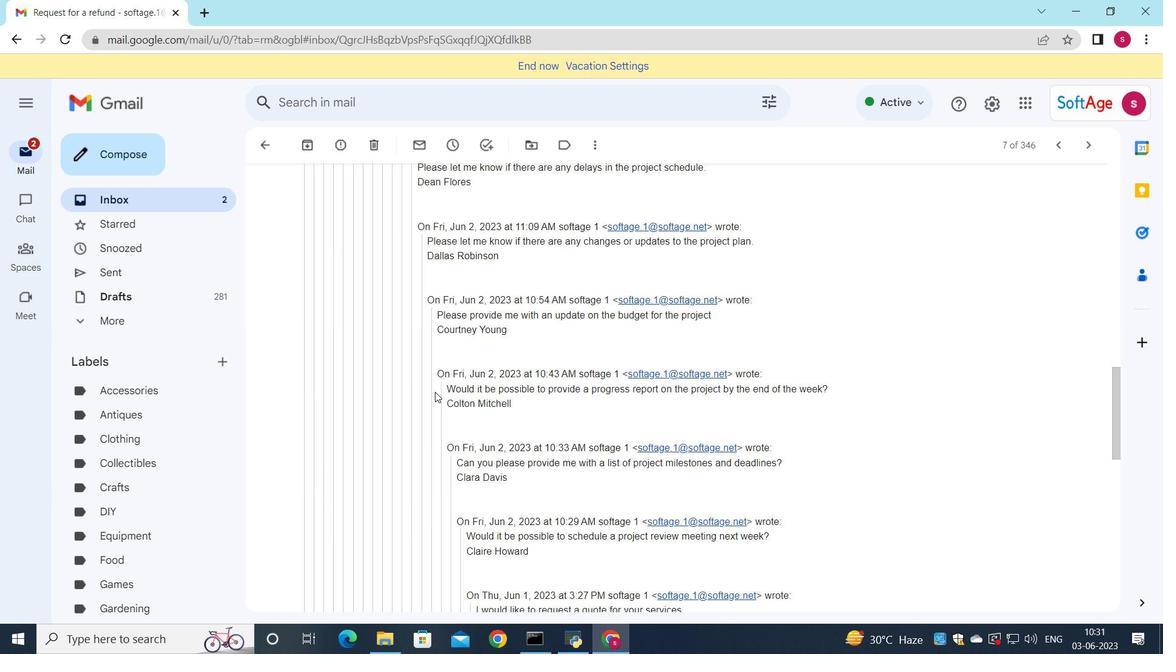
Action: Mouse scrolled (435, 391) with delta (0, 0)
Screenshot: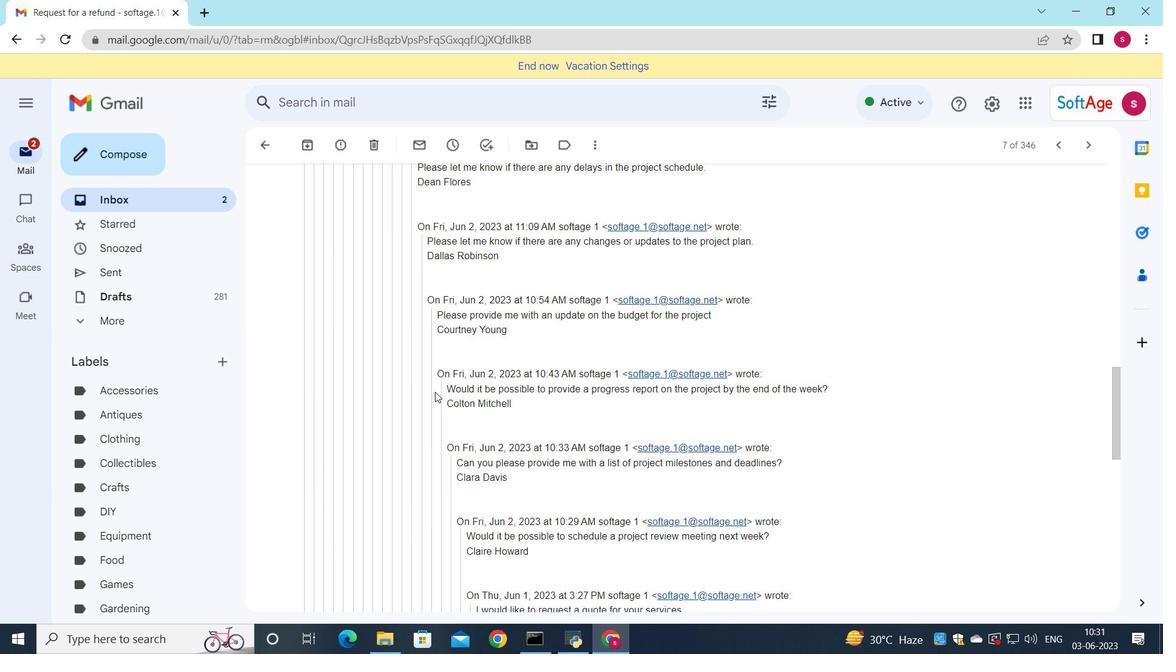 
Action: Mouse scrolled (435, 391) with delta (0, 0)
Screenshot: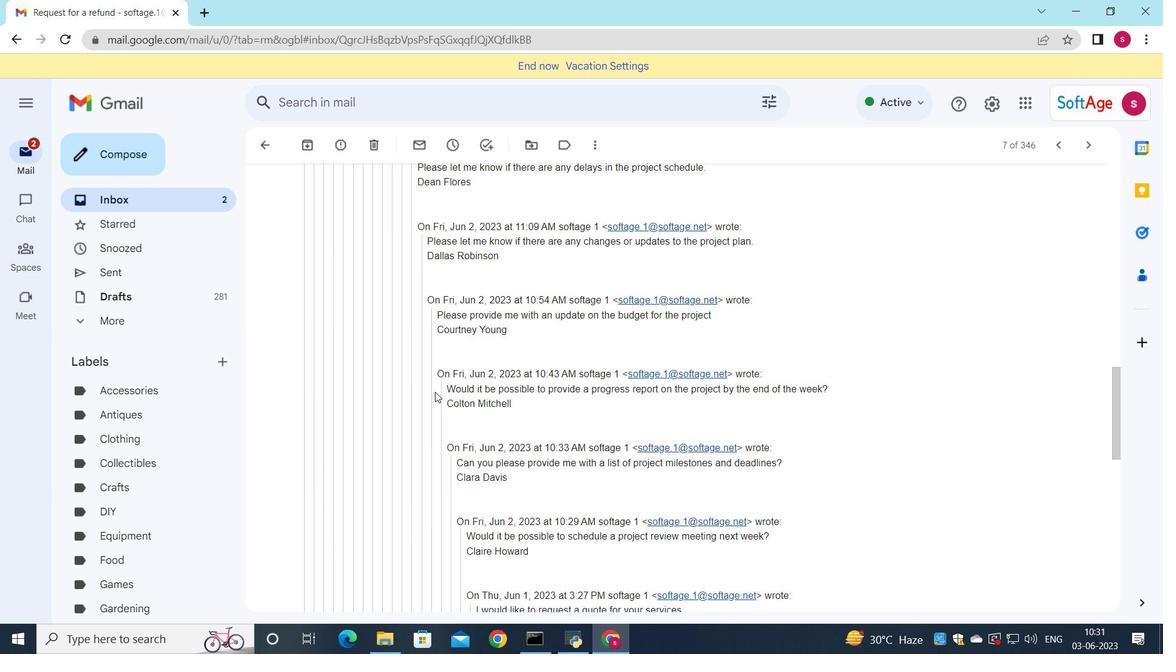 
Action: Mouse scrolled (435, 391) with delta (0, 0)
Screenshot: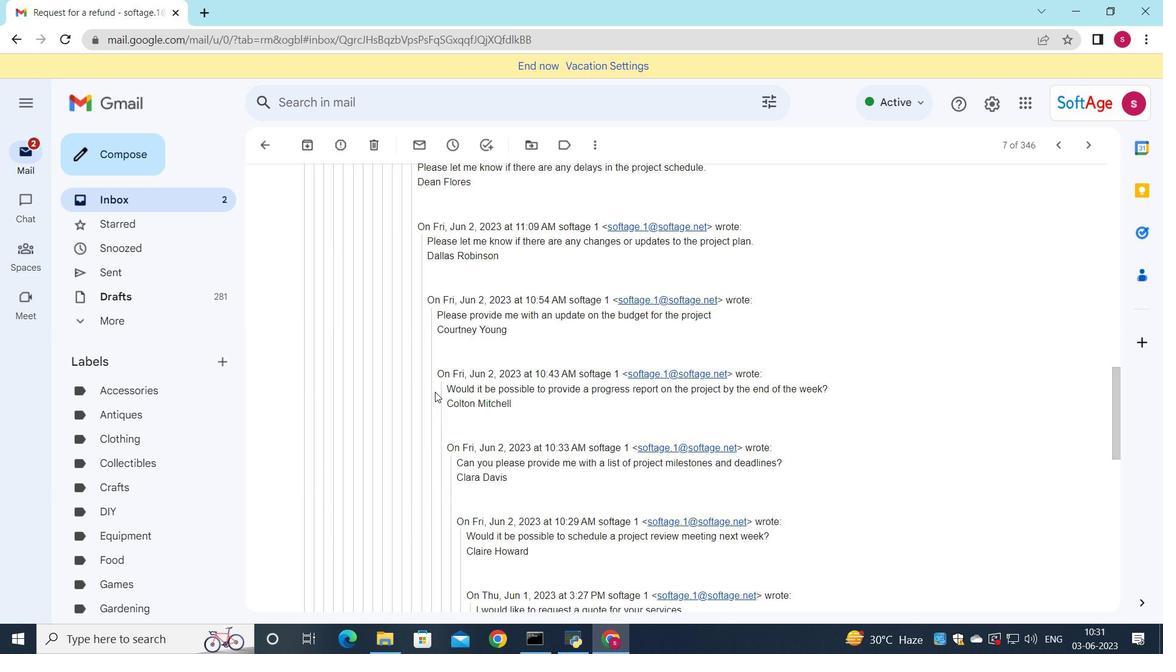 
Action: Mouse scrolled (435, 391) with delta (0, 0)
Screenshot: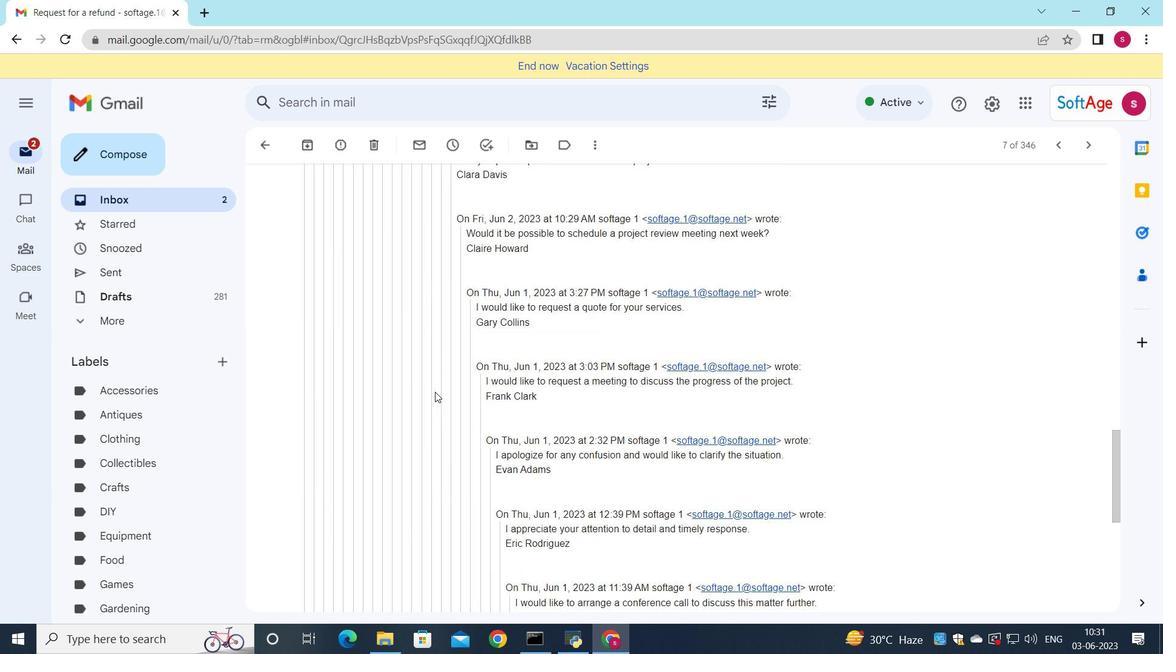 
Action: Mouse scrolled (435, 391) with delta (0, 0)
Screenshot: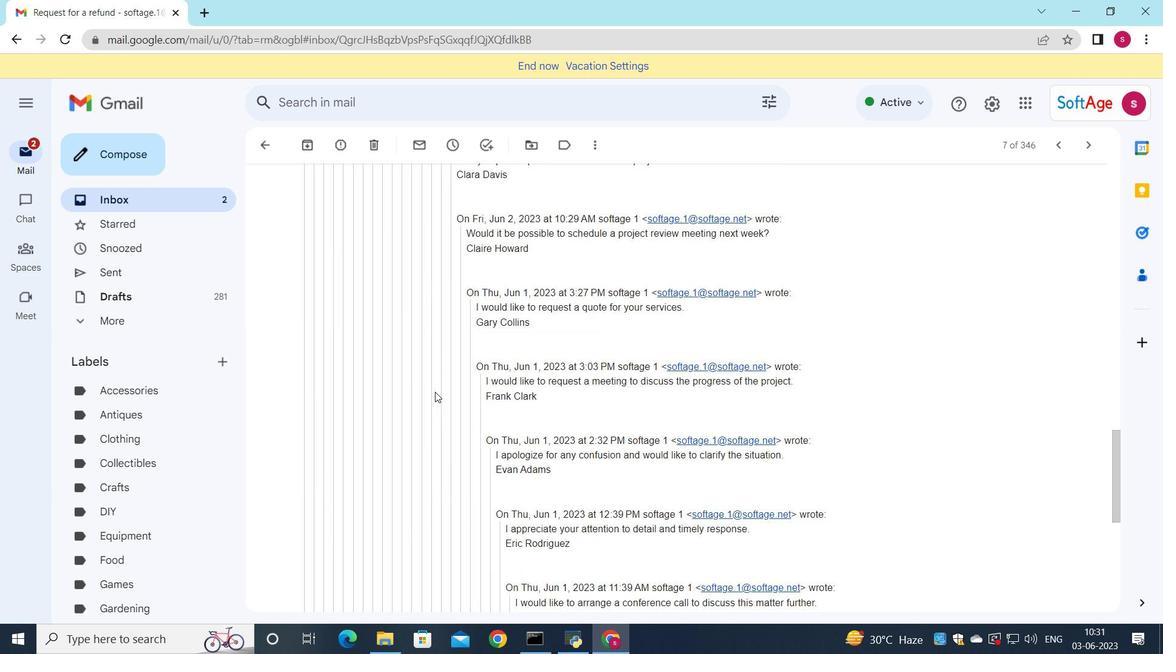 
Action: Mouse scrolled (435, 391) with delta (0, 0)
Screenshot: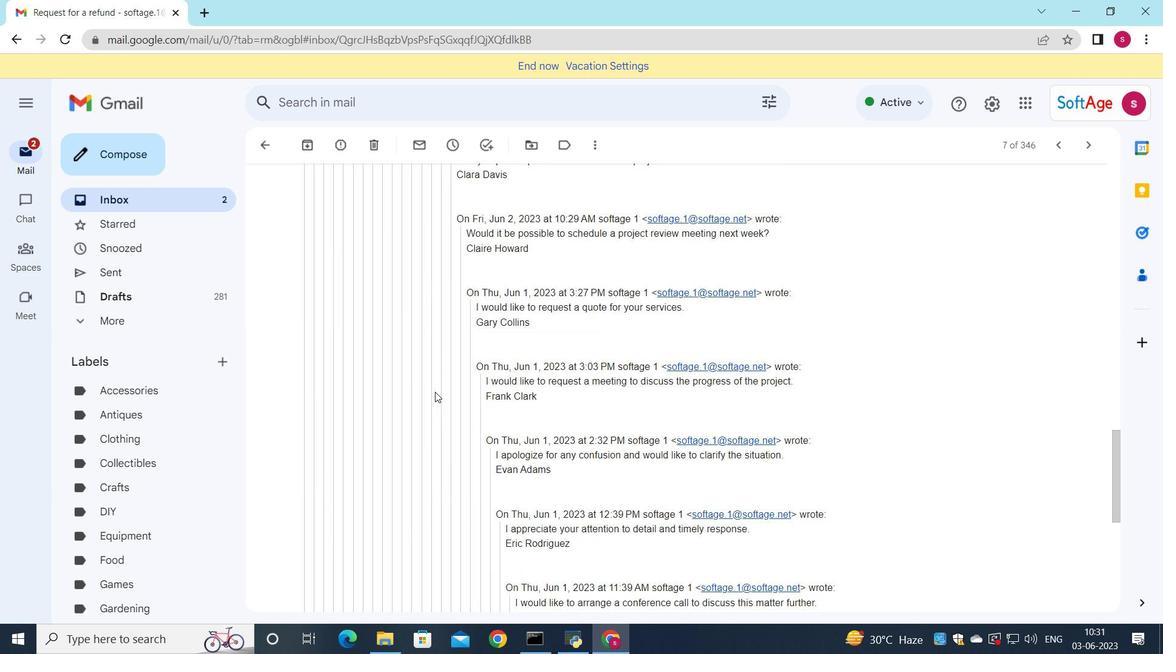 
Action: Mouse scrolled (435, 391) with delta (0, 0)
Screenshot: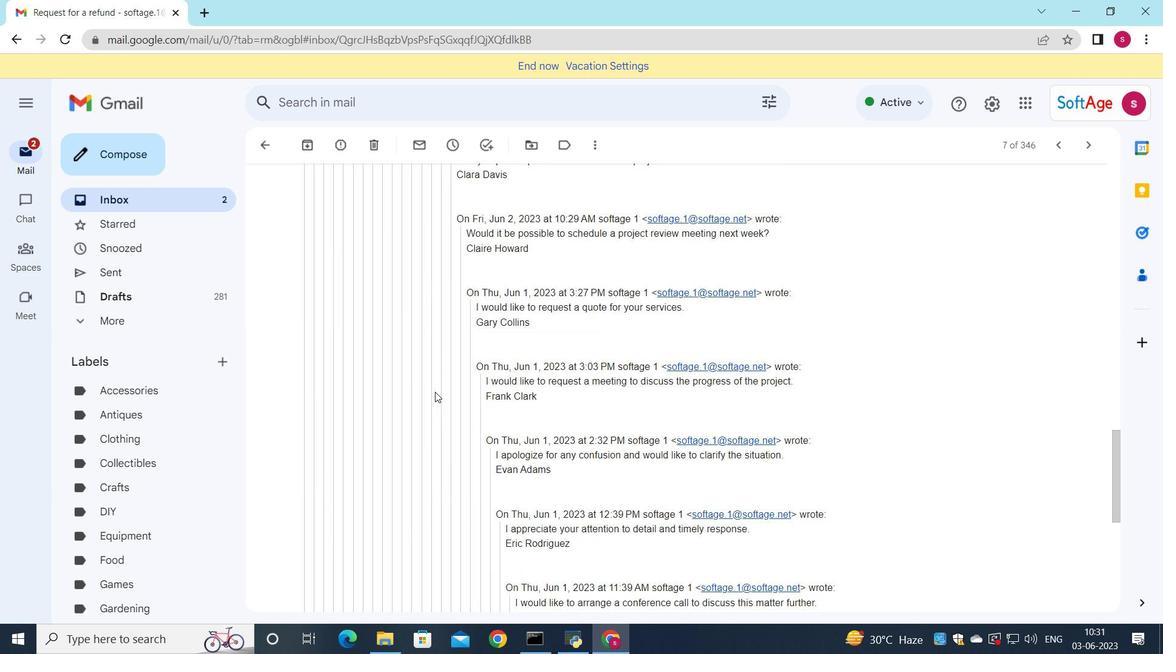 
Action: Mouse scrolled (435, 391) with delta (0, 0)
Screenshot: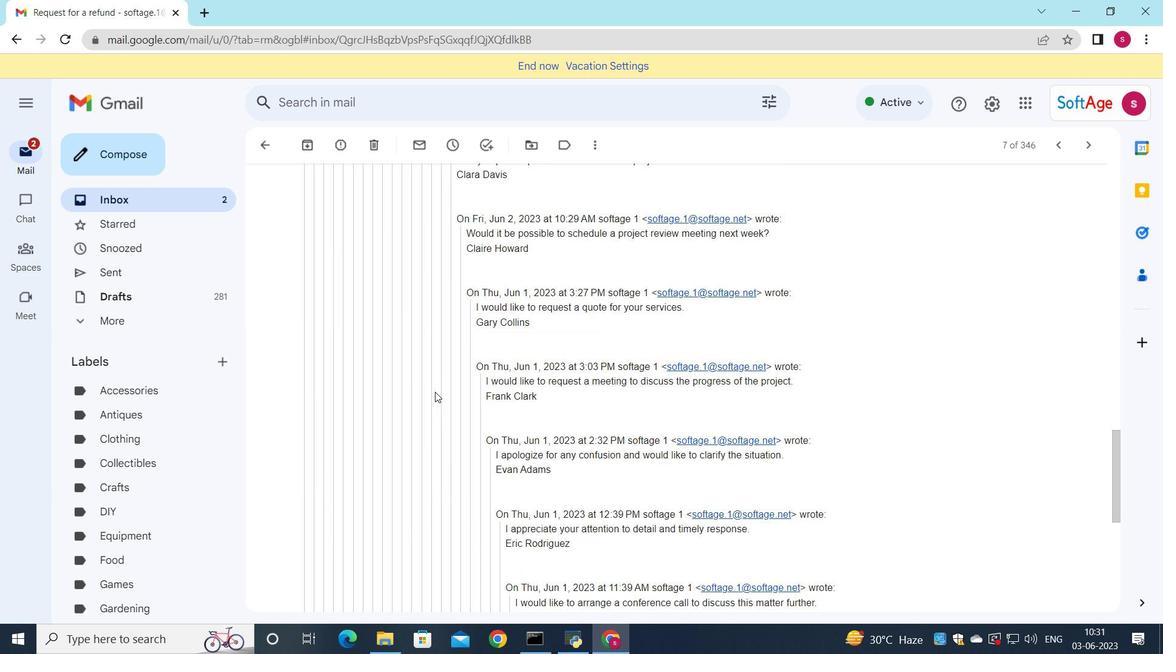 
Action: Mouse scrolled (435, 391) with delta (0, 0)
Screenshot: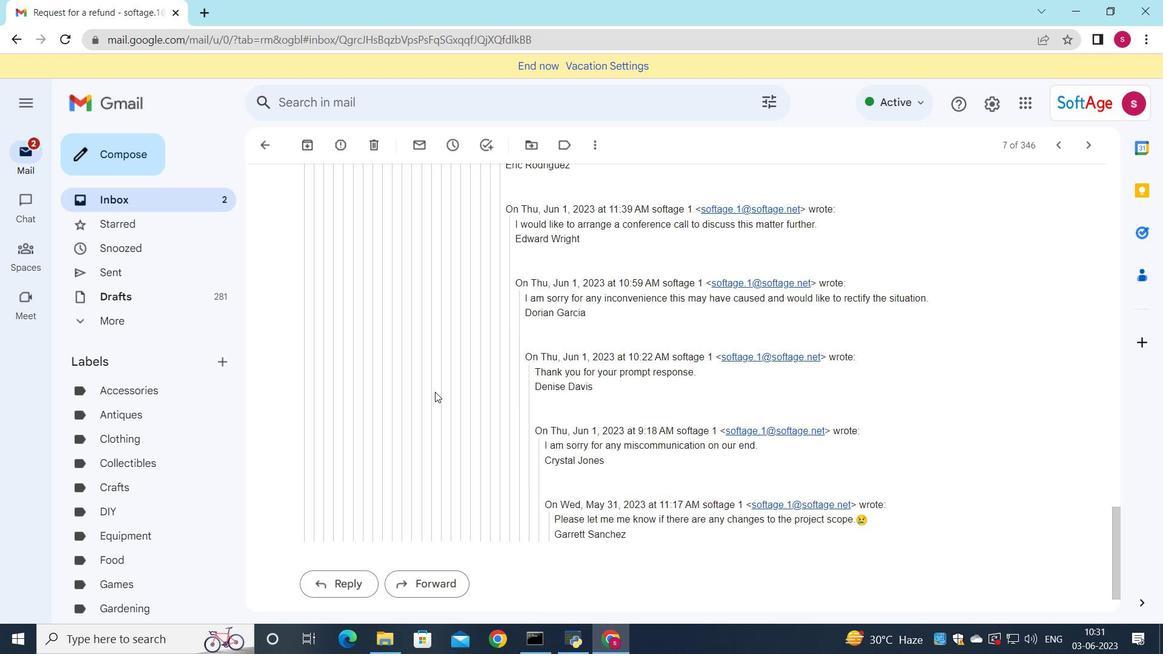 
Action: Mouse scrolled (435, 391) with delta (0, 0)
Screenshot: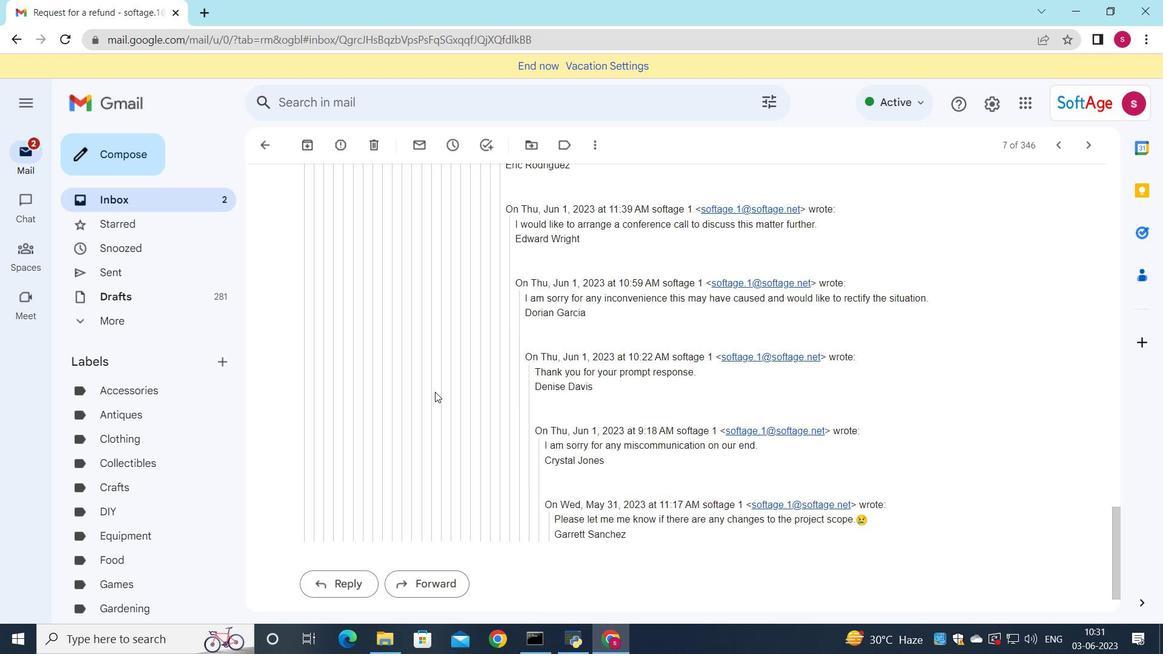 
Action: Mouse scrolled (435, 391) with delta (0, 0)
Screenshot: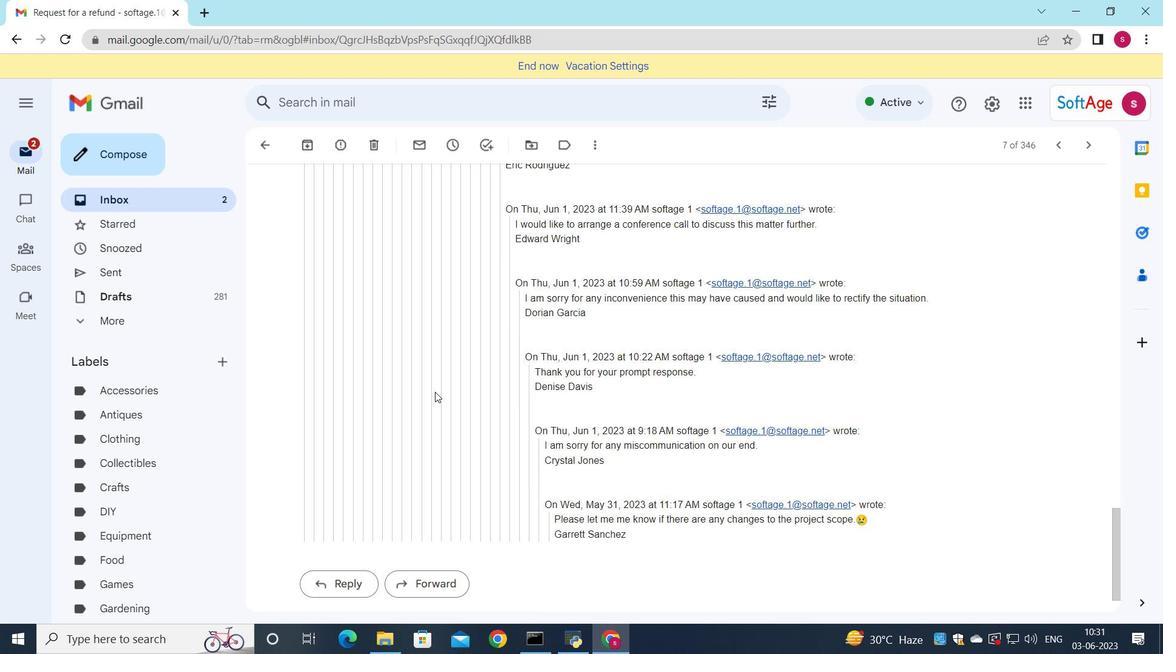 
Action: Mouse scrolled (435, 391) with delta (0, 0)
Screenshot: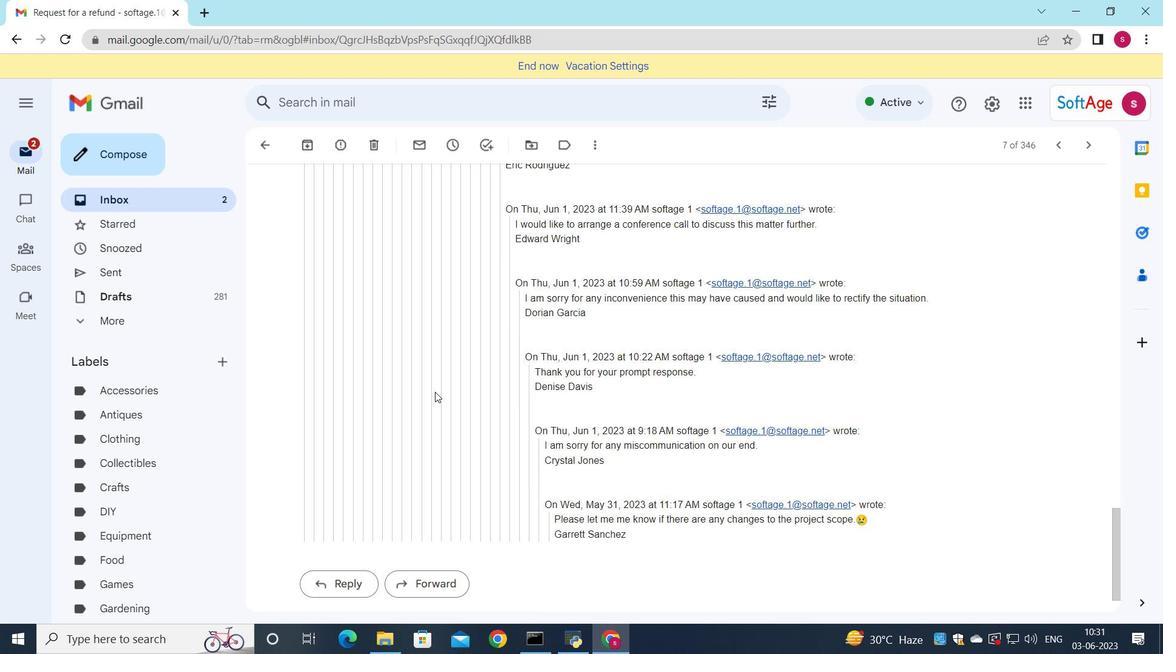 
Action: Mouse moved to (326, 536)
Screenshot: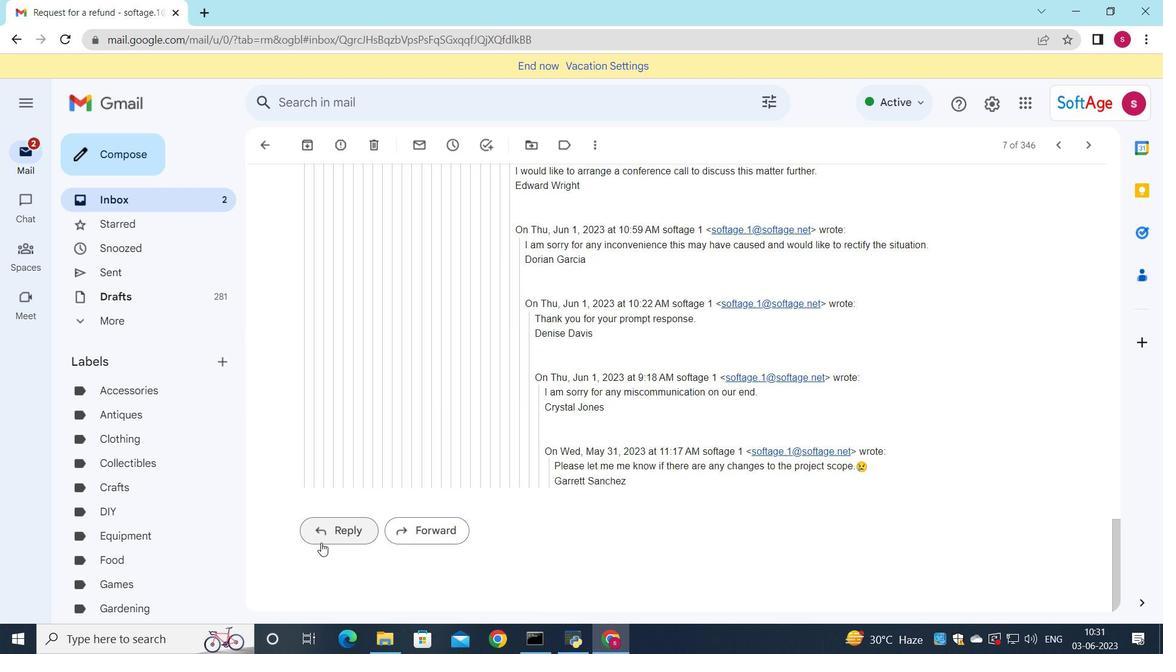 
Action: Mouse pressed left at (326, 536)
Screenshot: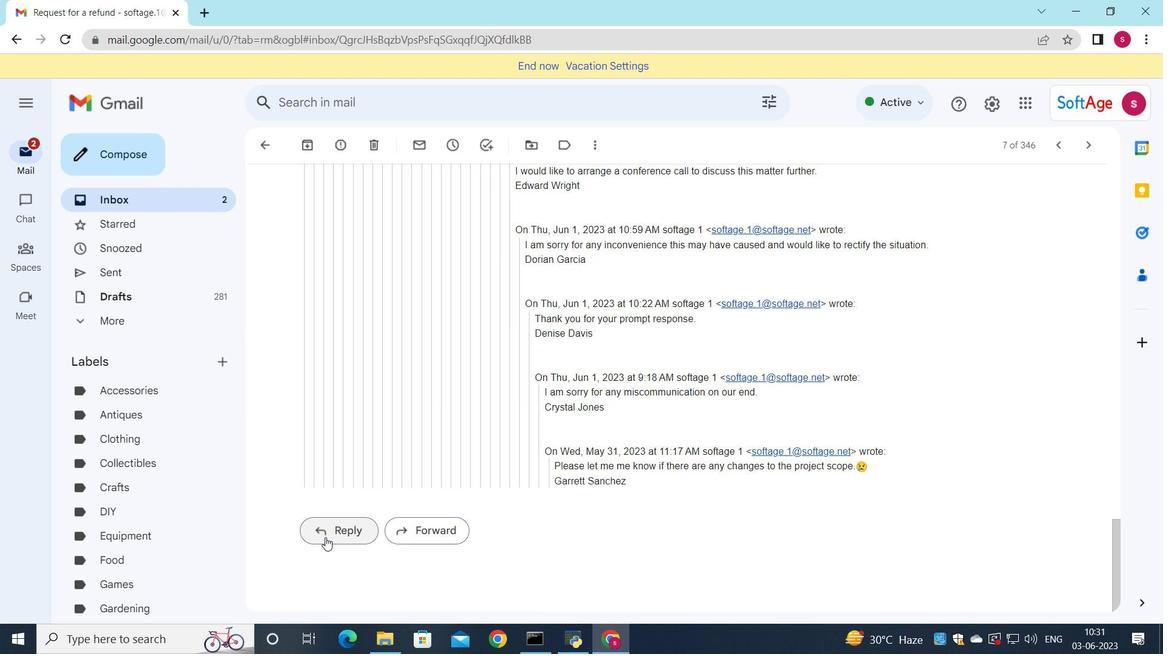 
Action: Mouse moved to (328, 442)
Screenshot: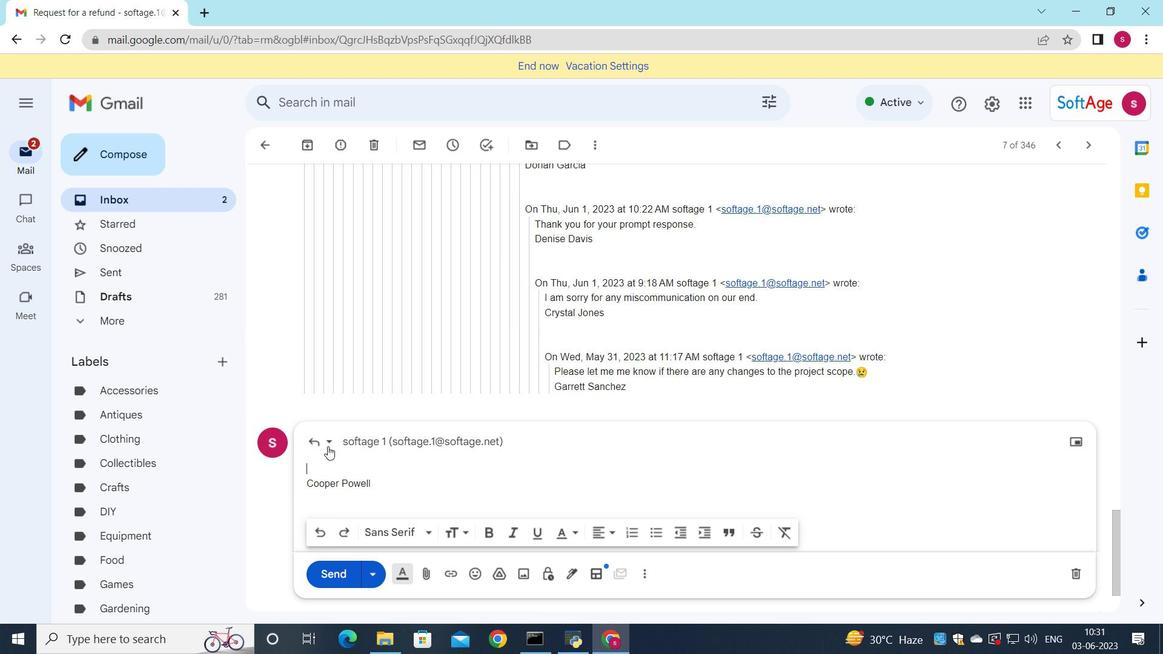 
Action: Mouse pressed left at (328, 442)
Screenshot: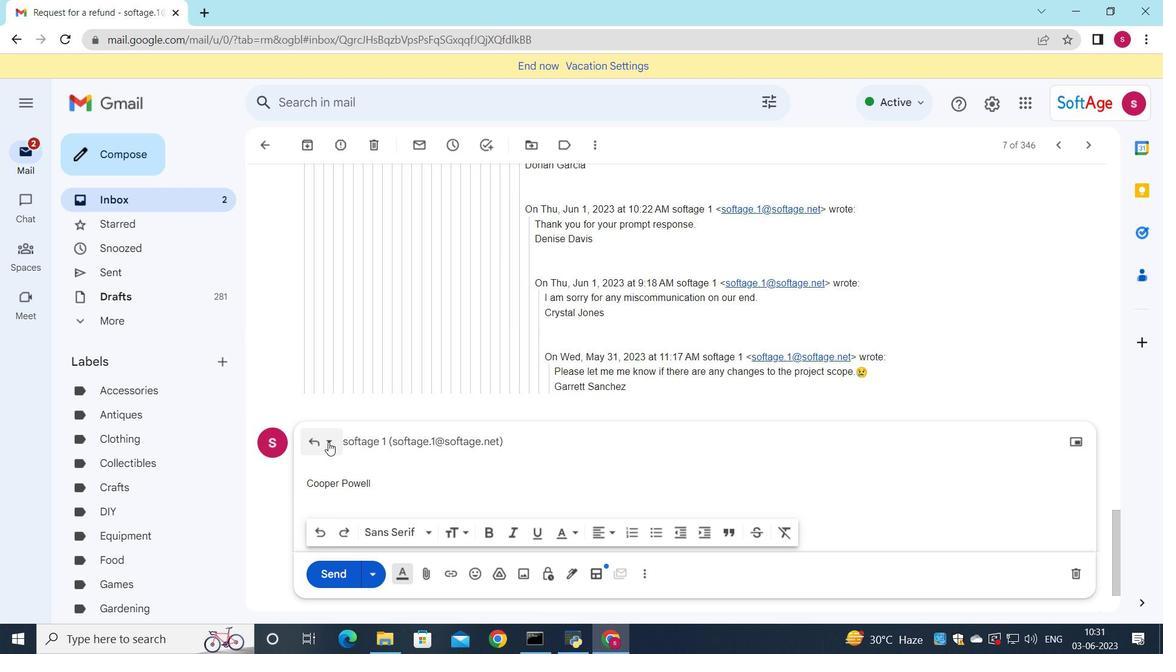 
Action: Mouse moved to (395, 526)
Screenshot: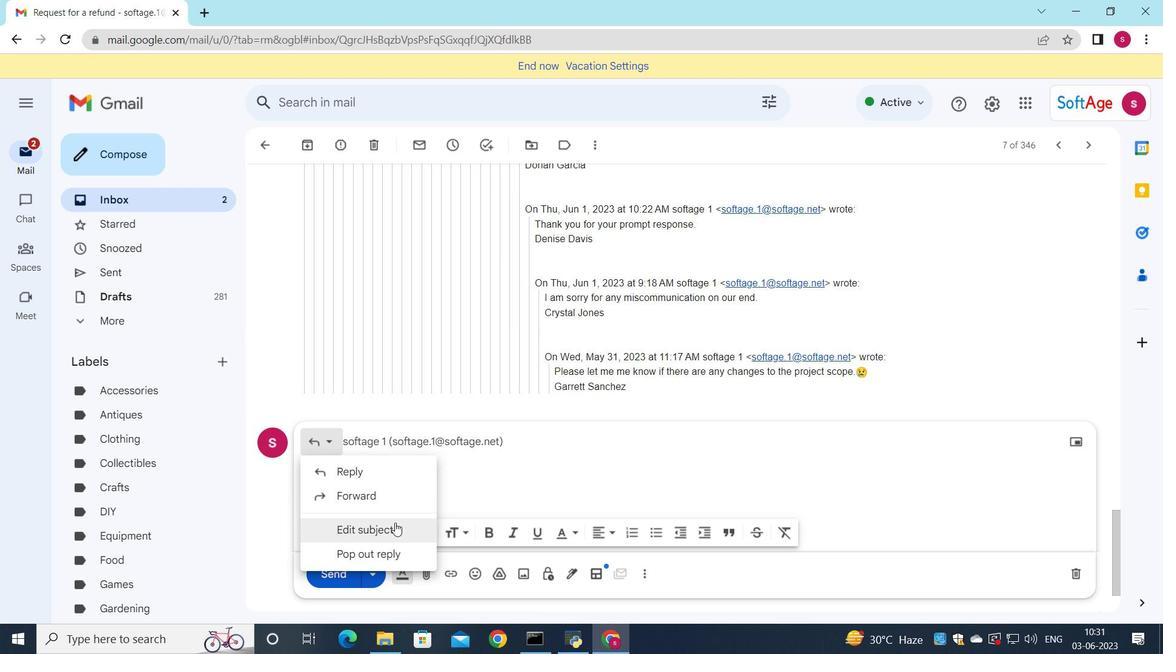 
Action: Mouse pressed left at (395, 526)
Screenshot: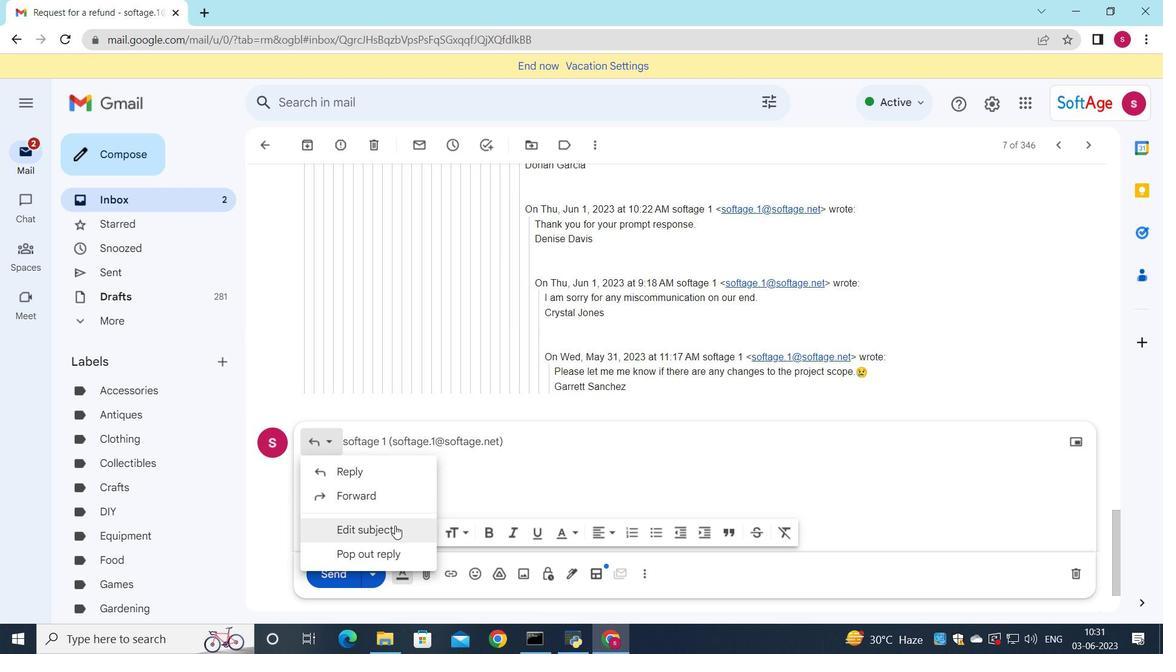
Action: Mouse moved to (758, 239)
Screenshot: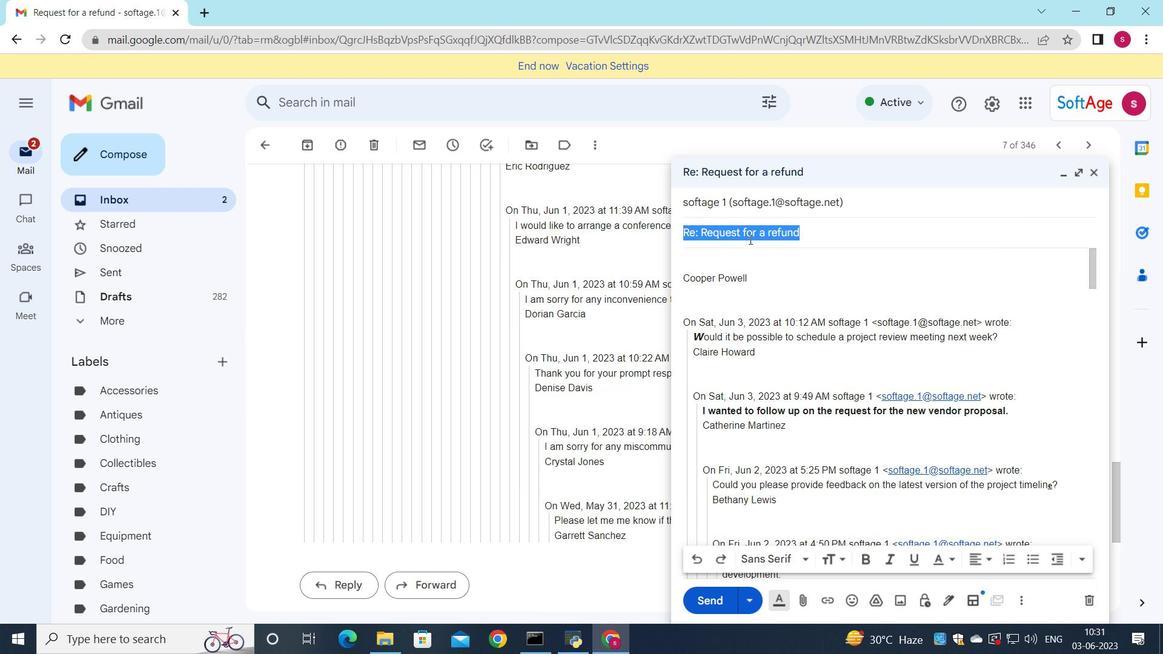 
Action: Key pressed <Key.shift_r>Product<Key.space>updatw<Key.backspace>e<Key.space>announcement
Screenshot: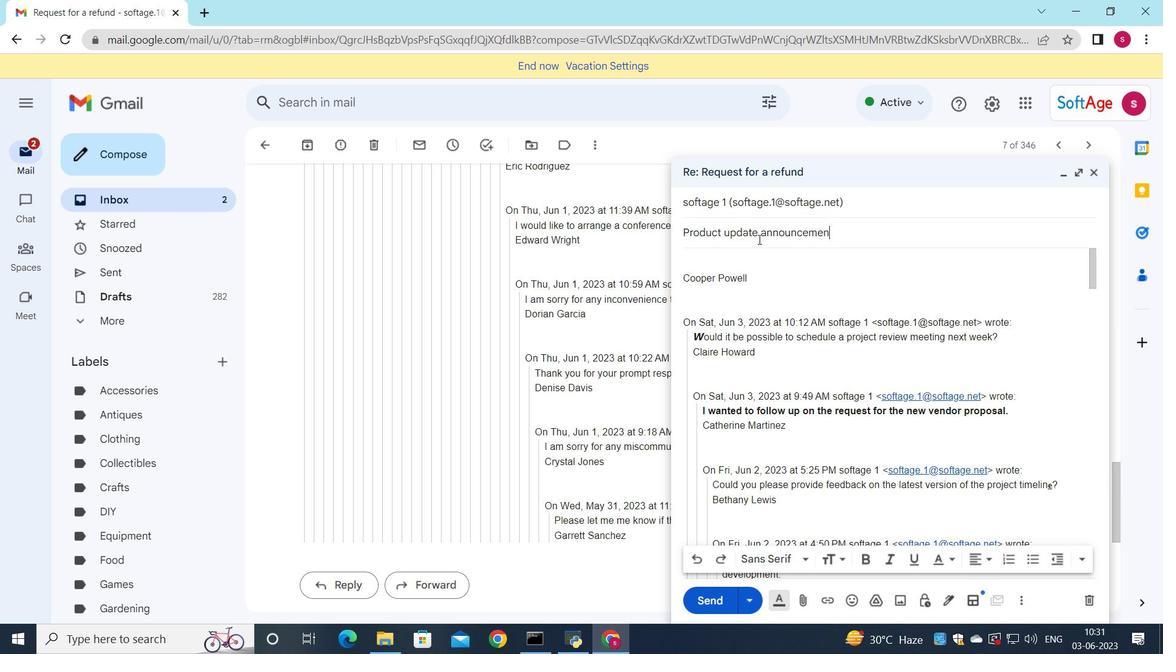 
Action: Mouse moved to (727, 260)
Screenshot: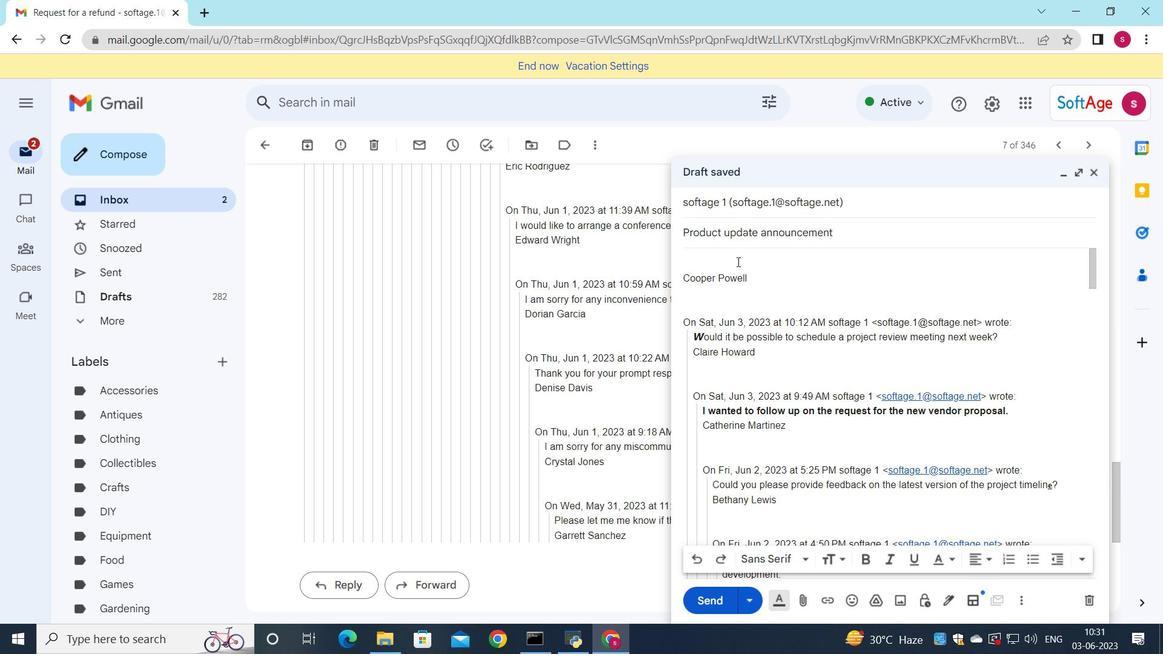
Action: Mouse pressed left at (727, 260)
Screenshot: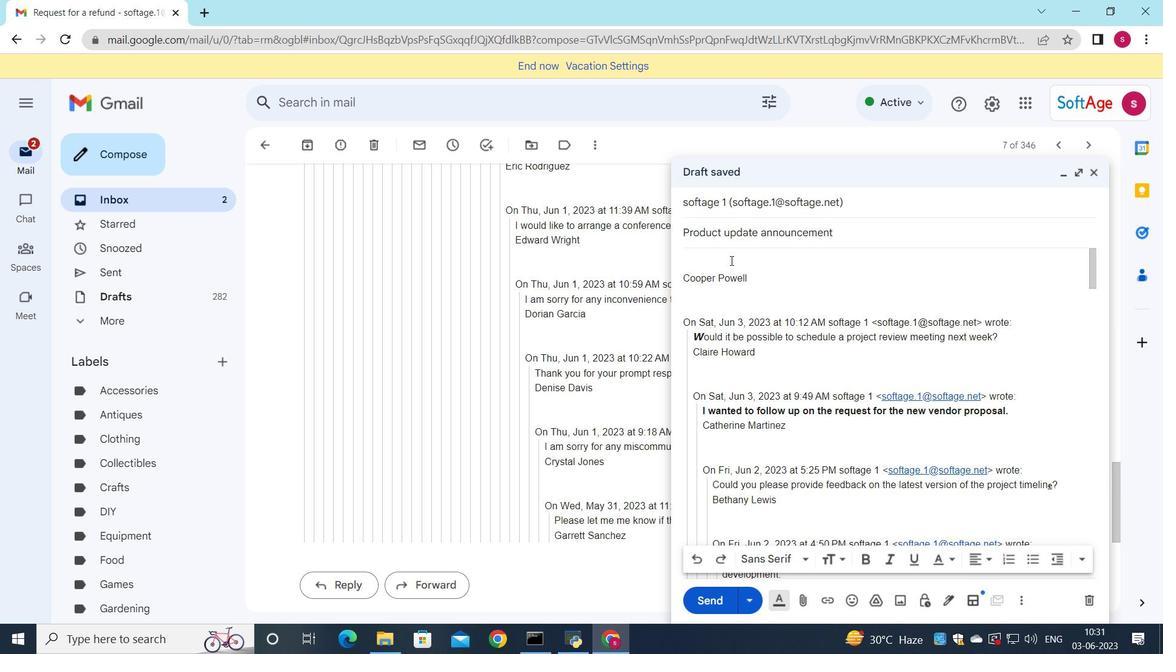 
Action: Key pressed <Key.shift>I<Key.space>need<Key.space>to<Key.space>discuss<Key.space>some<Key.space>ut<Key.backspace>rgent<Key.space>matters<Key.space>related<Key.space>to<Key.space>the<Key.space>project<Key.space>with<Key.space>you<Key.shift_r><Key.shift_r><Key.shift_r><Key.shift_r><Key.shift_r><Key.shift_r>><Key.backspace>.
Screenshot: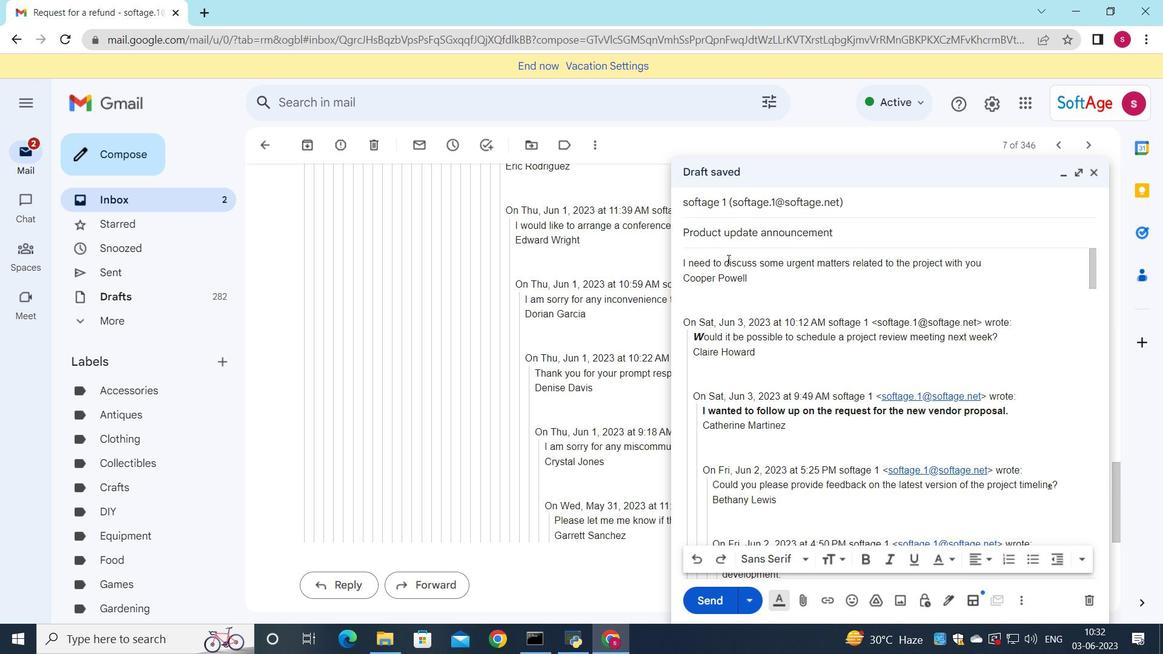 
Action: Mouse moved to (986, 262)
Screenshot: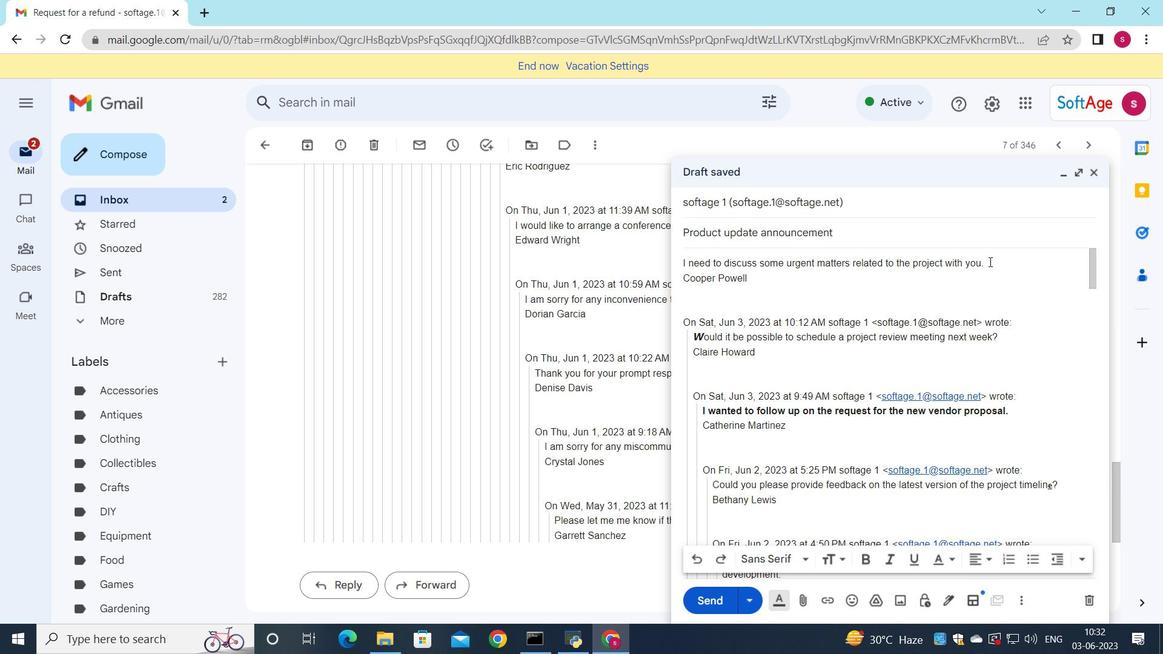 
Action: Mouse pressed left at (986, 262)
Screenshot: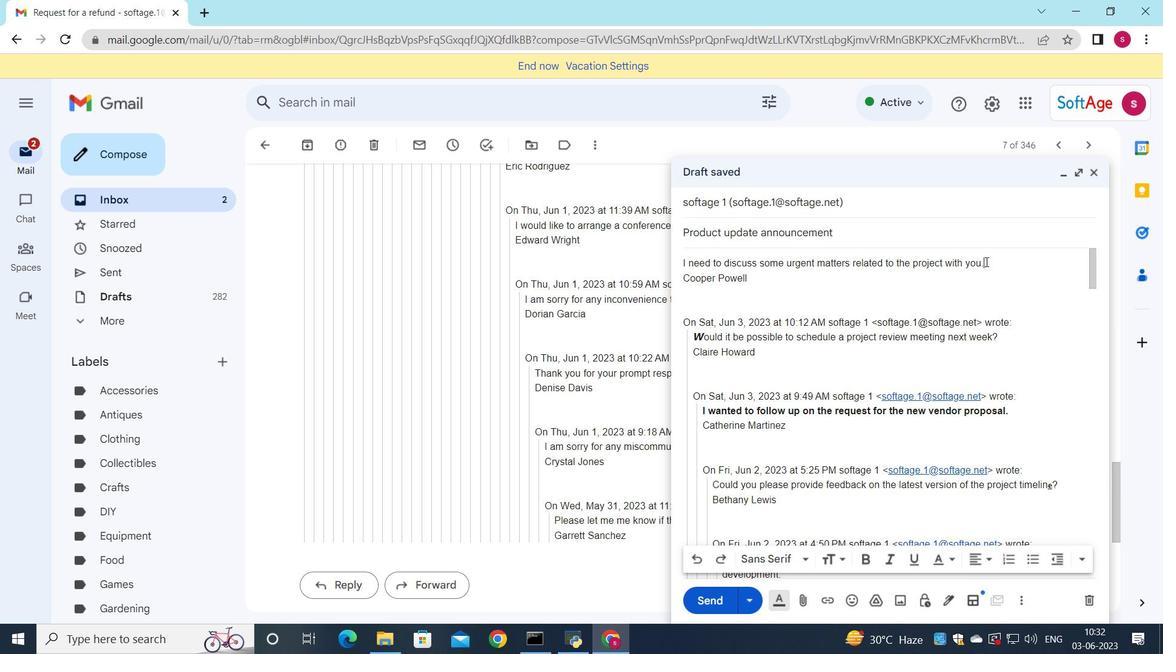
Action: Mouse moved to (801, 557)
Screenshot: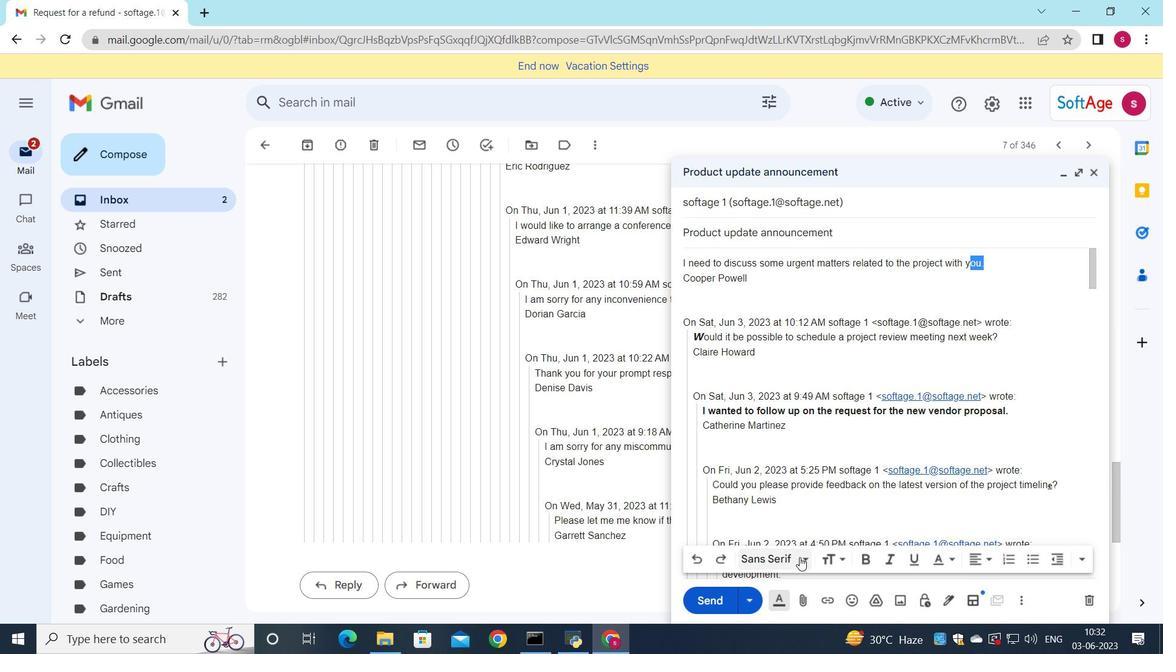 
Action: Mouse pressed left at (801, 557)
Screenshot: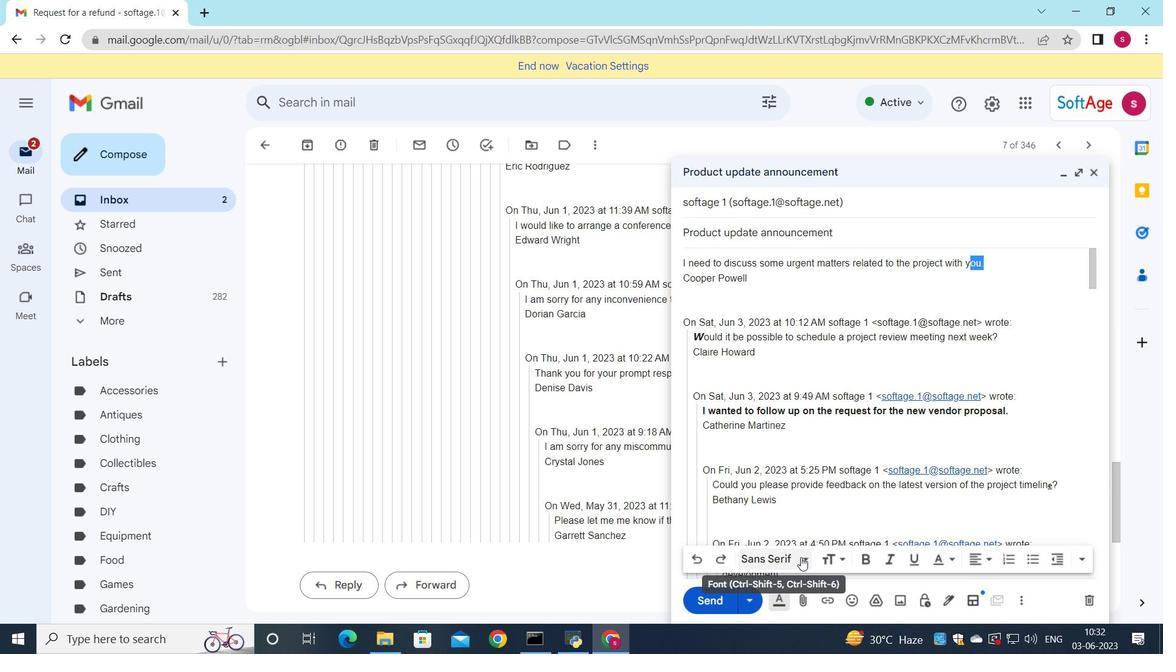 
Action: Mouse moved to (812, 389)
Screenshot: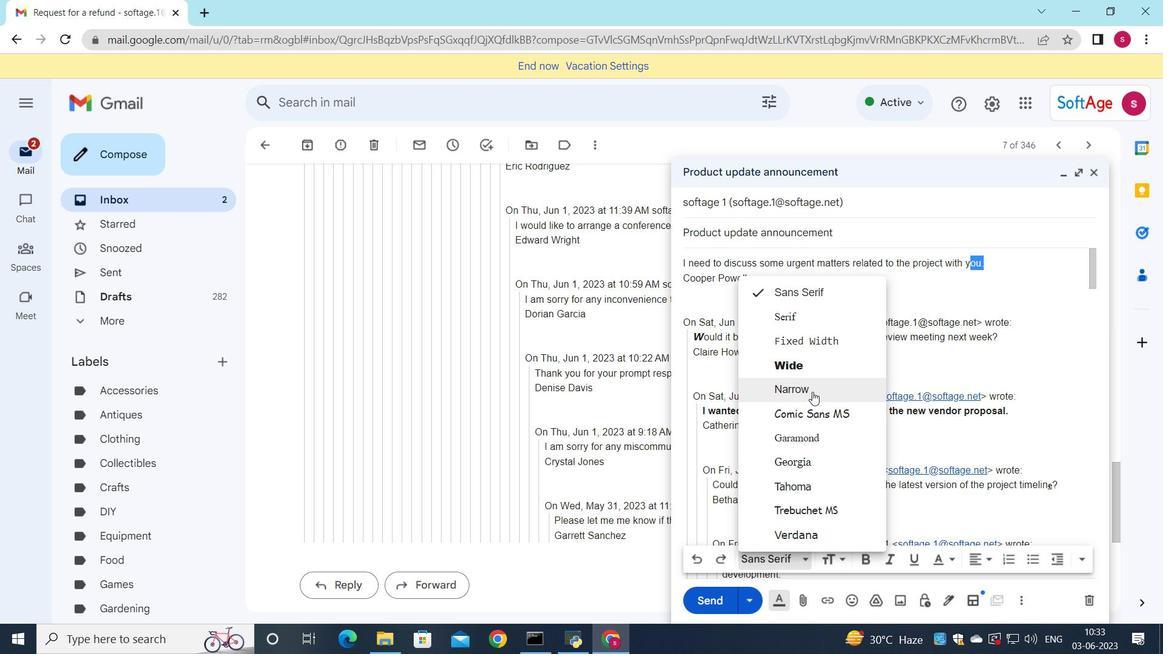 
Action: Mouse pressed left at (812, 389)
Screenshot: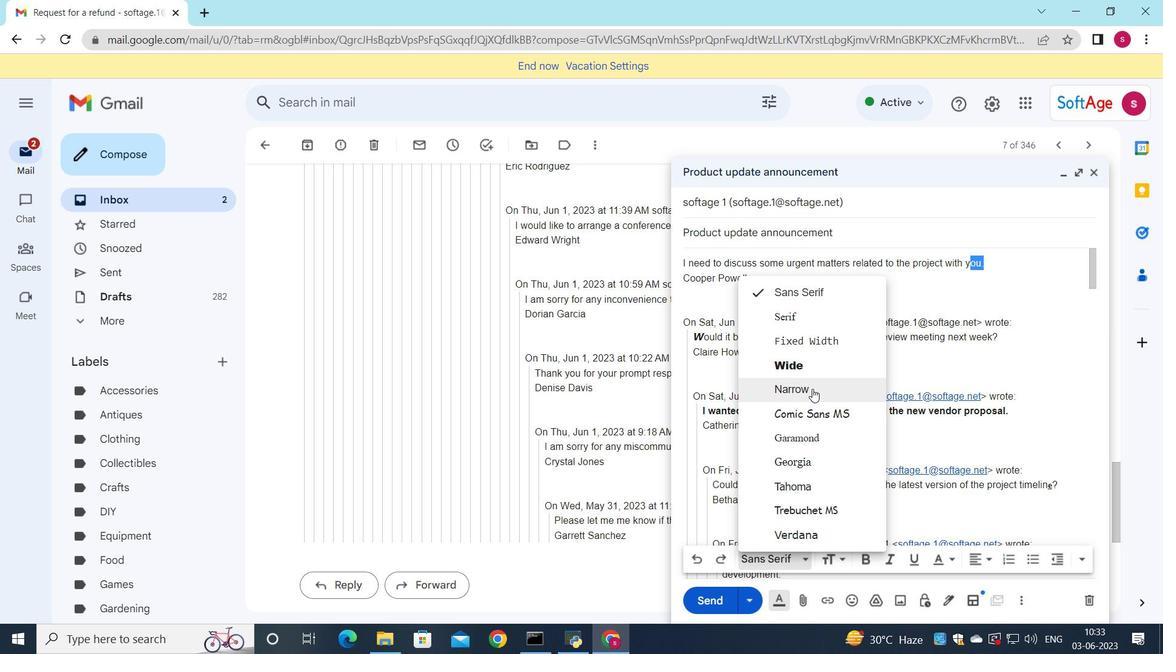 
Action: Mouse moved to (858, 558)
Screenshot: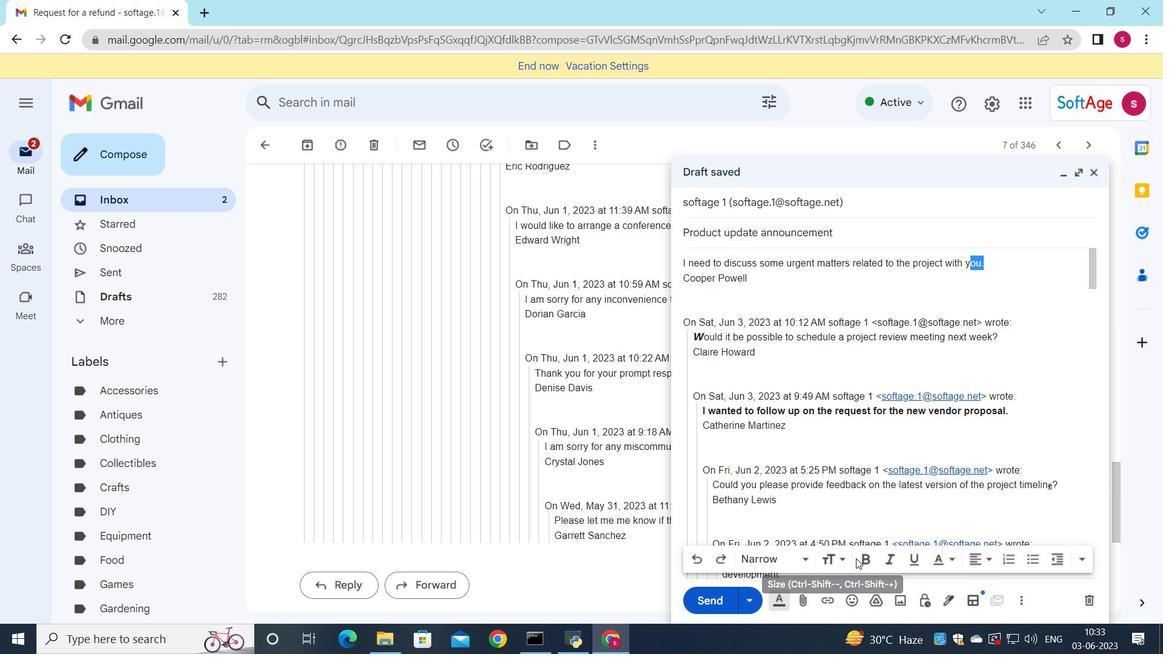 
Action: Mouse pressed left at (858, 558)
Screenshot: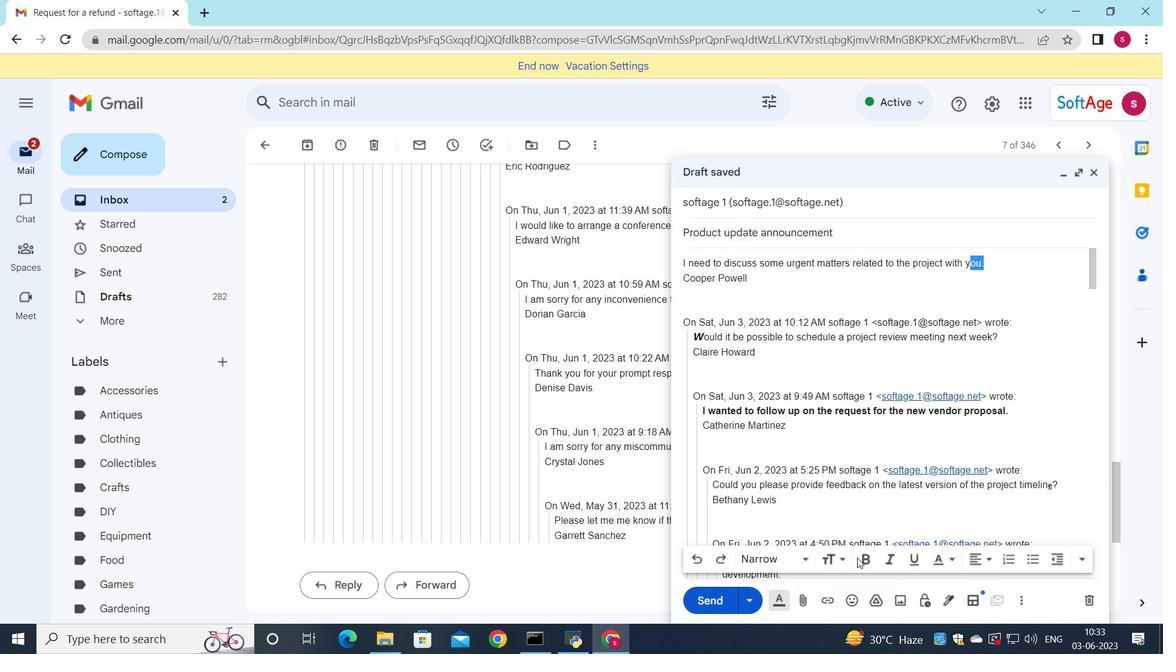 
Action: Mouse moved to (917, 560)
Screenshot: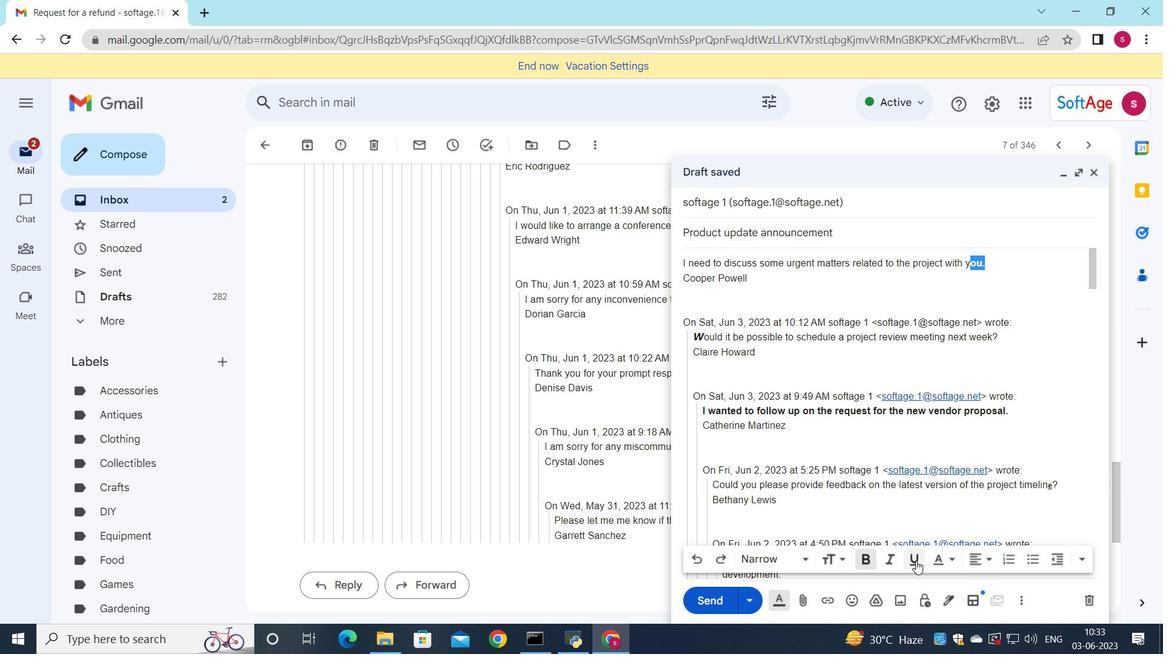 
Action: Mouse pressed left at (917, 560)
Screenshot: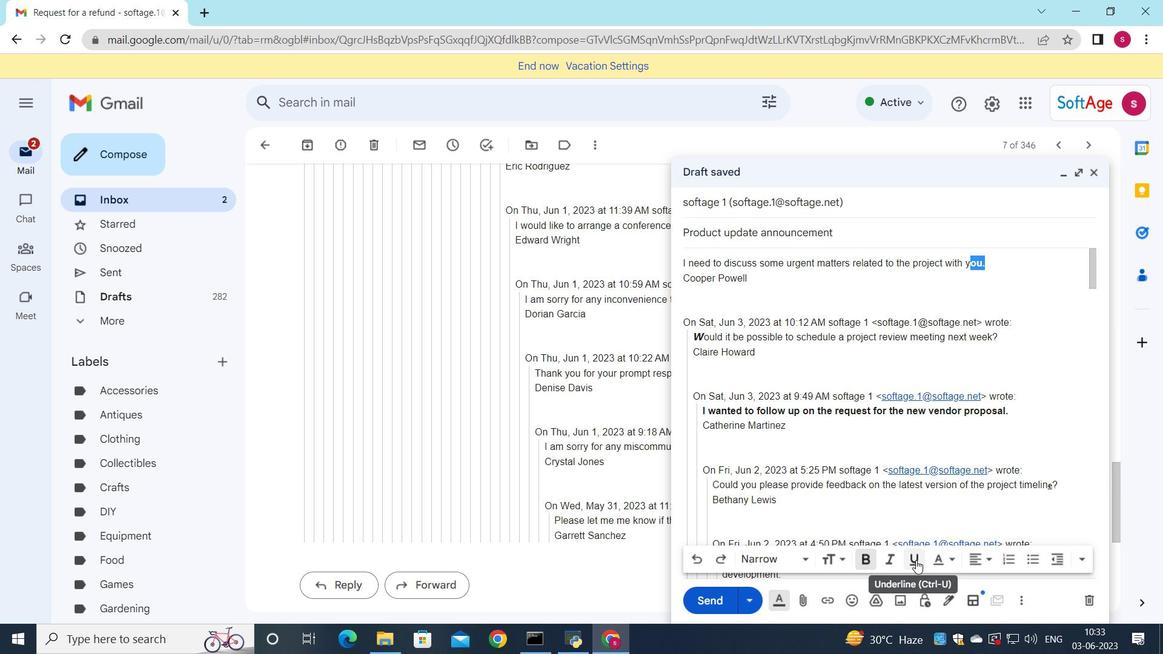 
Action: Mouse moved to (711, 598)
Screenshot: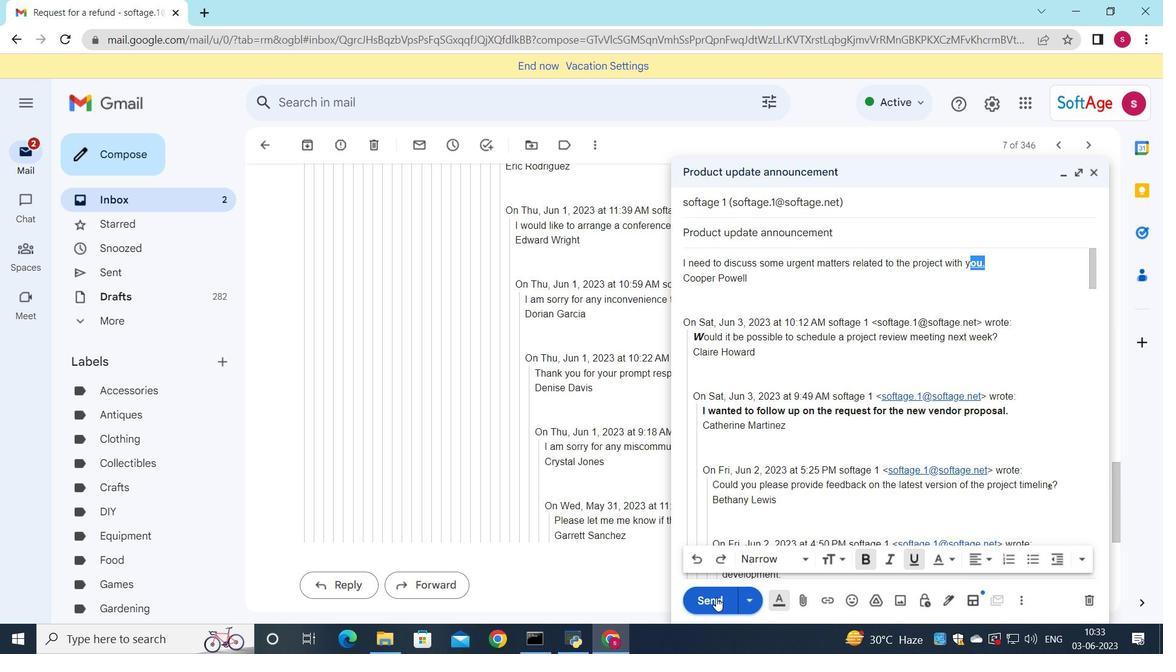 
Action: Mouse pressed left at (711, 598)
Screenshot: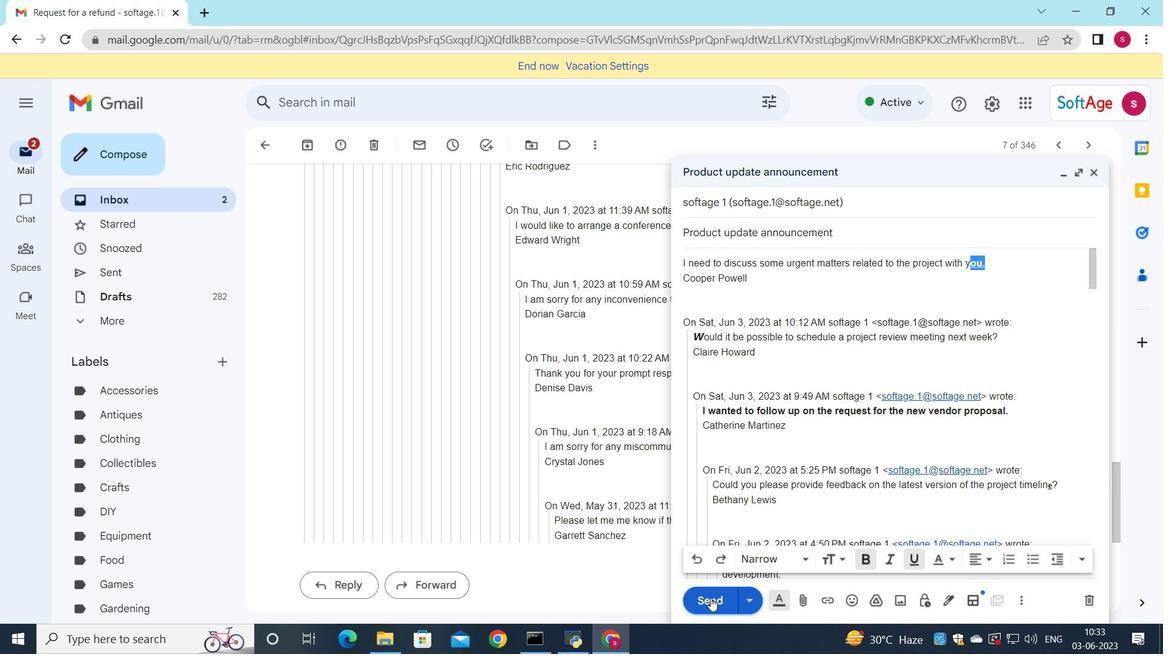 
Action: Mouse moved to (227, 201)
Screenshot: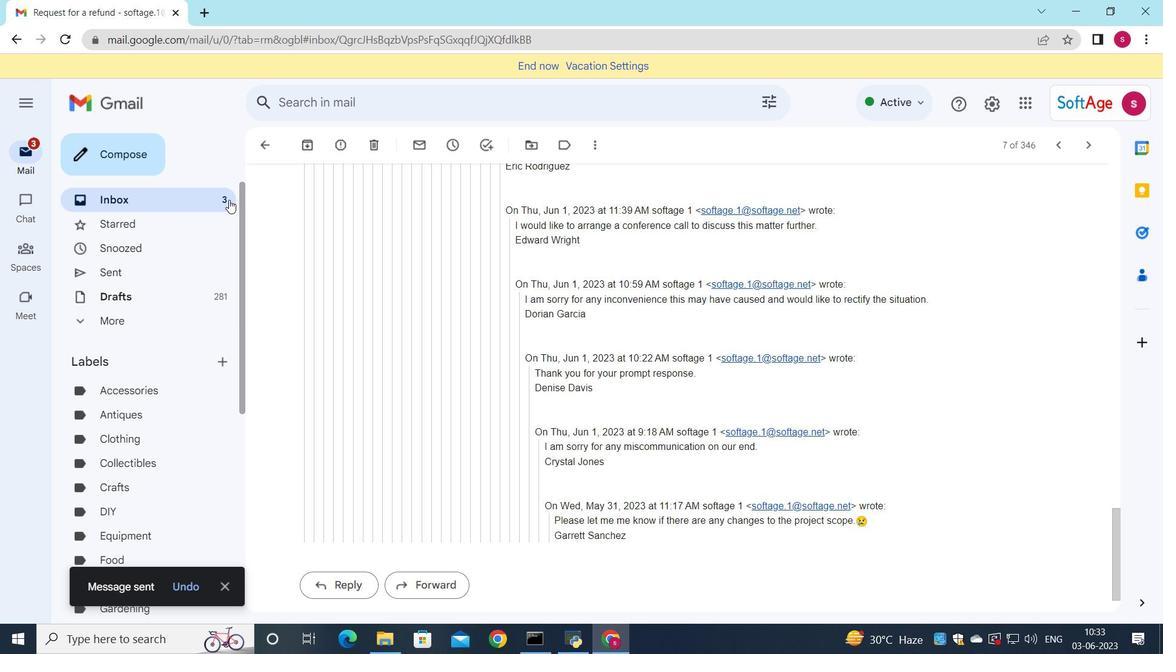 
Action: Mouse pressed left at (227, 201)
Screenshot: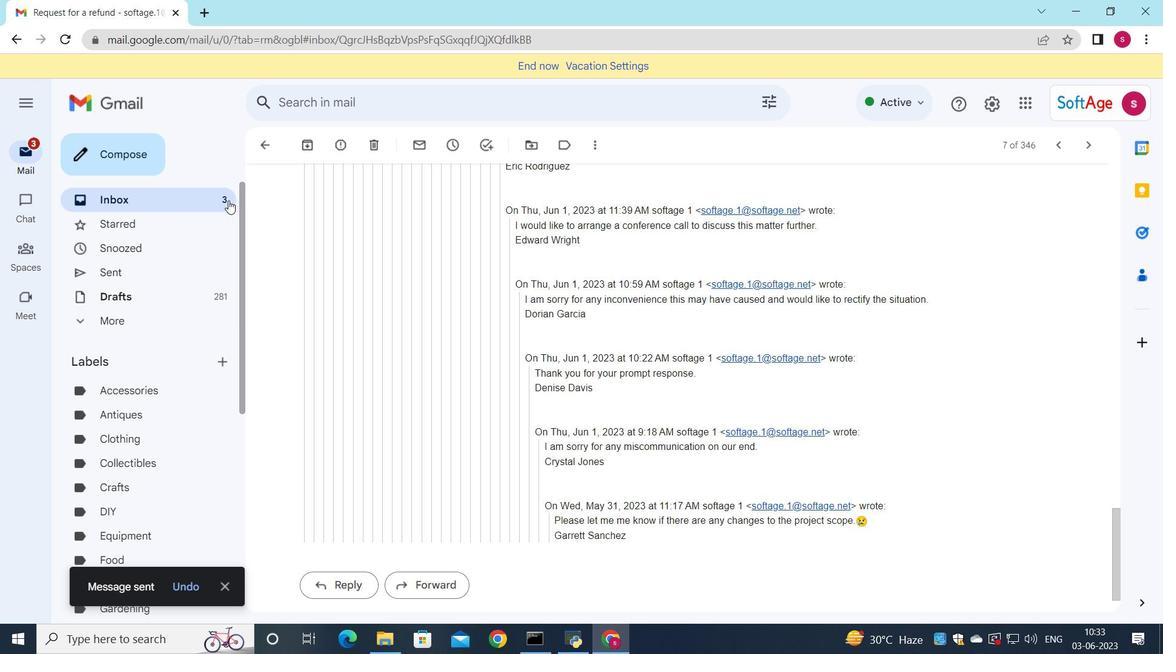 
Action: Mouse moved to (492, 173)
Screenshot: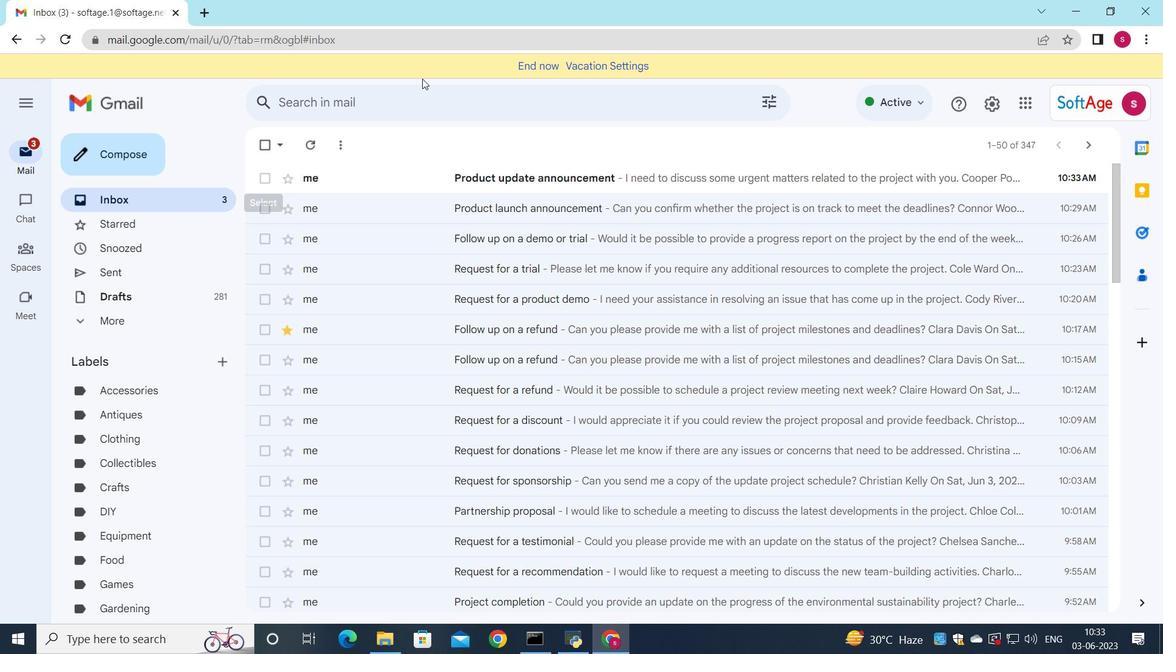 
Action: Mouse pressed left at (492, 173)
Screenshot: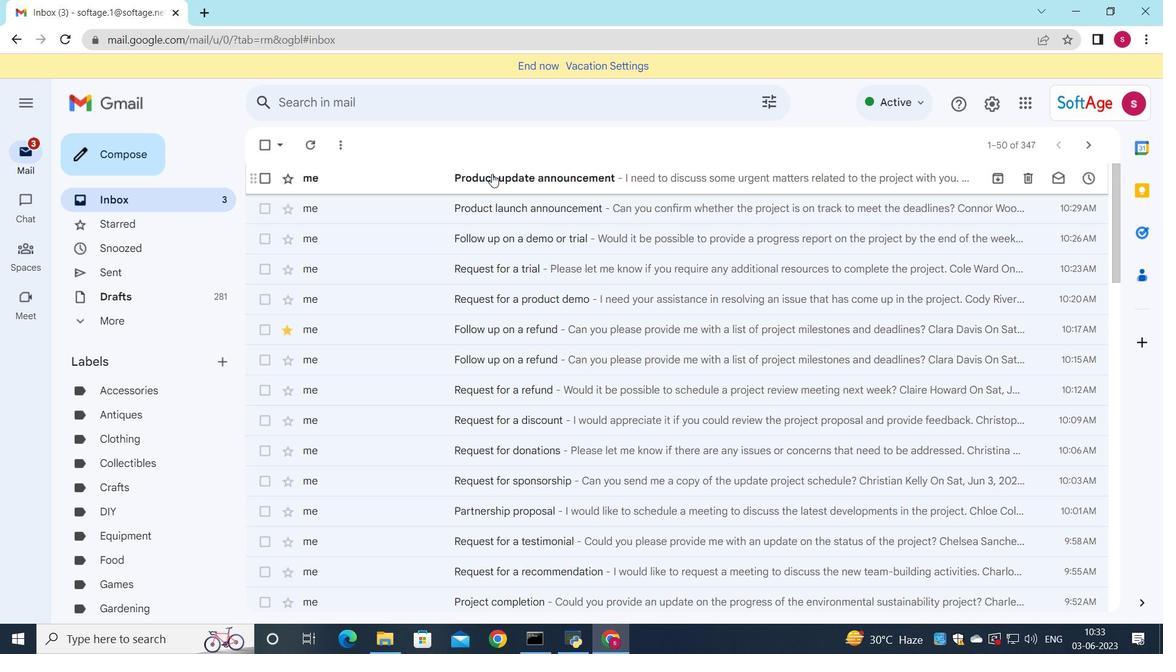 
Action: Mouse moved to (640, 246)
Screenshot: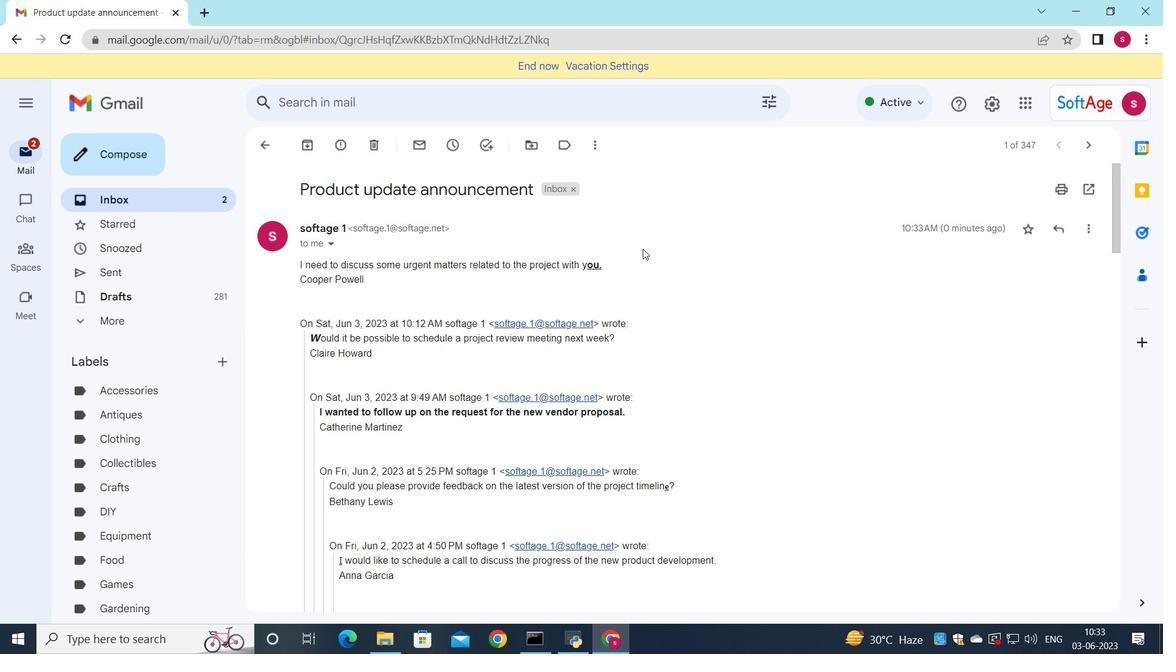 
